 Task: Find connections with filter location Rionegro with filter topic #Managementconsultingwith filter profile language English with filter current company Smallcase with filter school Chennai jobs and careers with filter industry Wholesale Paper Products with filter service category Bartending with filter keywords title Nurse
Action: Mouse moved to (331, 255)
Screenshot: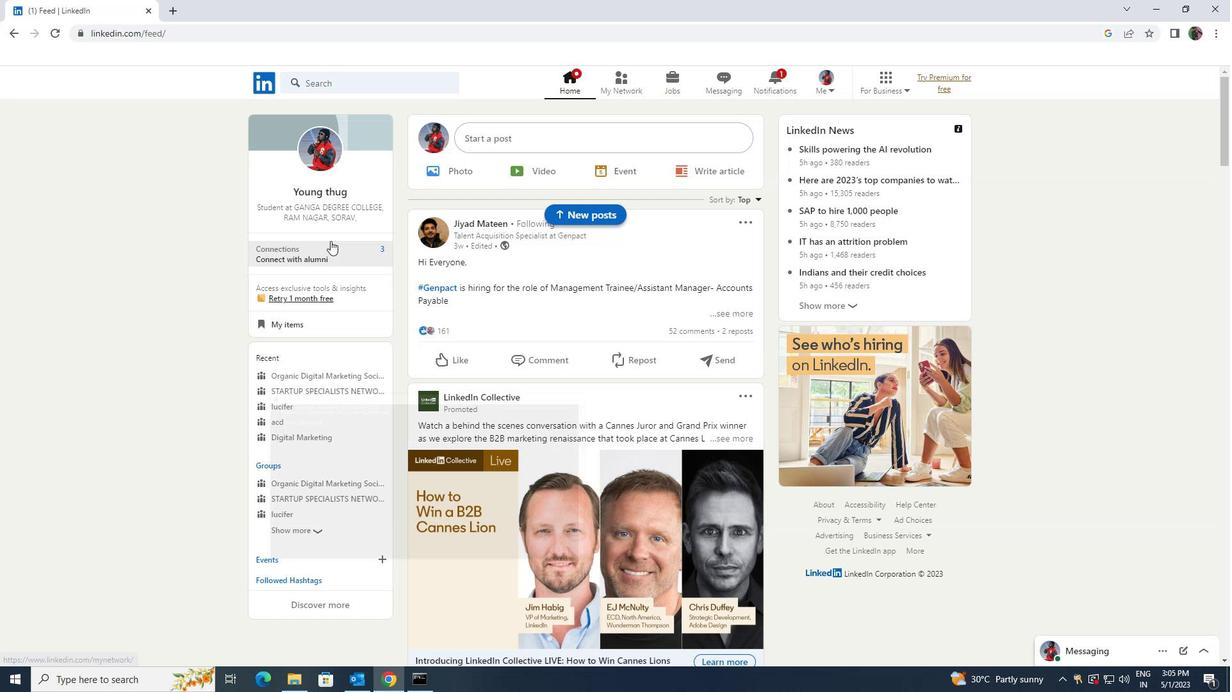 
Action: Mouse pressed left at (331, 255)
Screenshot: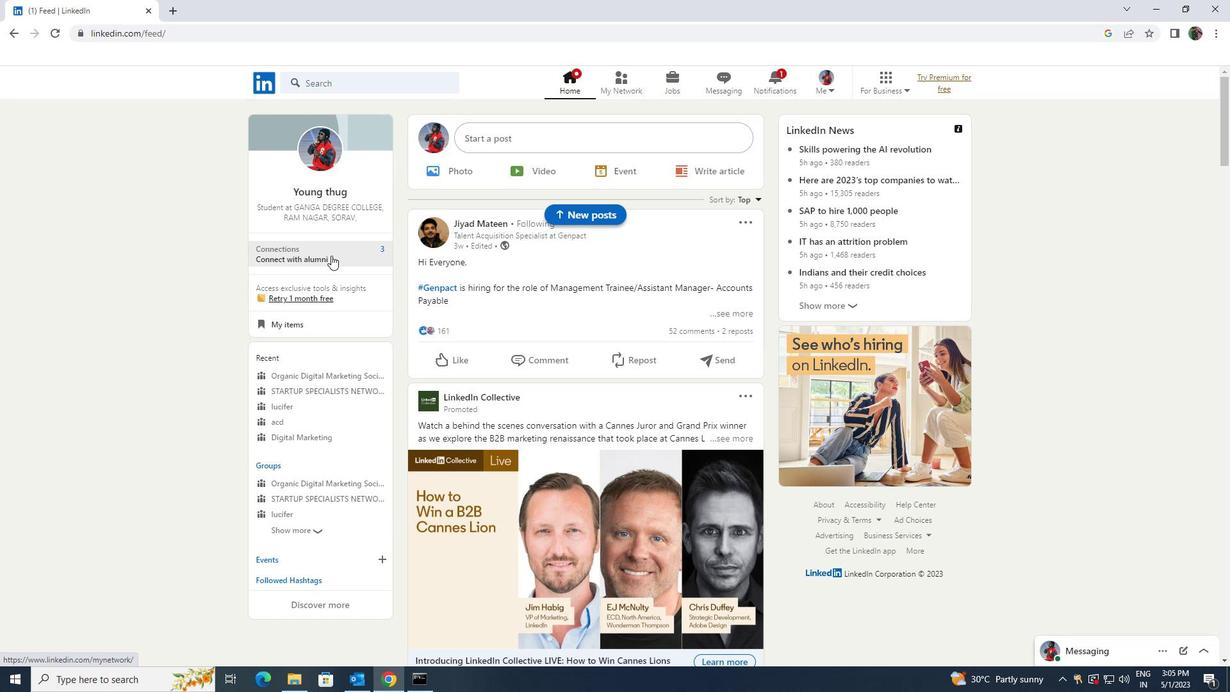 
Action: Mouse moved to (342, 158)
Screenshot: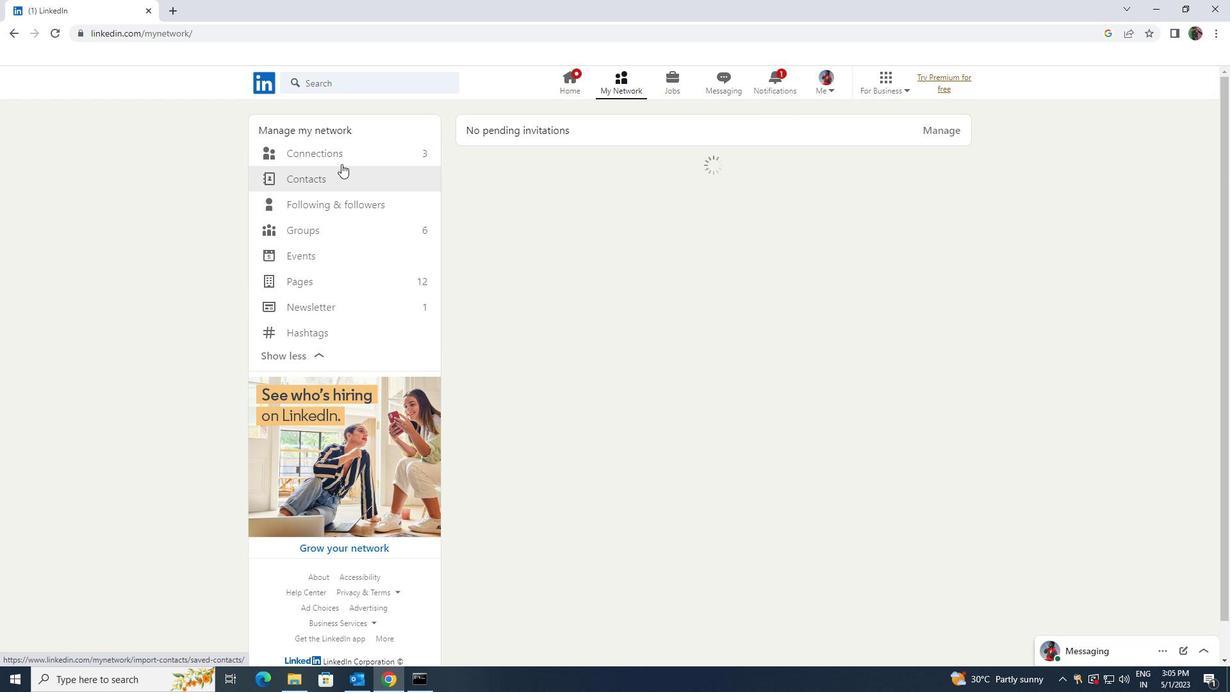 
Action: Mouse pressed left at (342, 158)
Screenshot: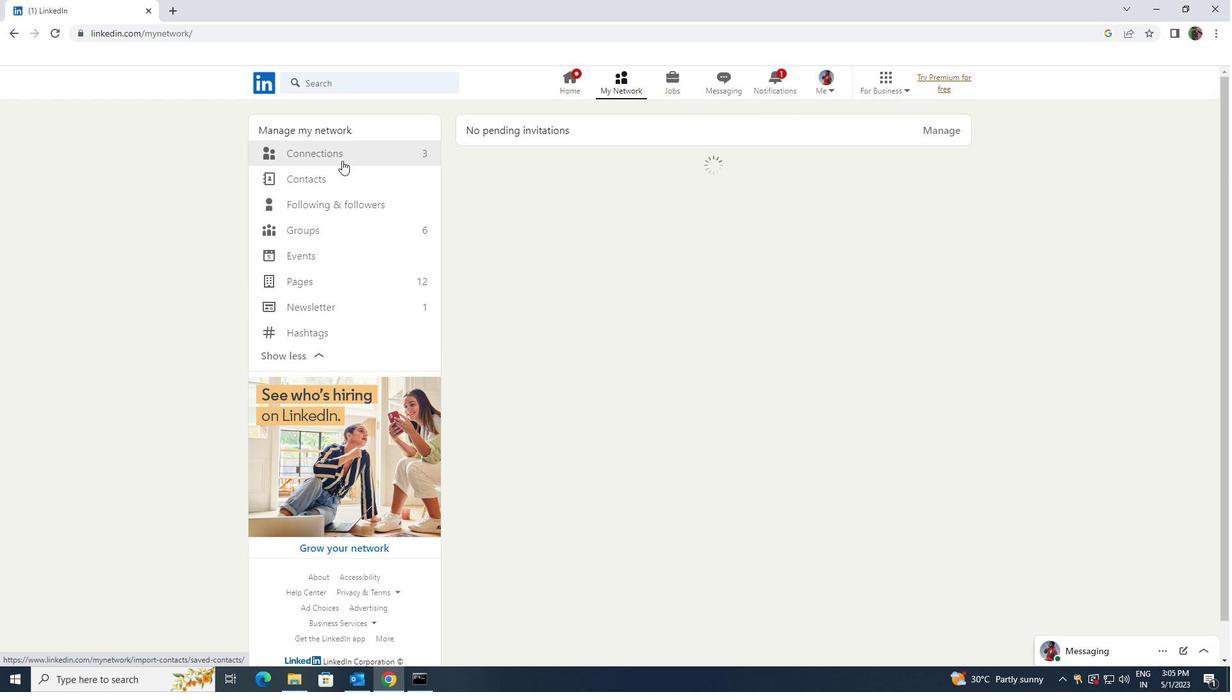 
Action: Mouse moved to (680, 157)
Screenshot: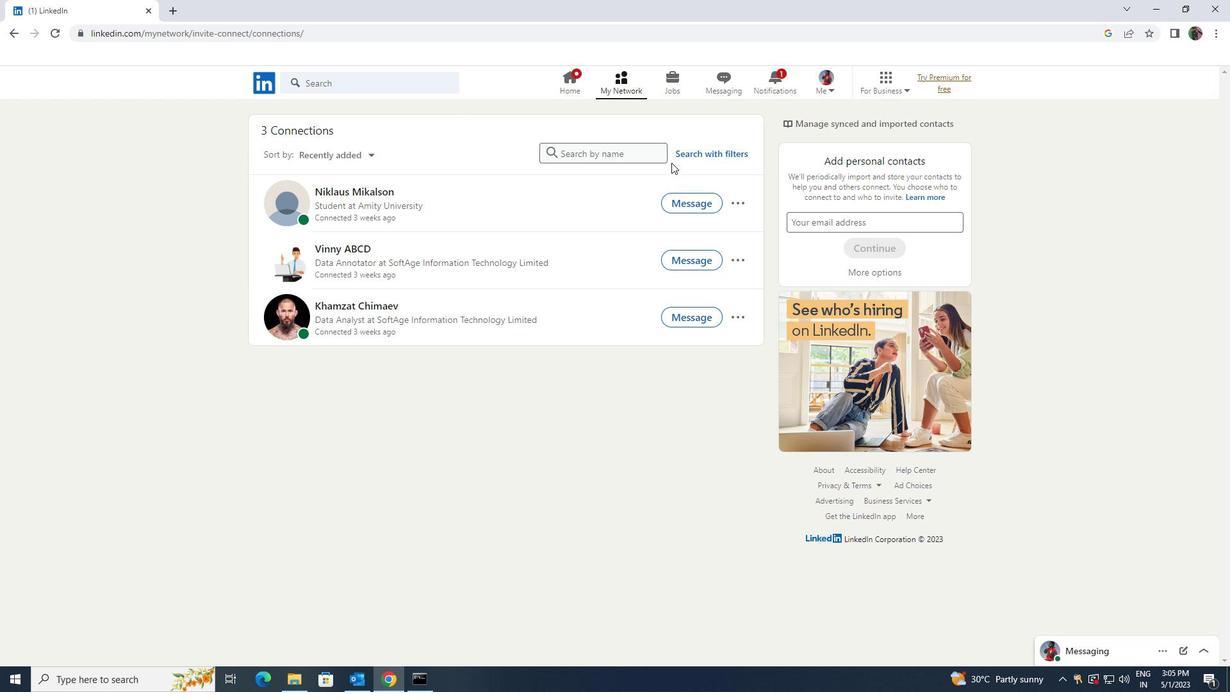 
Action: Mouse pressed left at (680, 157)
Screenshot: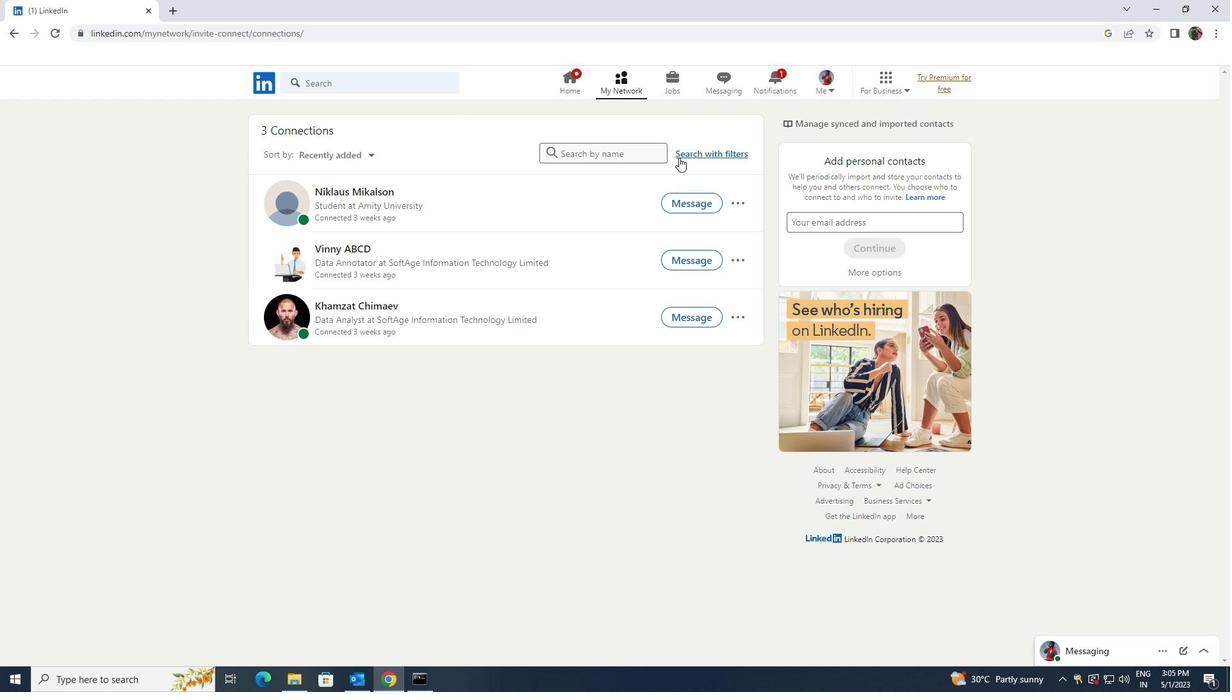 
Action: Mouse moved to (659, 125)
Screenshot: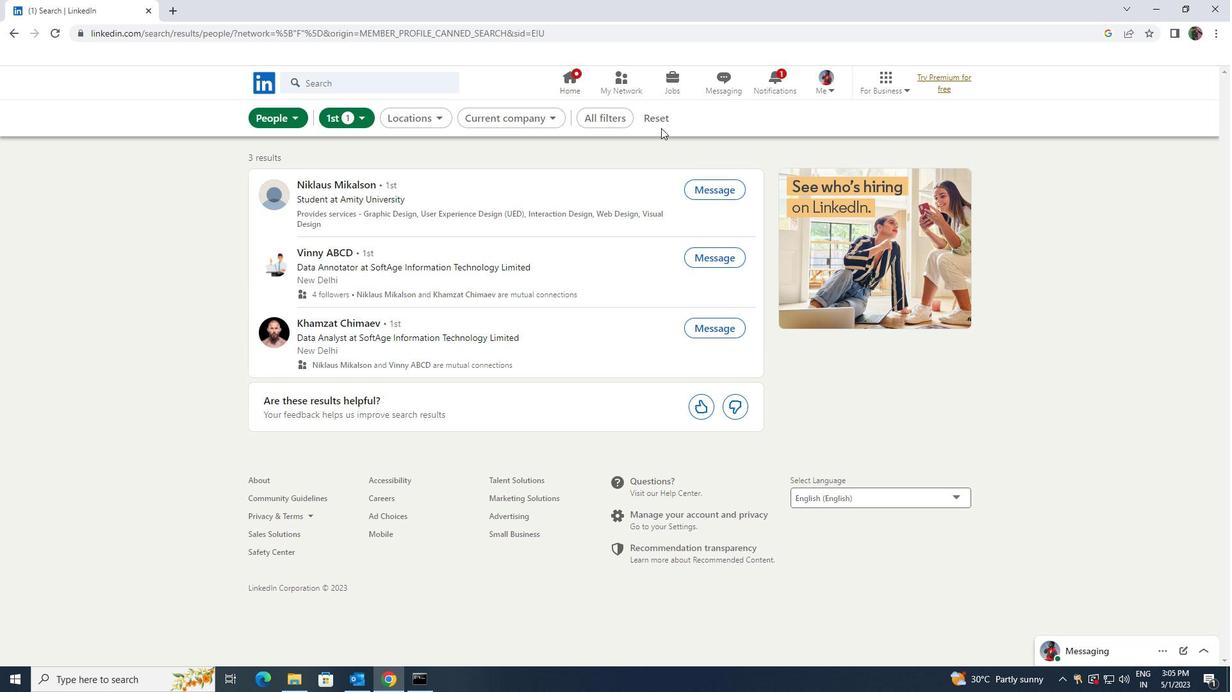 
Action: Mouse pressed left at (659, 125)
Screenshot: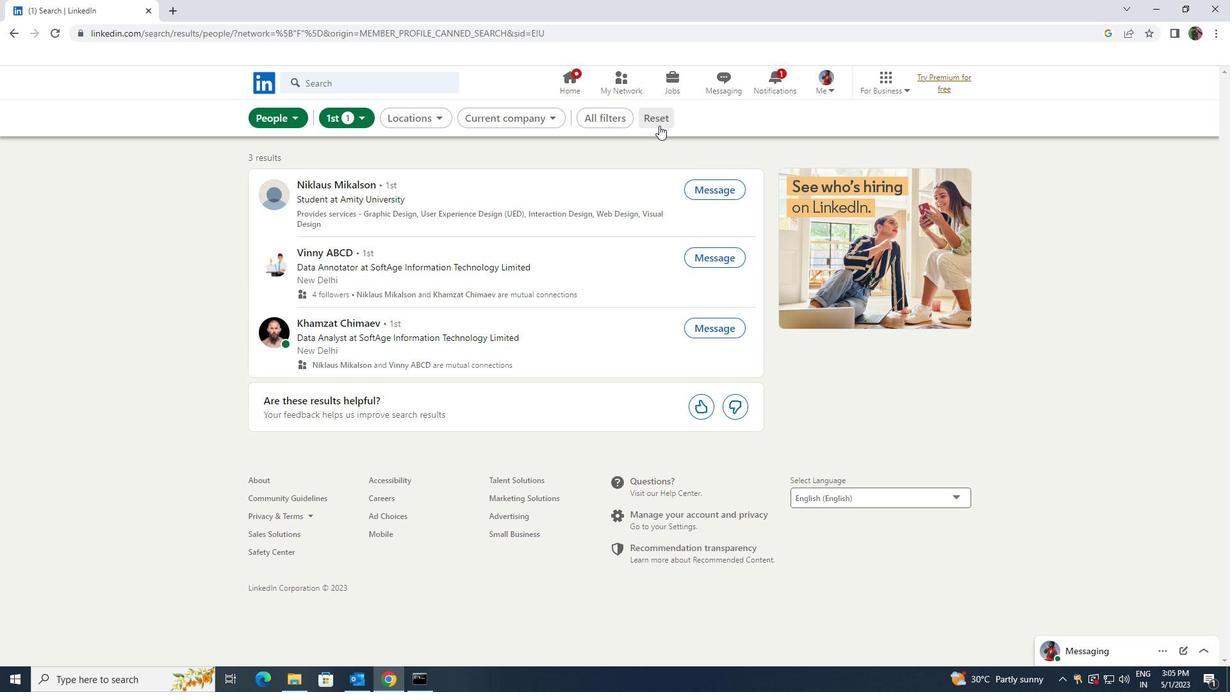 
Action: Mouse moved to (644, 117)
Screenshot: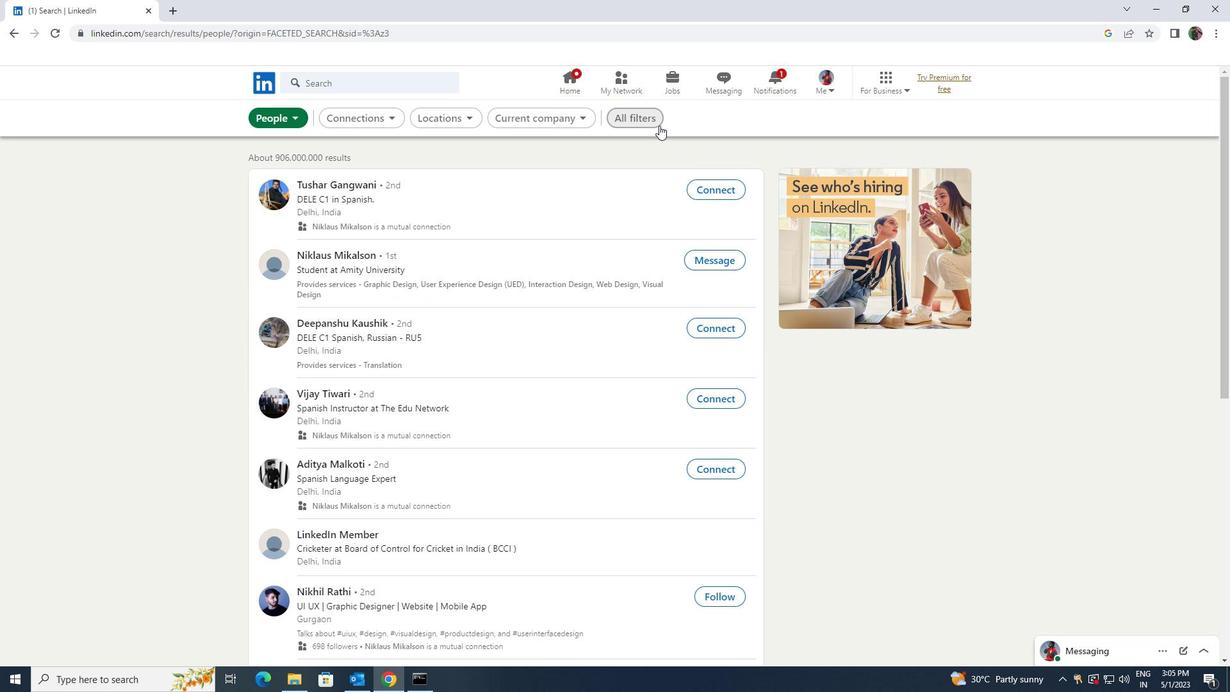 
Action: Mouse pressed left at (644, 117)
Screenshot: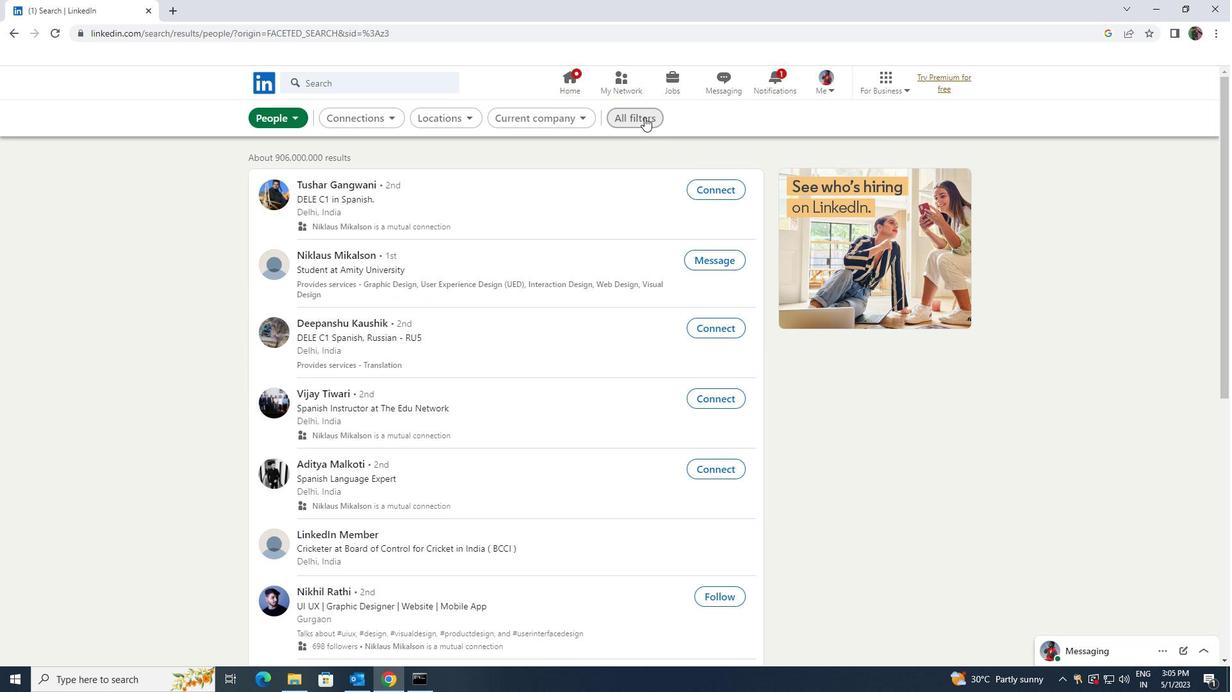 
Action: Mouse moved to (994, 303)
Screenshot: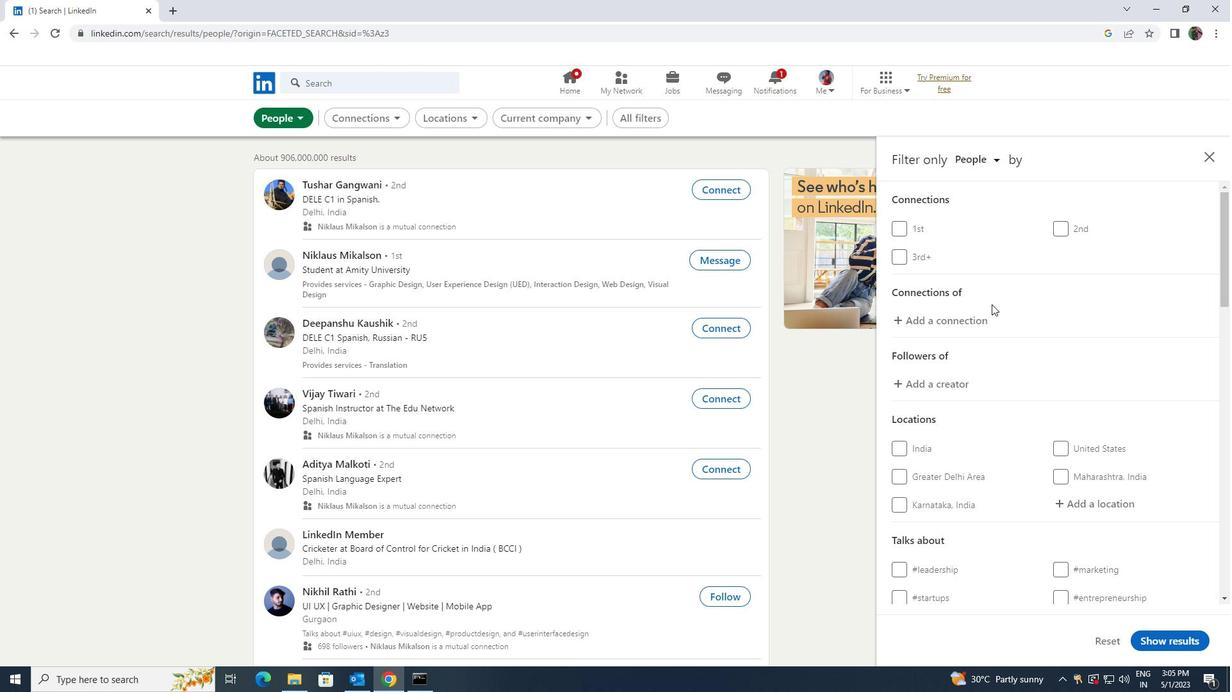 
Action: Mouse scrolled (994, 302) with delta (0, 0)
Screenshot: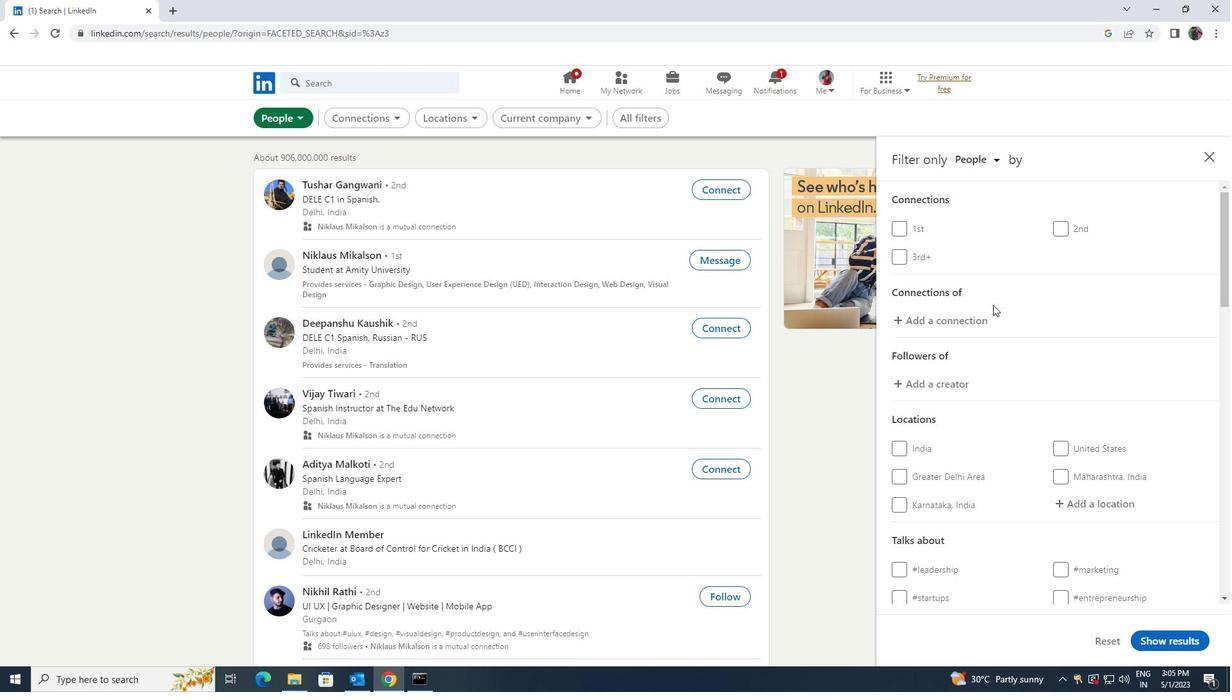 
Action: Mouse scrolled (994, 302) with delta (0, 0)
Screenshot: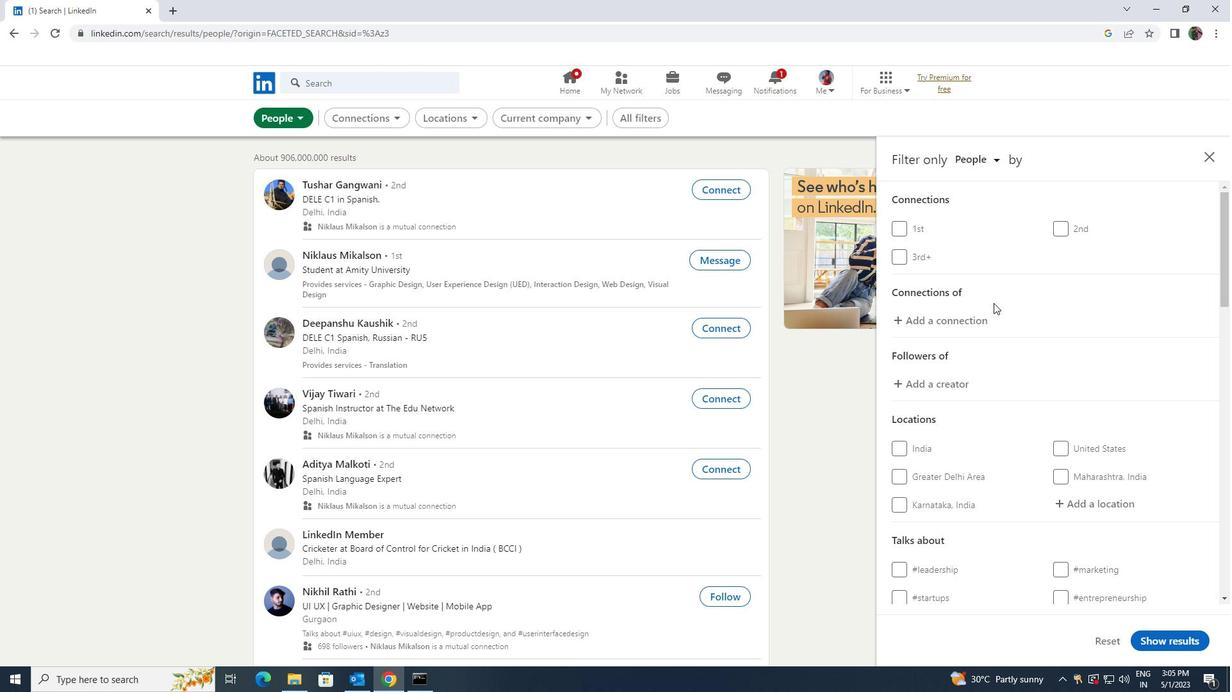 
Action: Mouse moved to (1060, 367)
Screenshot: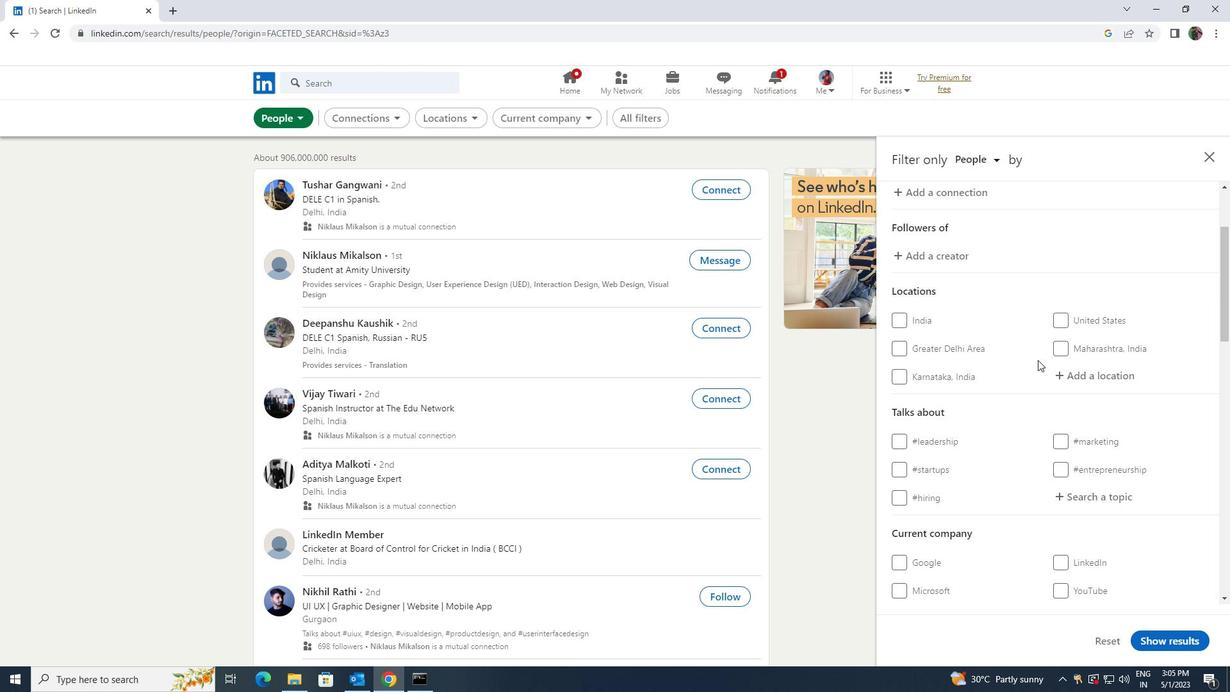 
Action: Mouse pressed left at (1060, 367)
Screenshot: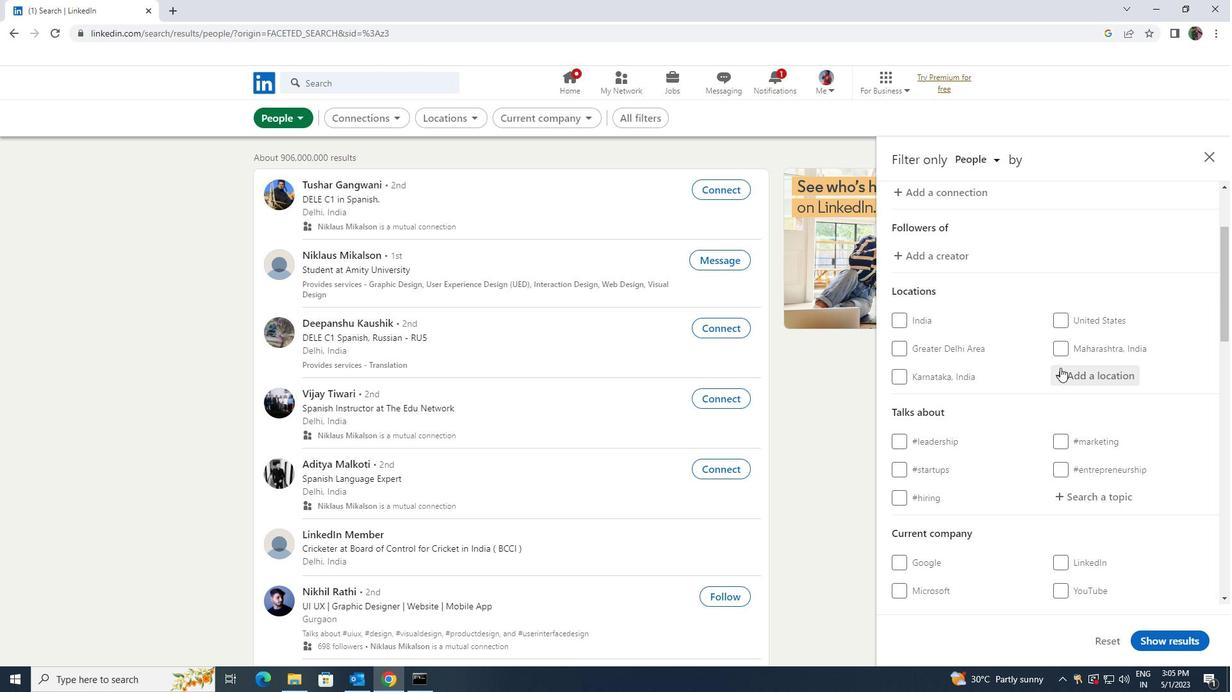 
Action: Mouse moved to (1049, 371)
Screenshot: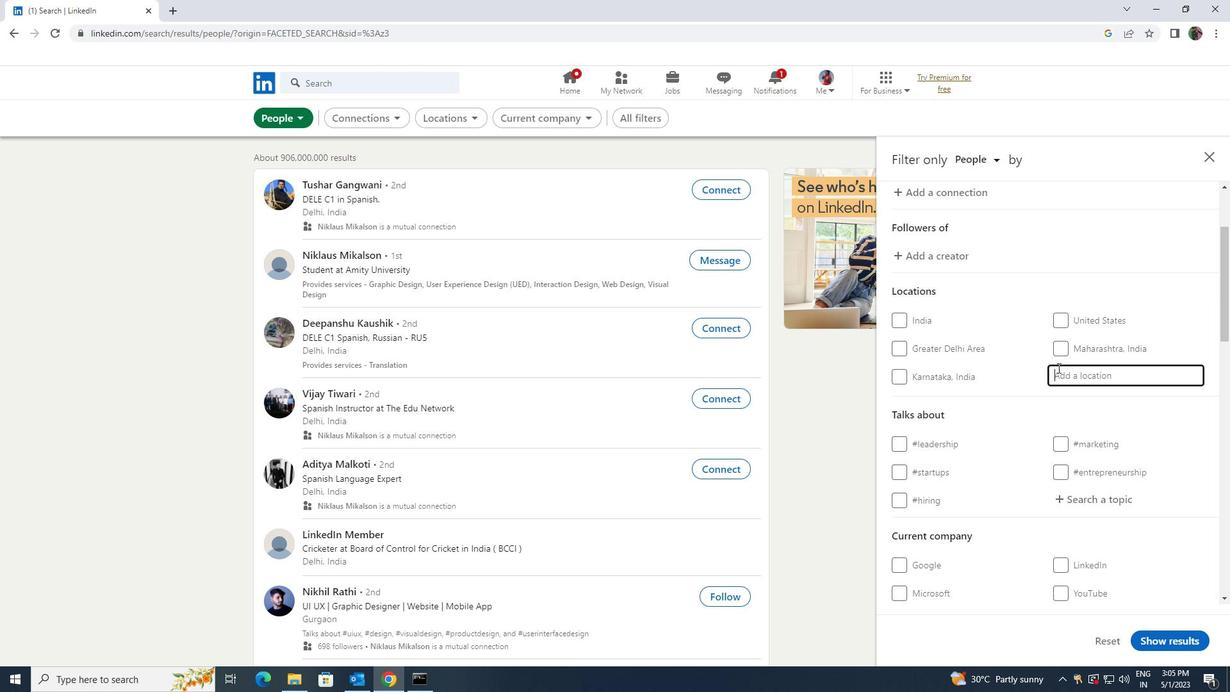 
Action: Key pressed <Key.shift>RIONERGO<Key.backspace><Key.backspace>
Screenshot: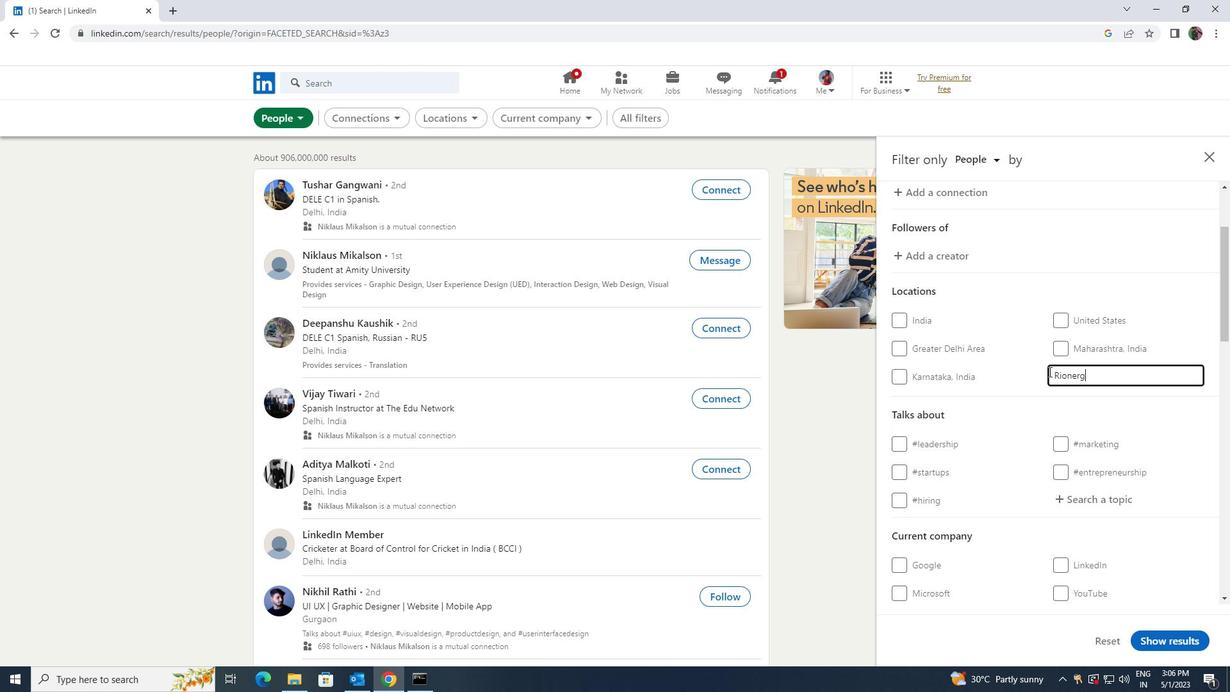 
Action: Mouse moved to (1047, 375)
Screenshot: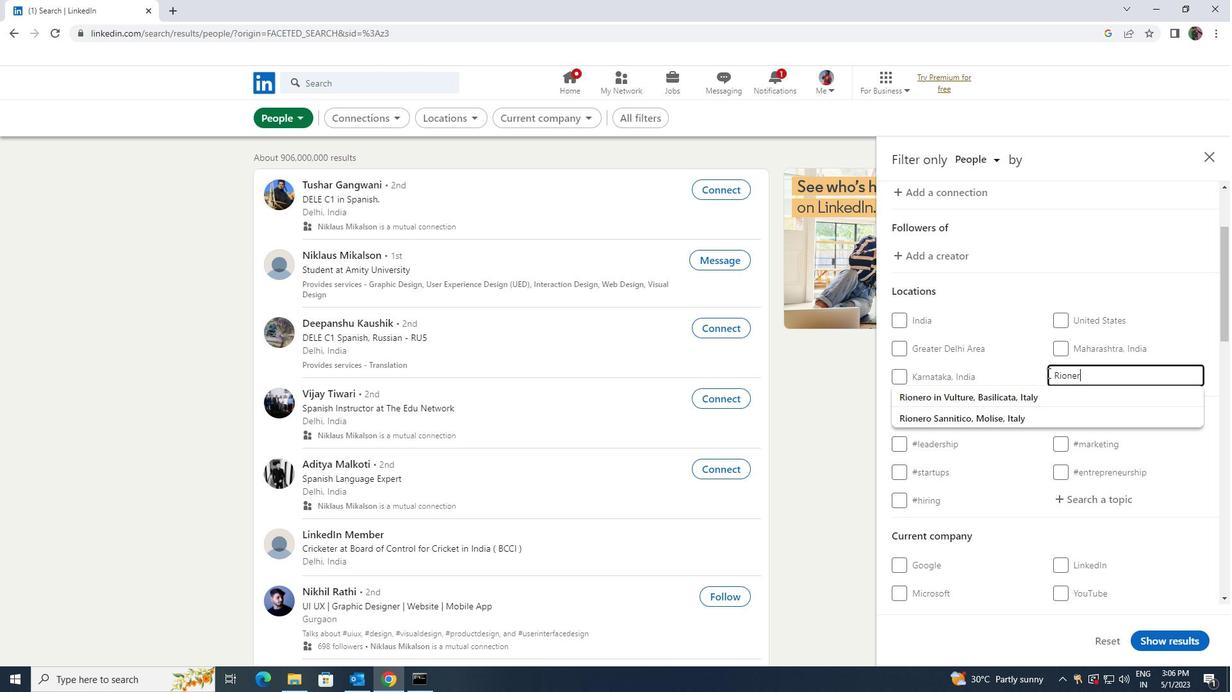 
Action: Key pressed <Key.backspace>GRO
Screenshot: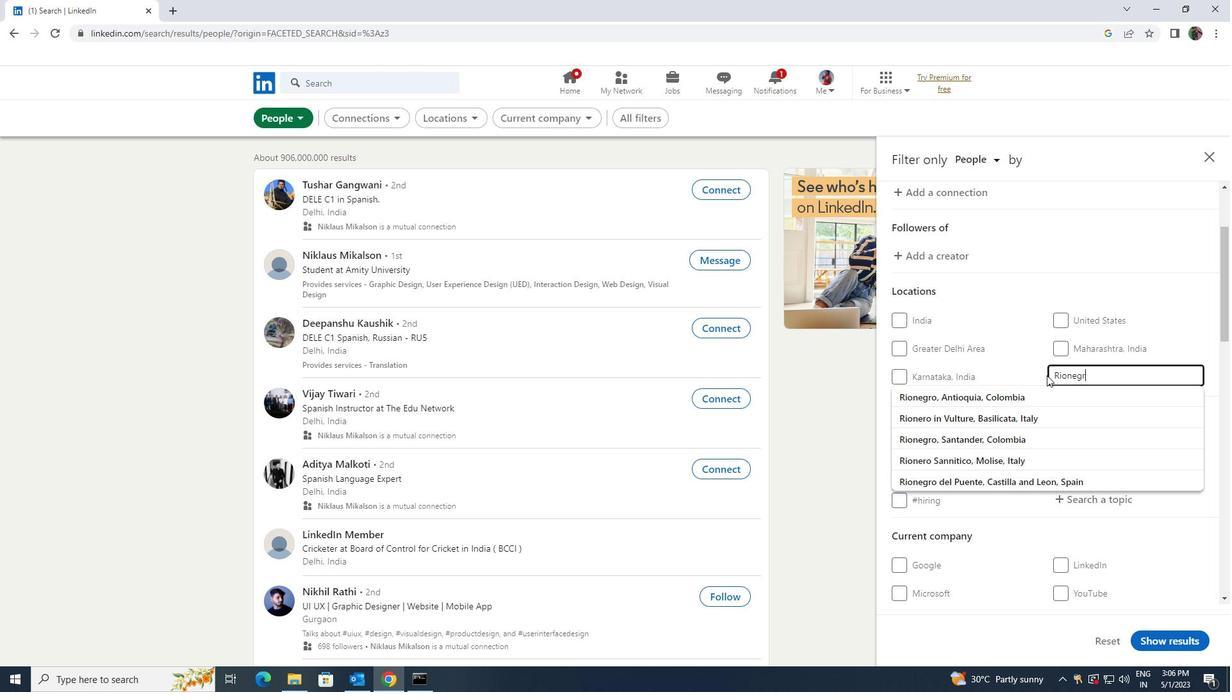 
Action: Mouse moved to (1039, 386)
Screenshot: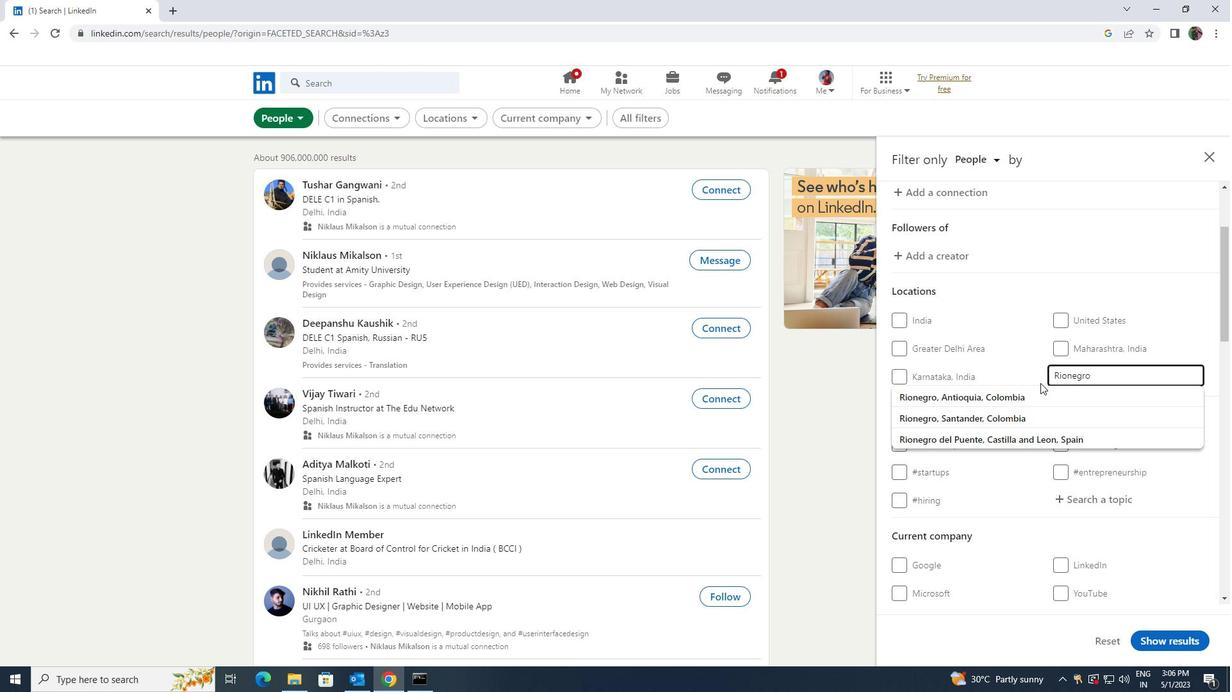 
Action: Mouse pressed left at (1039, 386)
Screenshot: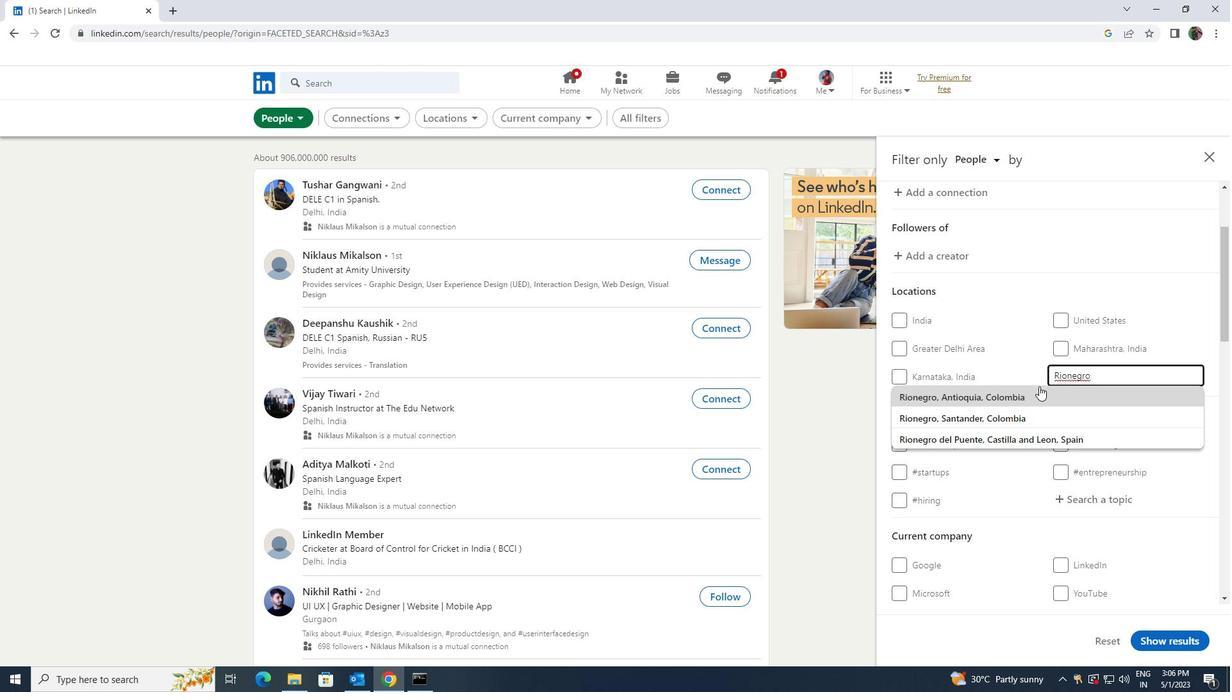 
Action: Mouse scrolled (1039, 385) with delta (0, 0)
Screenshot: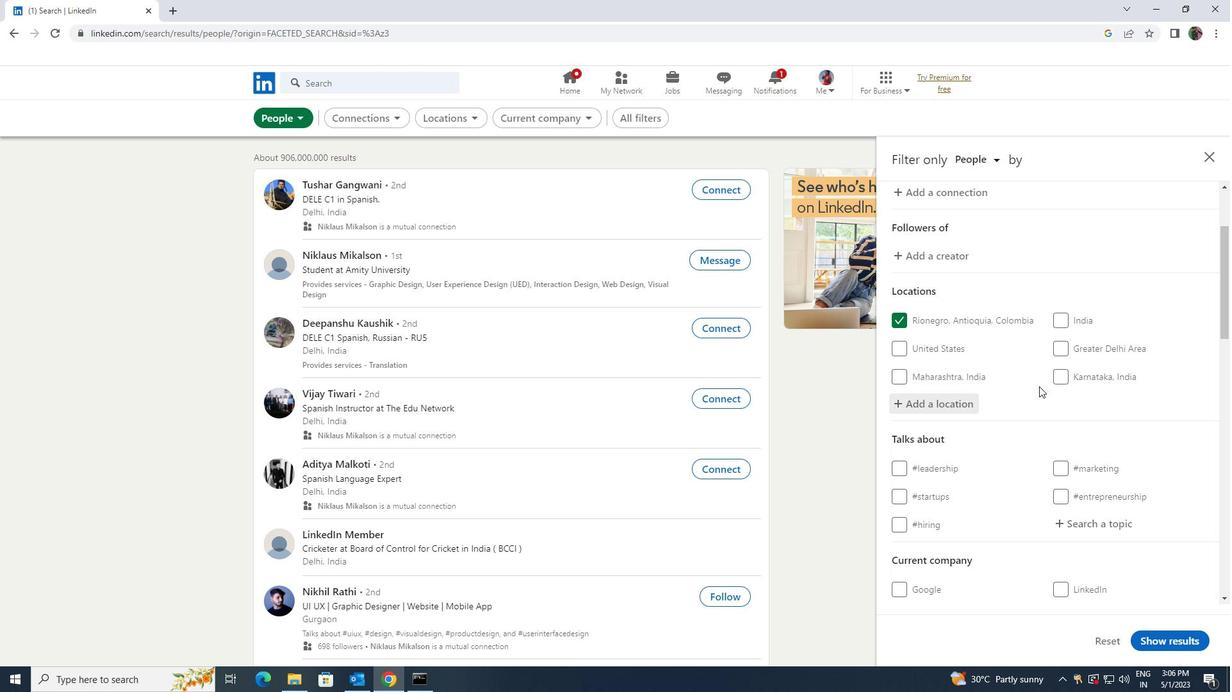 
Action: Mouse scrolled (1039, 385) with delta (0, 0)
Screenshot: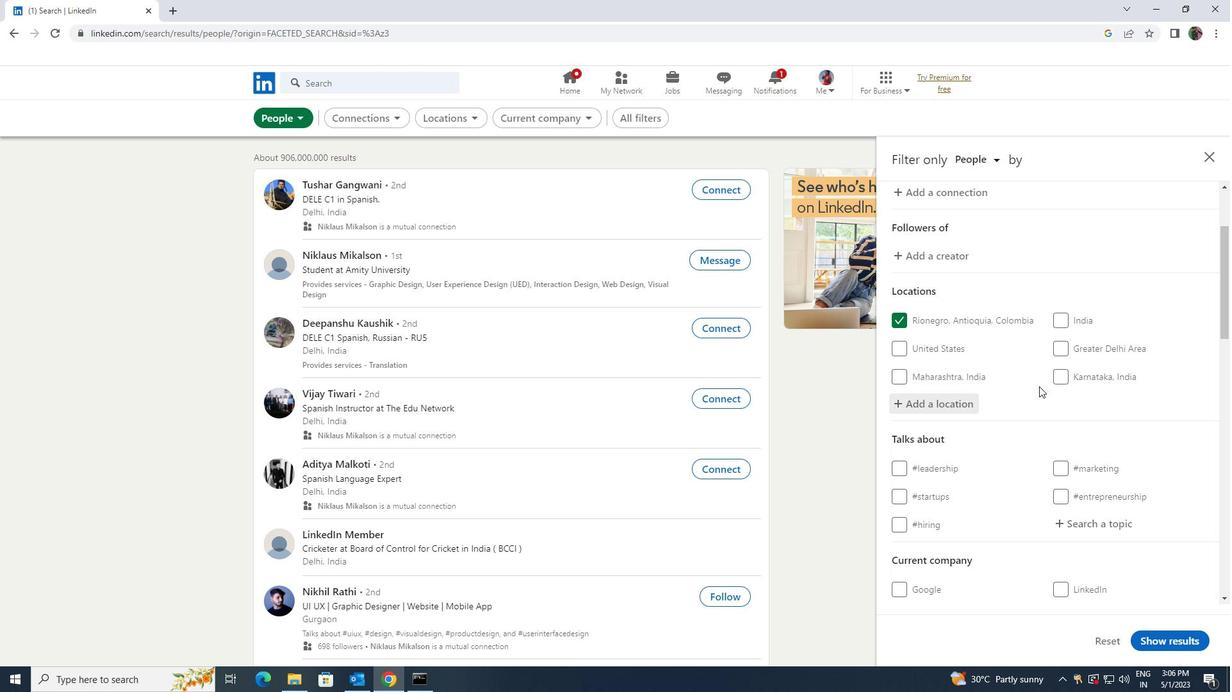 
Action: Mouse moved to (1058, 394)
Screenshot: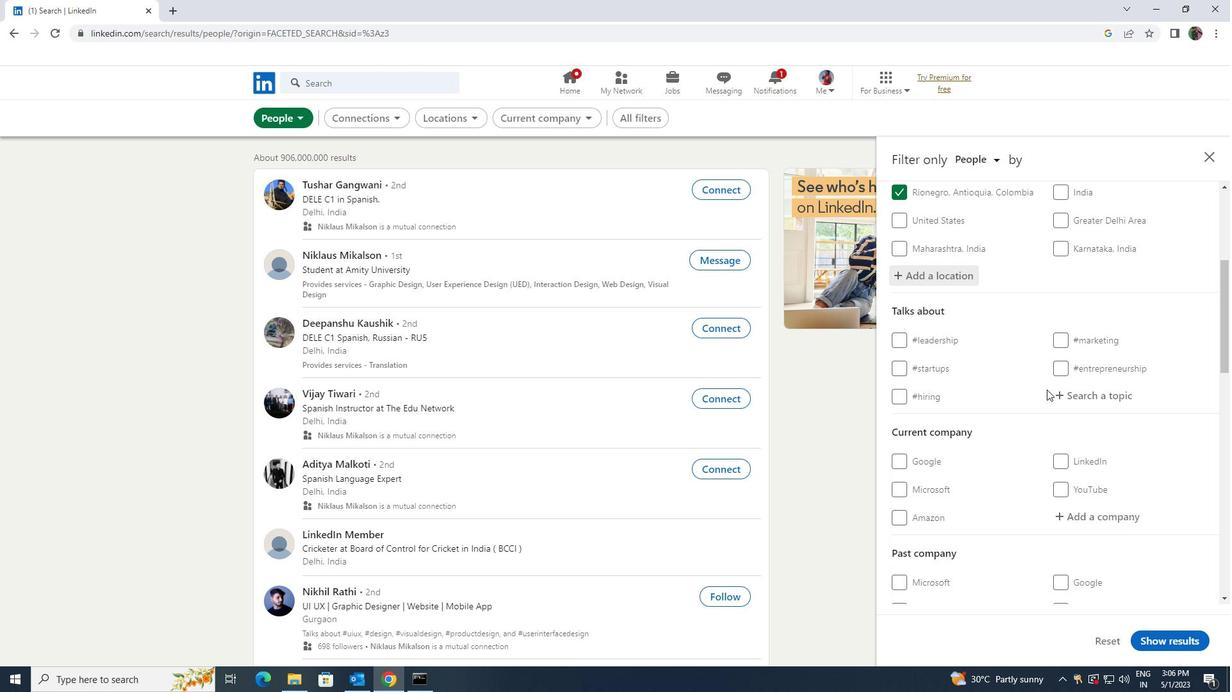 
Action: Mouse pressed left at (1058, 394)
Screenshot: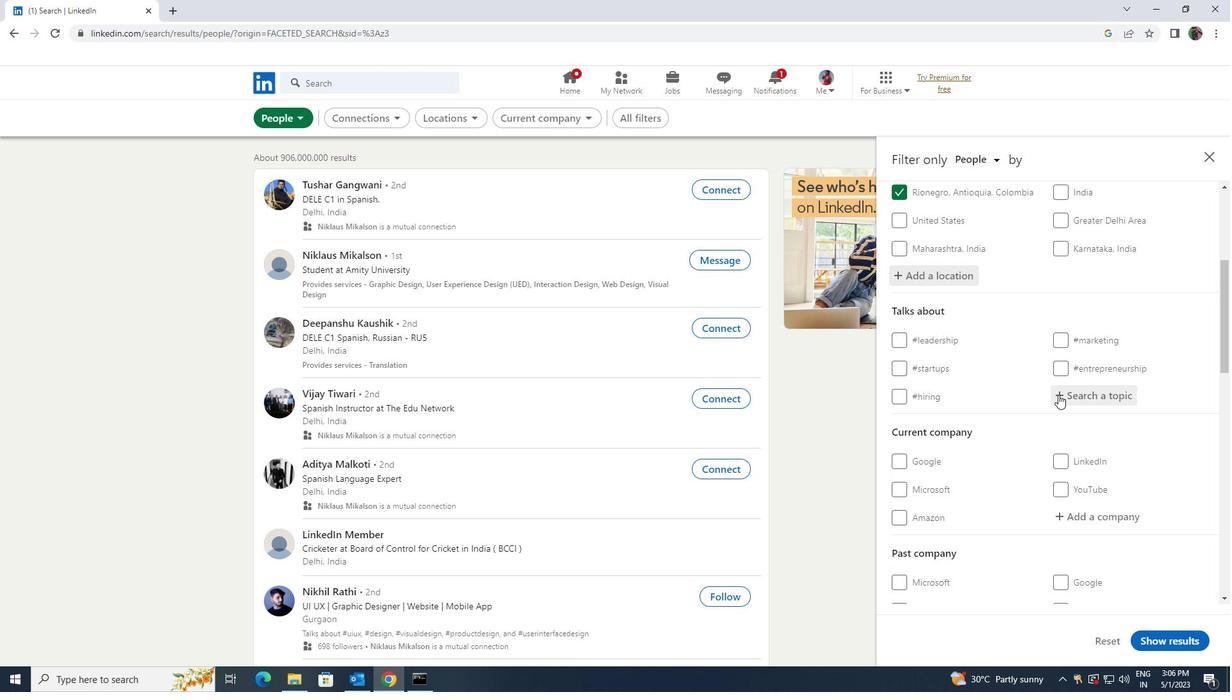 
Action: Key pressed <Key.shift><Key.shift><Key.shift><Key.shift><Key.shift><Key.shift><Key.shift><Key.shift><Key.shift><Key.shift><Key.shift><Key.shift><Key.shift><Key.shift><Key.shift><Key.shift><Key.shift><Key.shift><Key.shift><Key.shift><Key.shift><Key.shift><Key.shift><Key.shift><Key.shift><Key.shift><Key.shift><Key.shift>MANAGEMENTCON
Screenshot: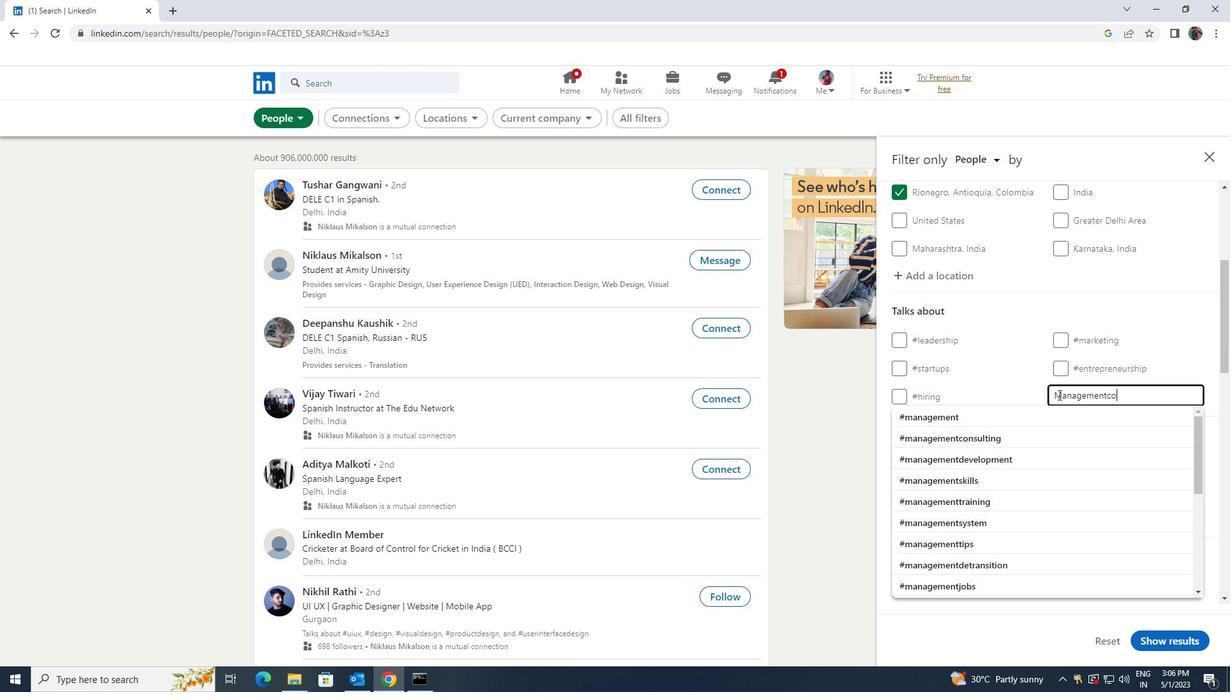 
Action: Mouse moved to (1051, 410)
Screenshot: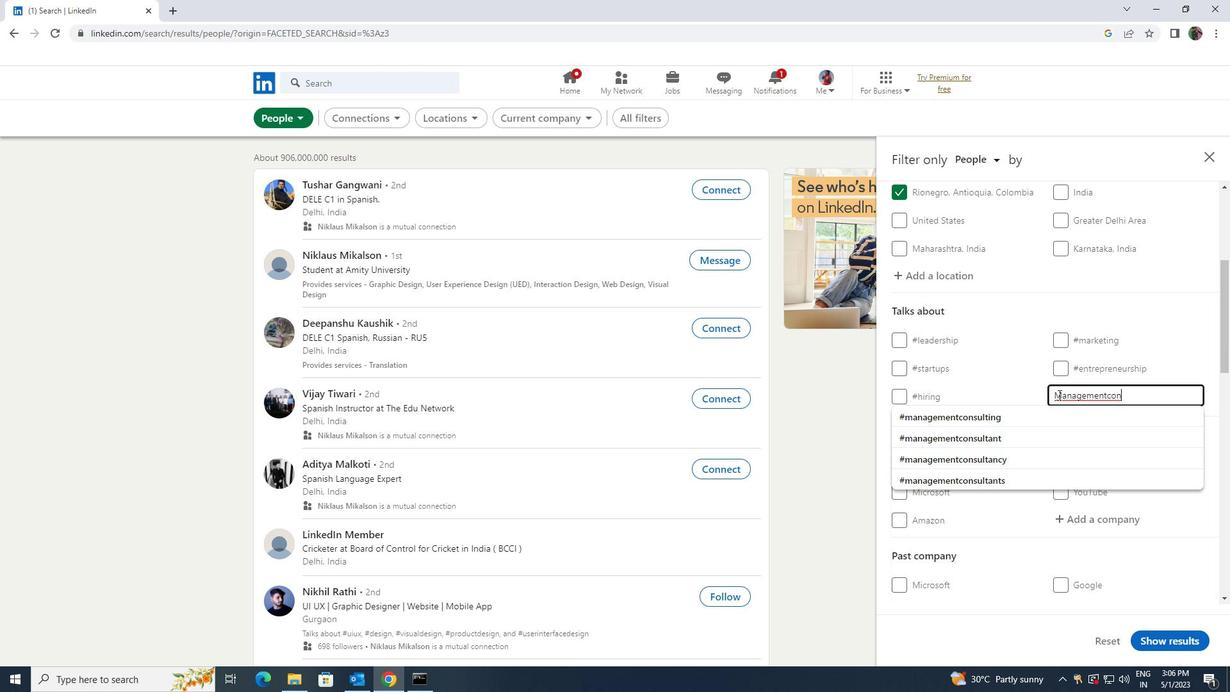 
Action: Mouse pressed left at (1051, 410)
Screenshot: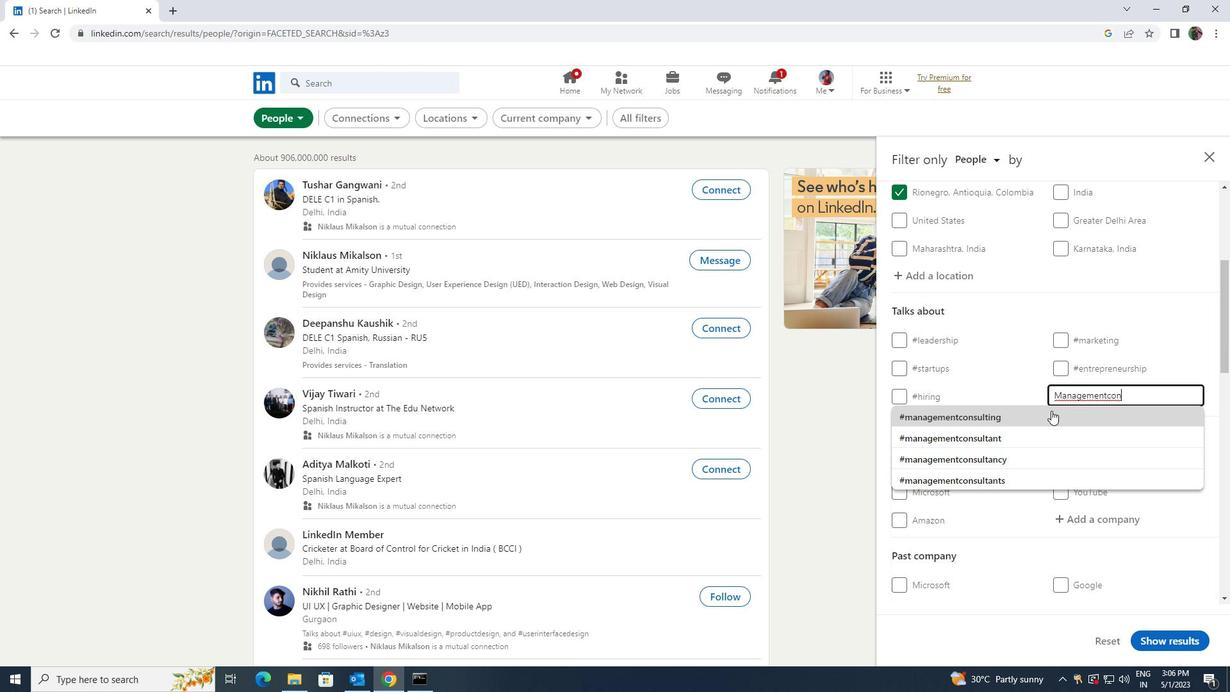 
Action: Mouse moved to (1026, 462)
Screenshot: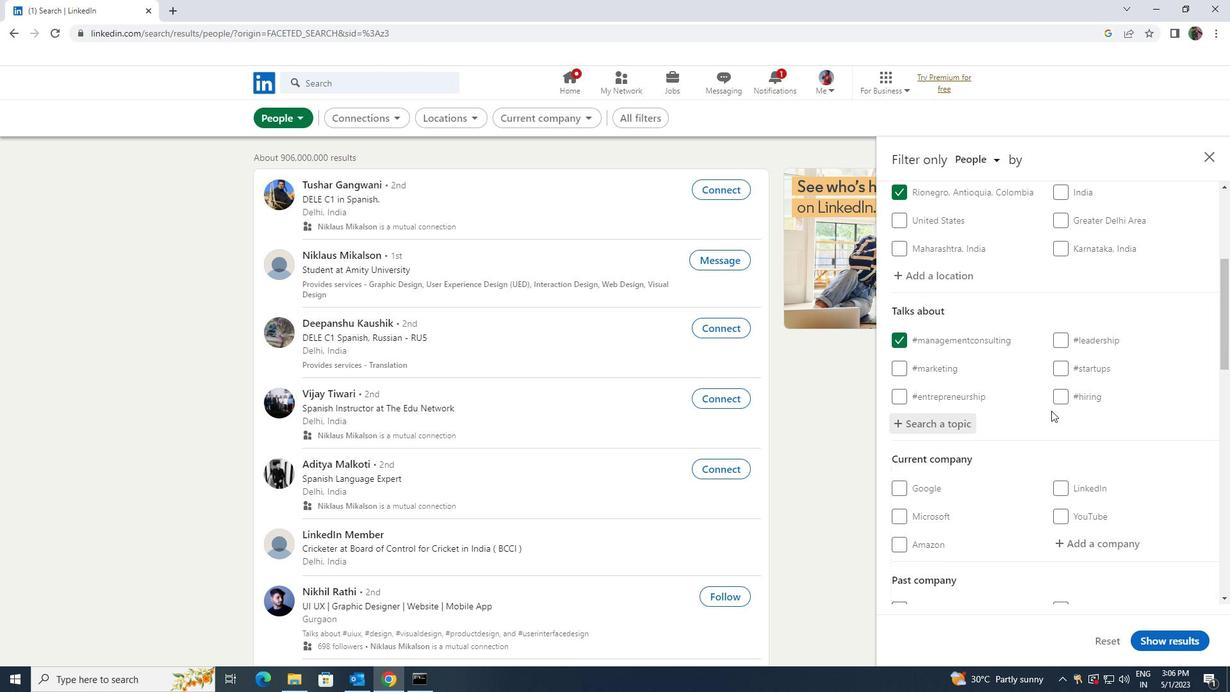 
Action: Mouse scrolled (1026, 461) with delta (0, 0)
Screenshot: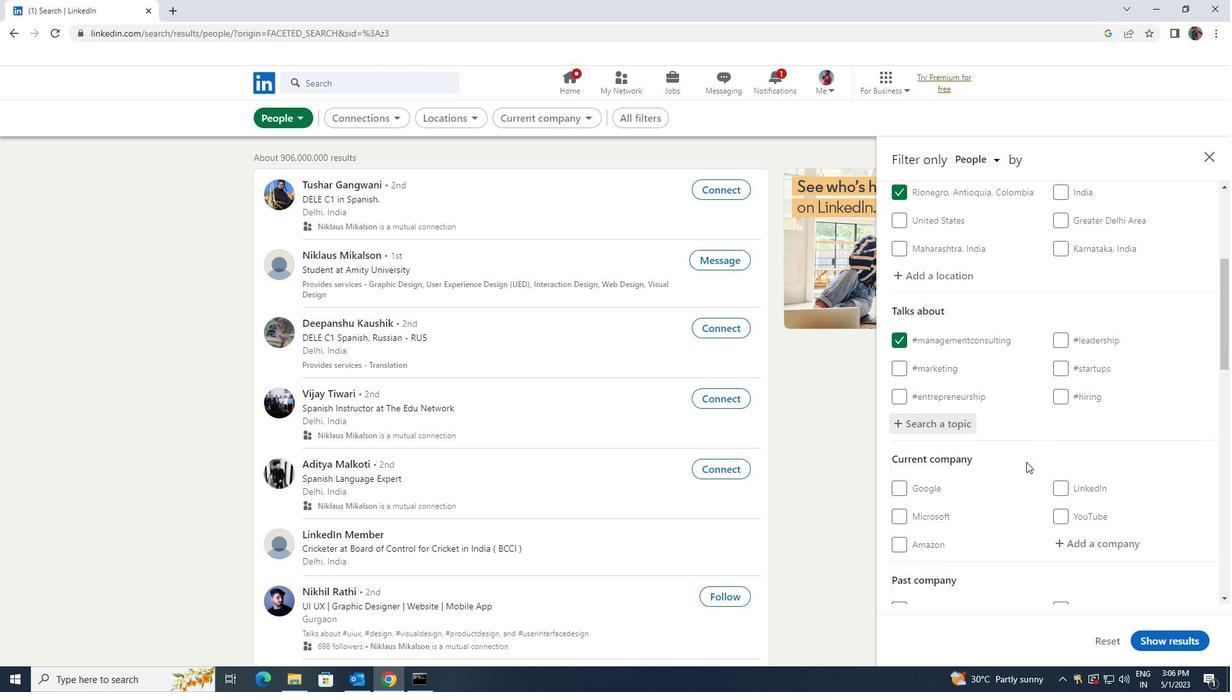 
Action: Mouse scrolled (1026, 461) with delta (0, 0)
Screenshot: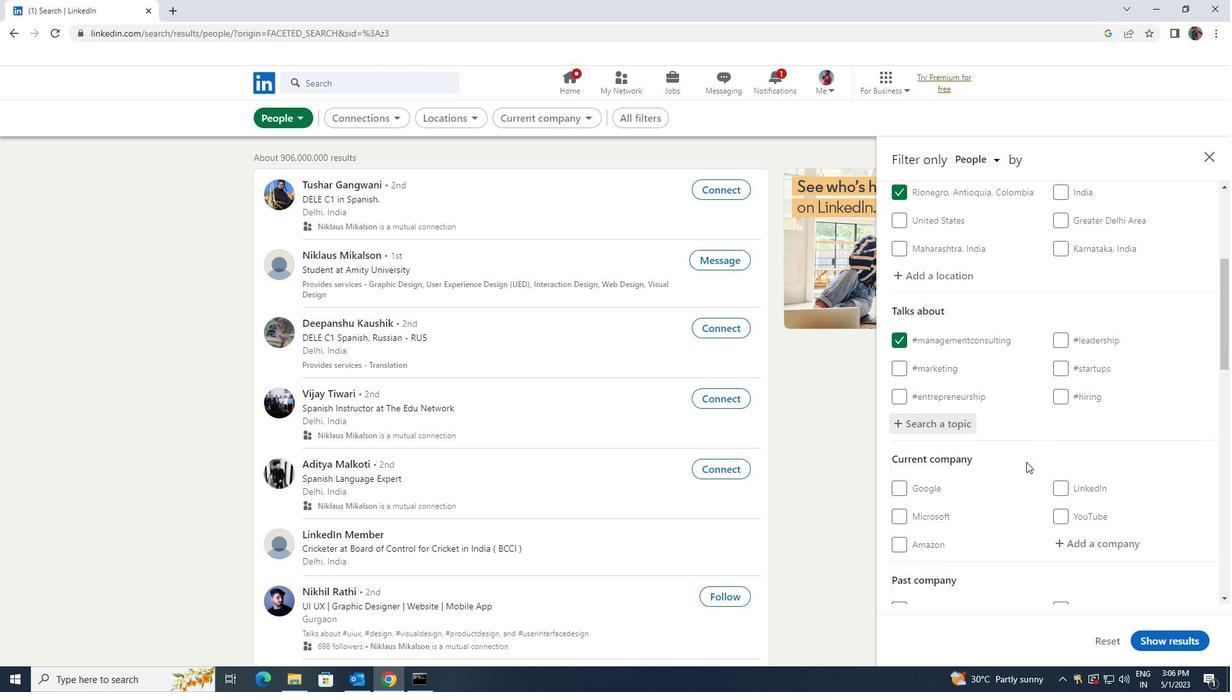
Action: Mouse moved to (1026, 461)
Screenshot: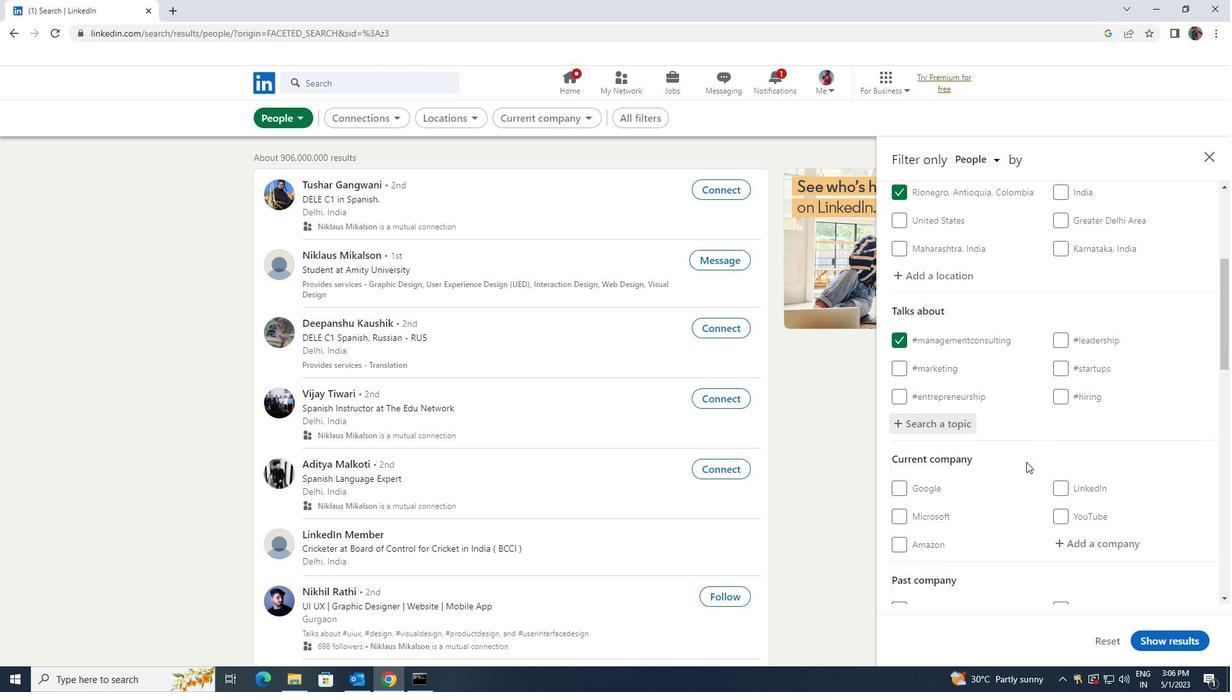 
Action: Mouse scrolled (1026, 460) with delta (0, 0)
Screenshot: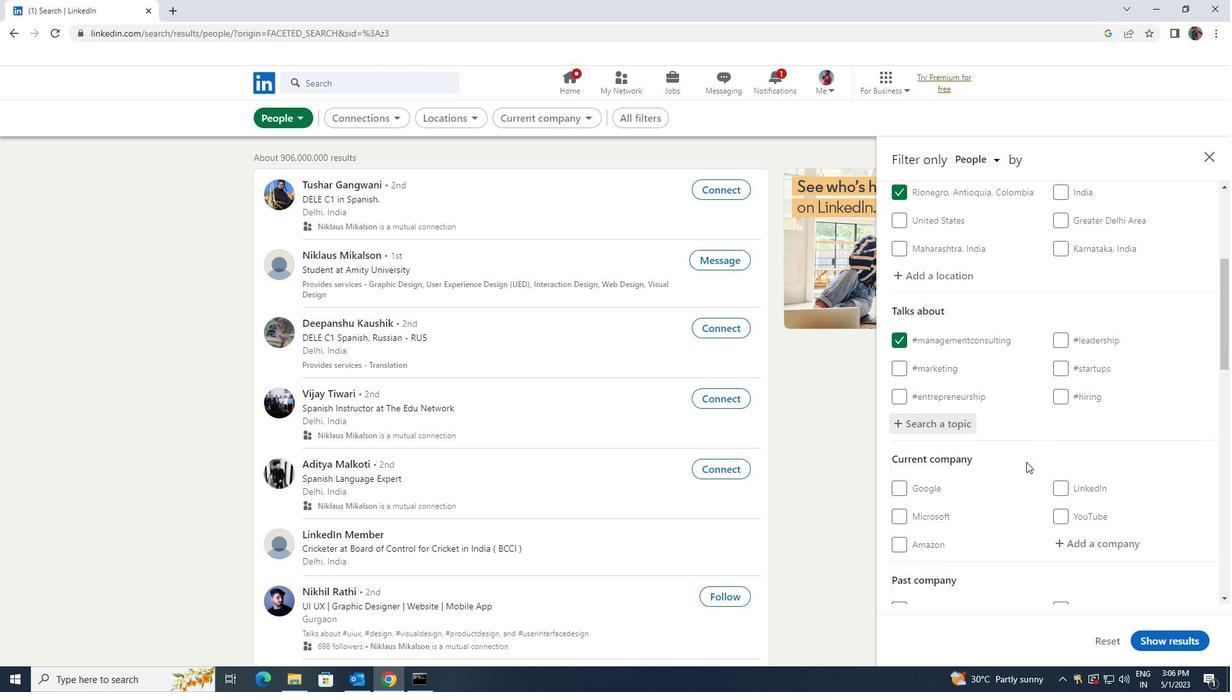 
Action: Mouse scrolled (1026, 460) with delta (0, 0)
Screenshot: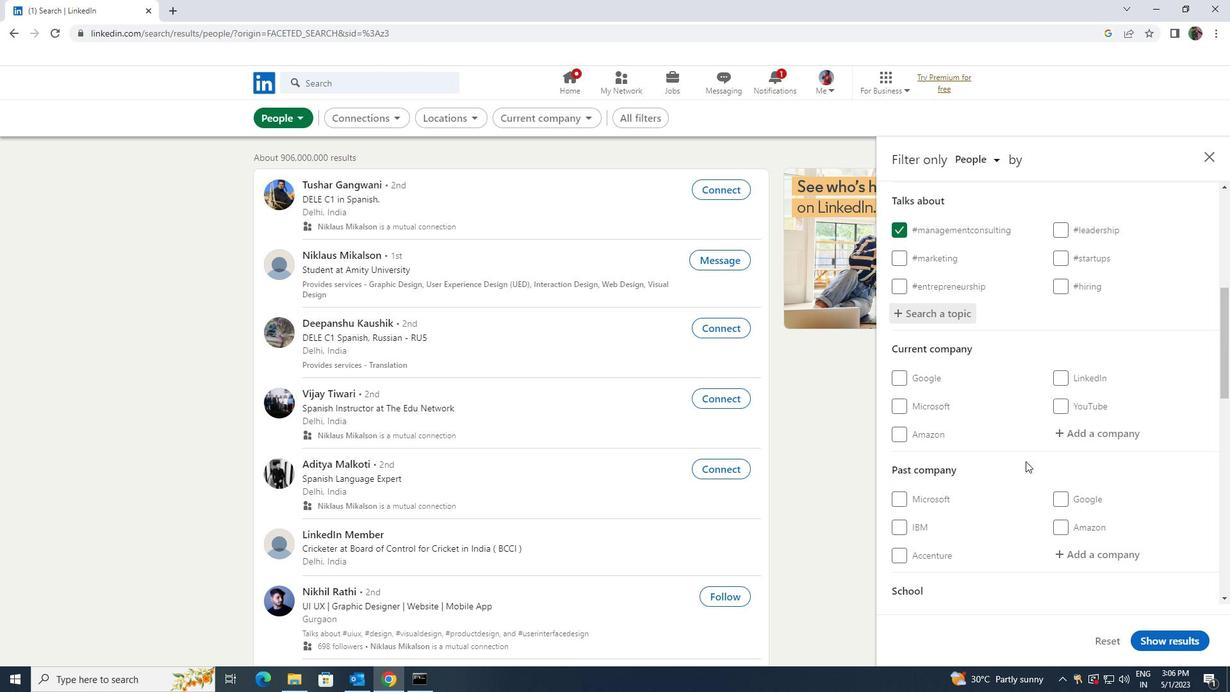
Action: Mouse scrolled (1026, 460) with delta (0, 0)
Screenshot: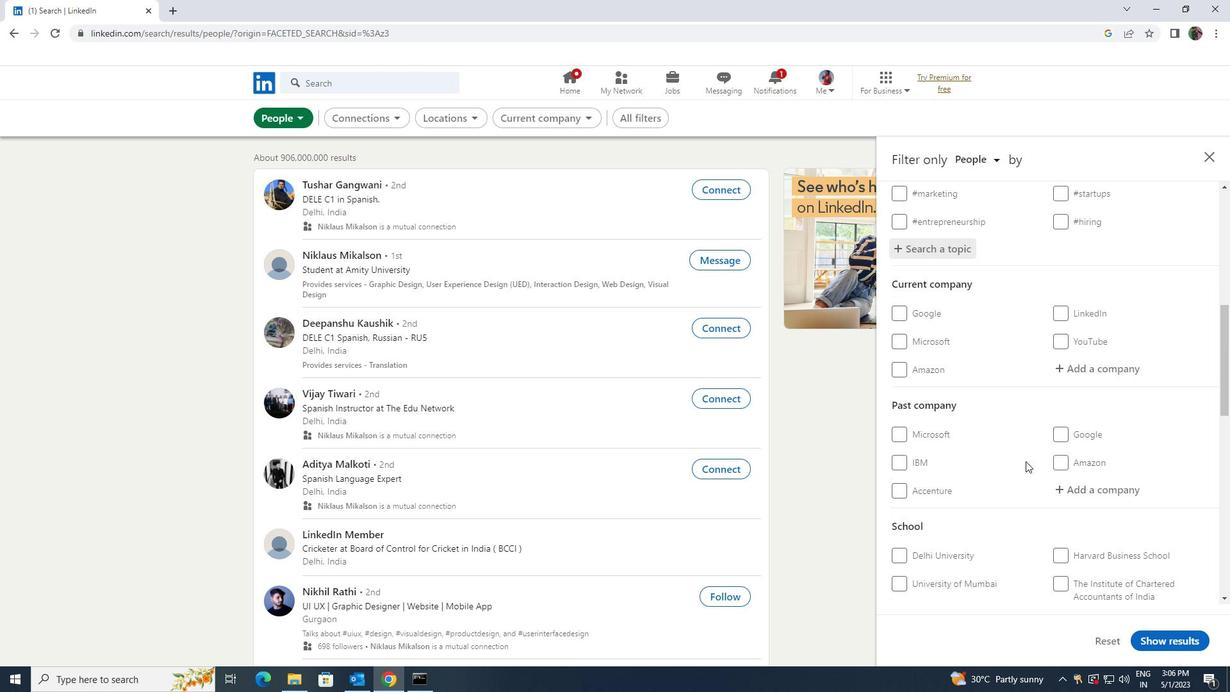 
Action: Mouse moved to (1026, 460)
Screenshot: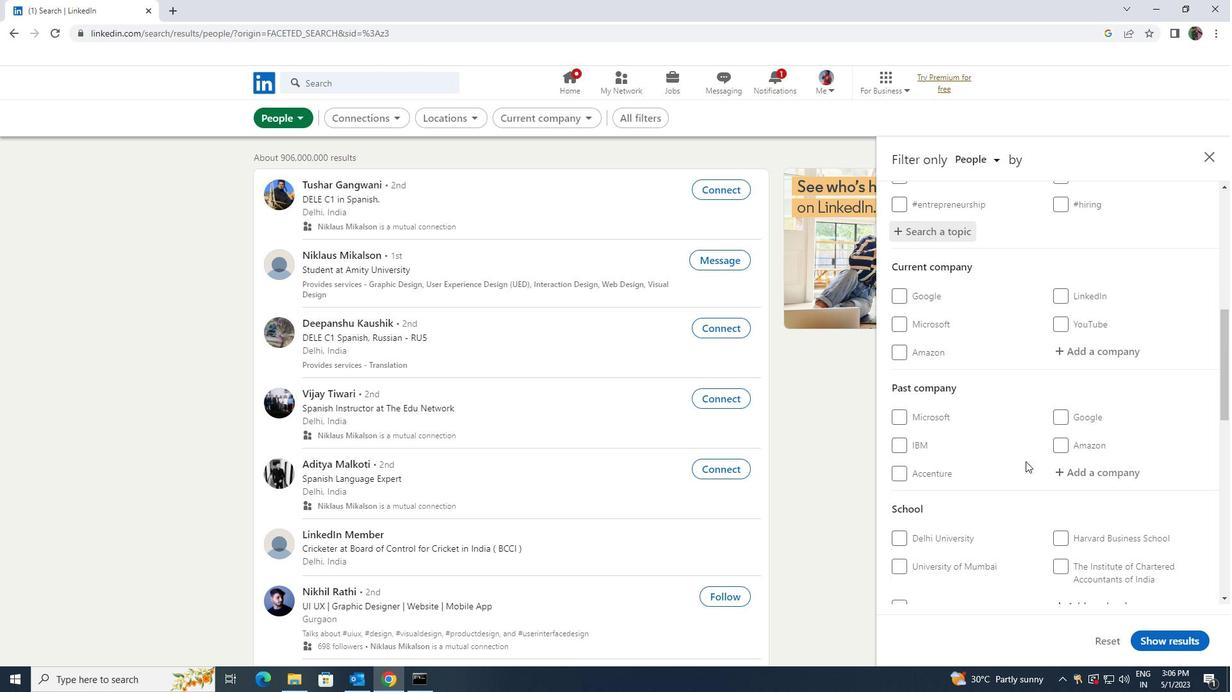 
Action: Mouse scrolled (1026, 460) with delta (0, 0)
Screenshot: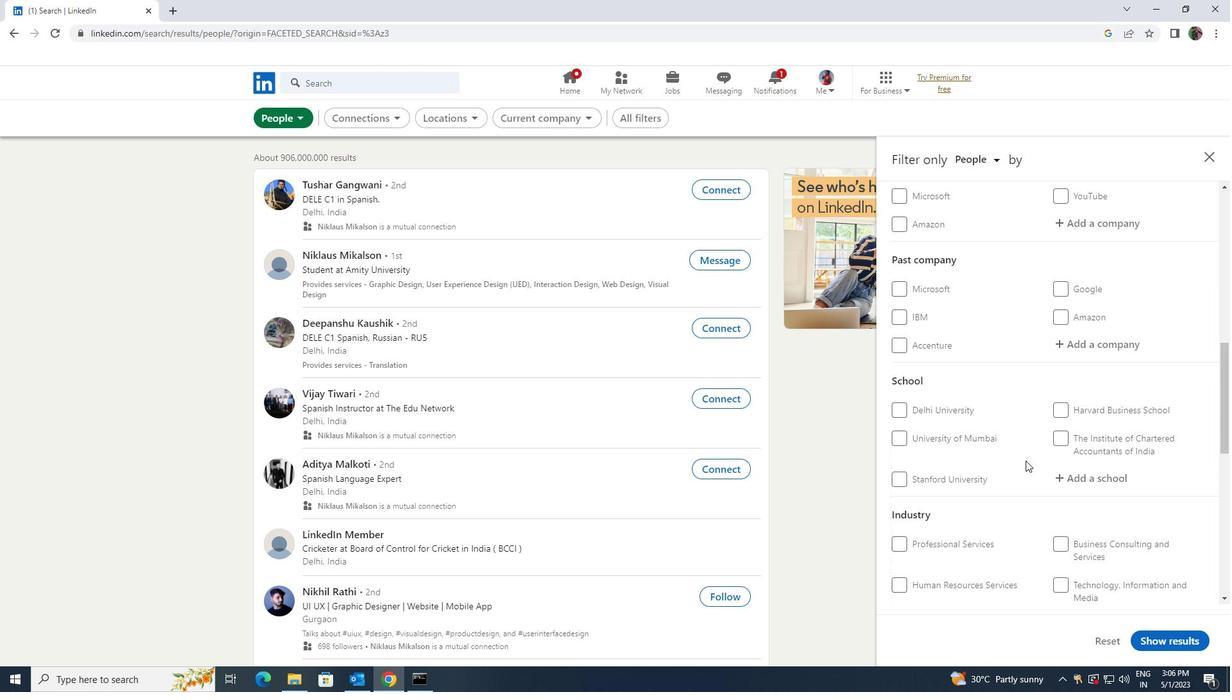 
Action: Mouse scrolled (1026, 460) with delta (0, 0)
Screenshot: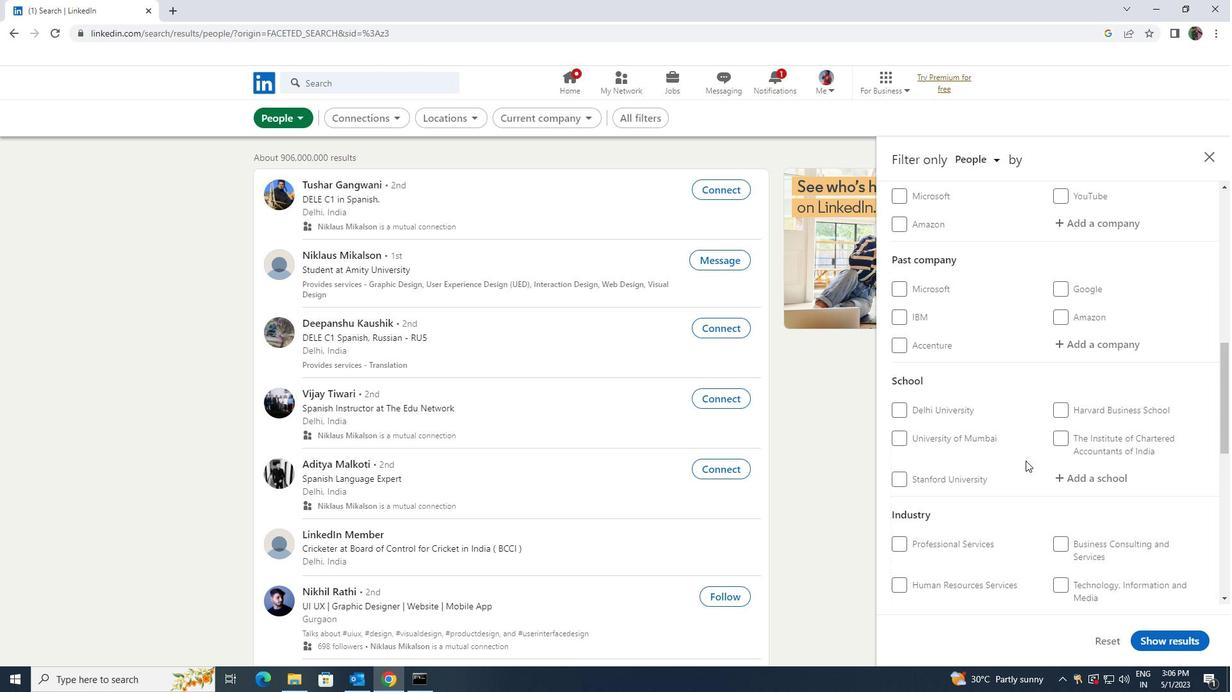 
Action: Mouse scrolled (1026, 460) with delta (0, 0)
Screenshot: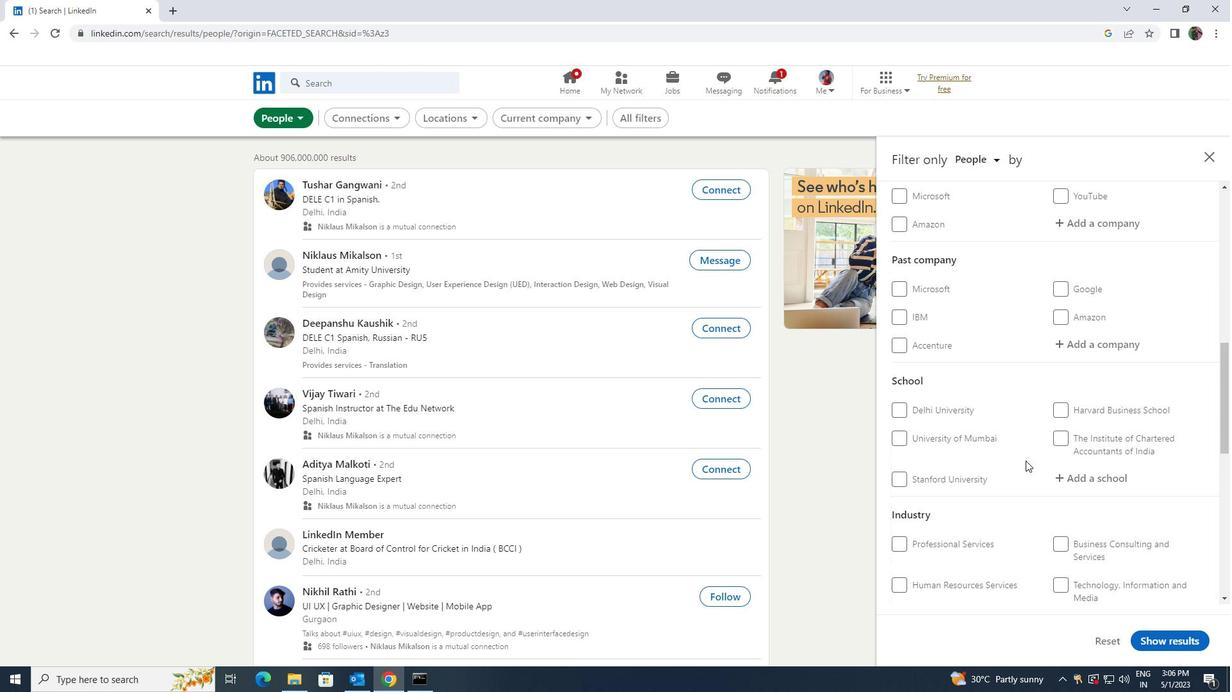 
Action: Mouse scrolled (1026, 460) with delta (0, 0)
Screenshot: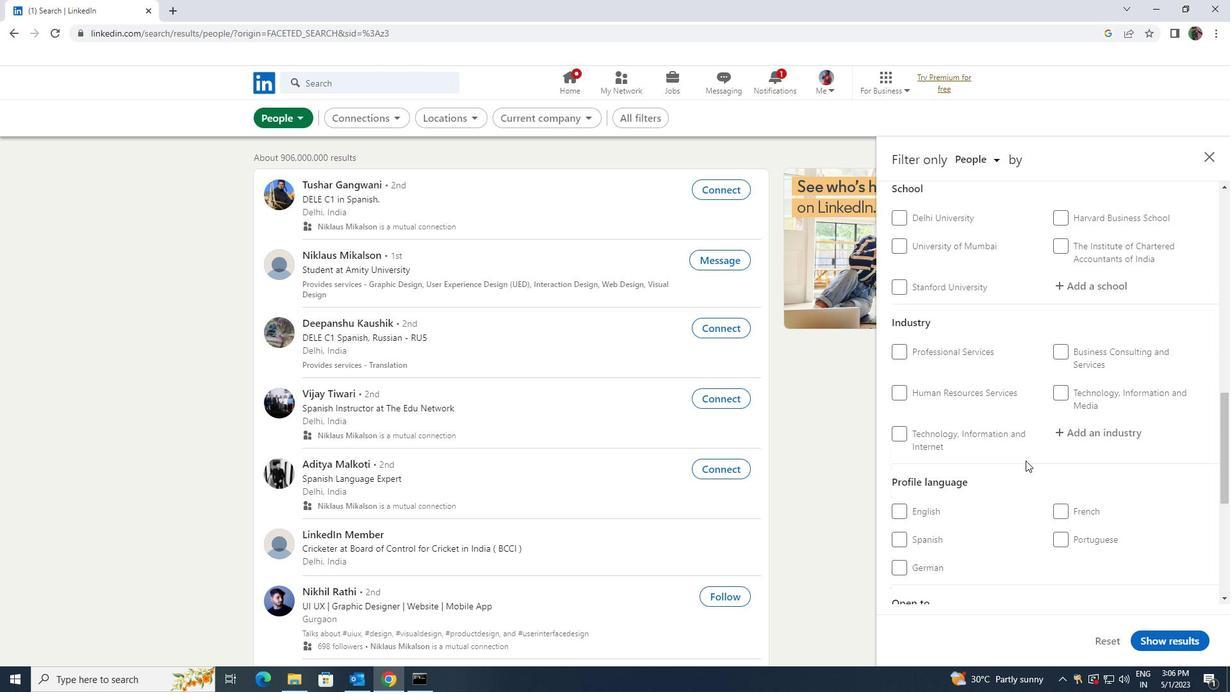 
Action: Mouse scrolled (1026, 460) with delta (0, 0)
Screenshot: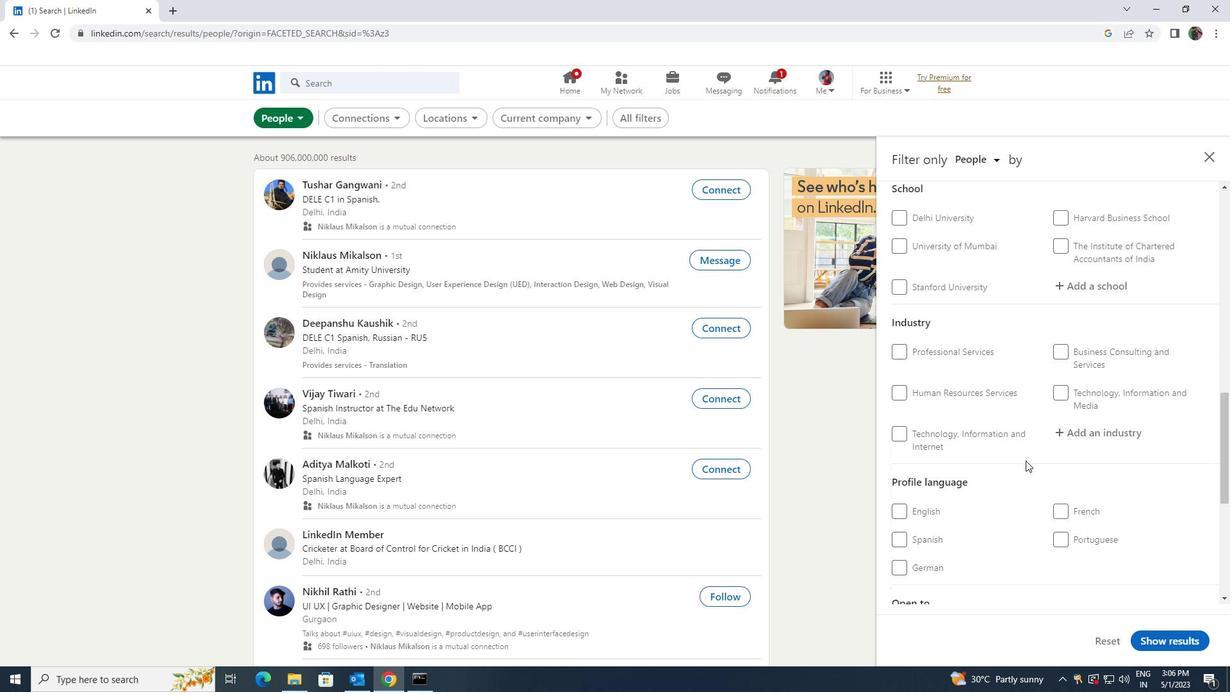 
Action: Mouse moved to (903, 385)
Screenshot: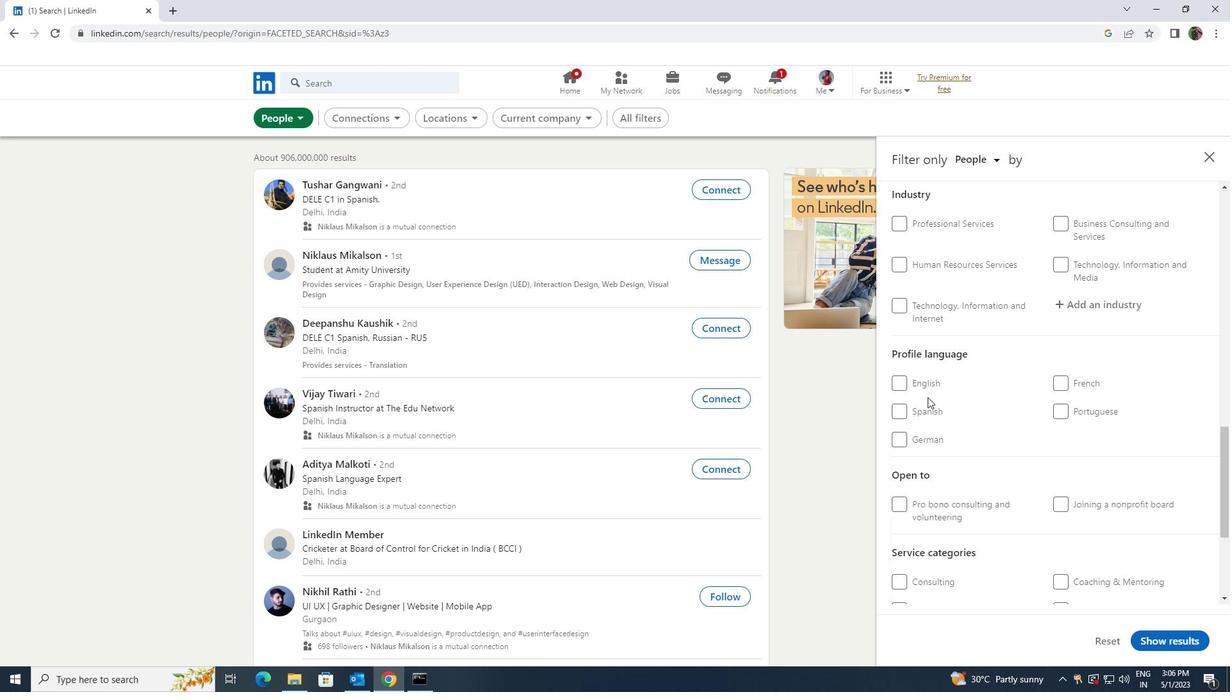 
Action: Mouse pressed left at (903, 385)
Screenshot: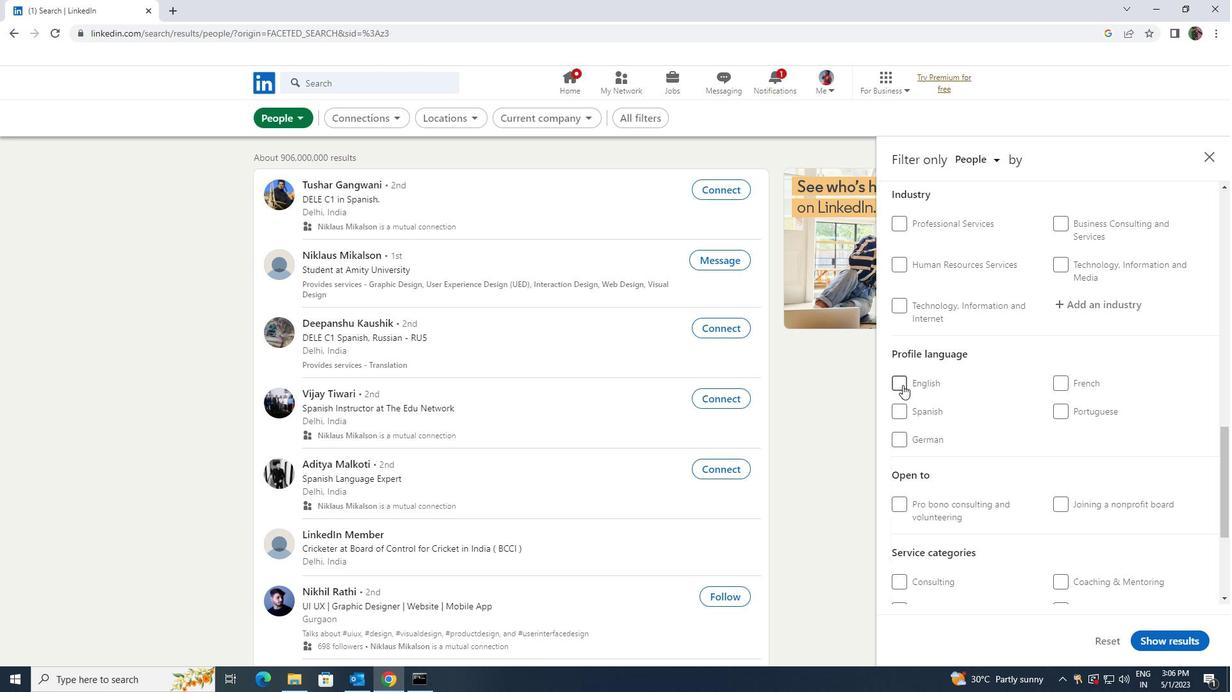 
Action: Mouse moved to (1051, 437)
Screenshot: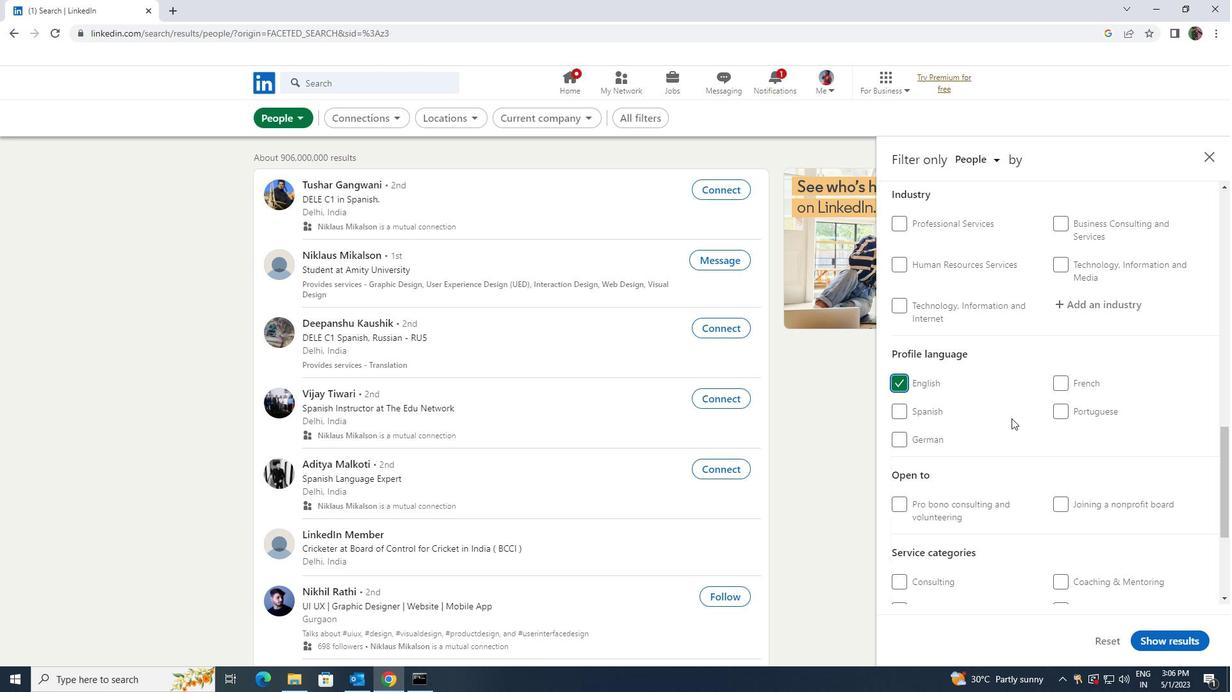 
Action: Mouse scrolled (1051, 438) with delta (0, 0)
Screenshot: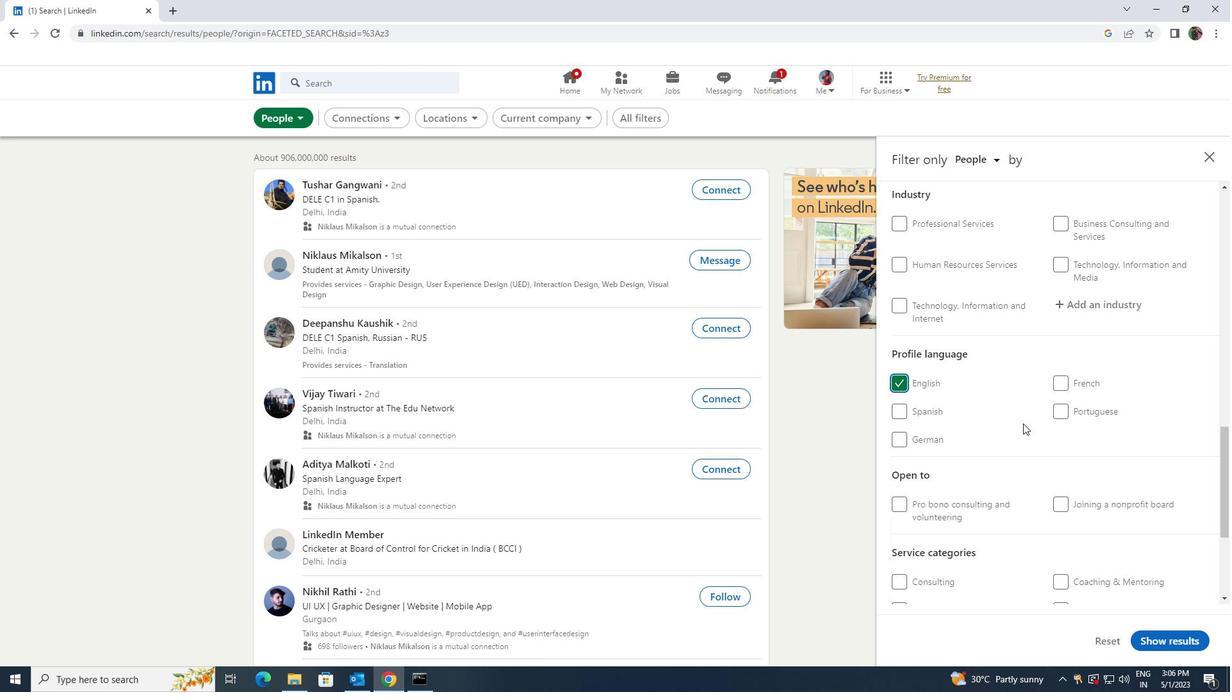
Action: Mouse scrolled (1051, 438) with delta (0, 0)
Screenshot: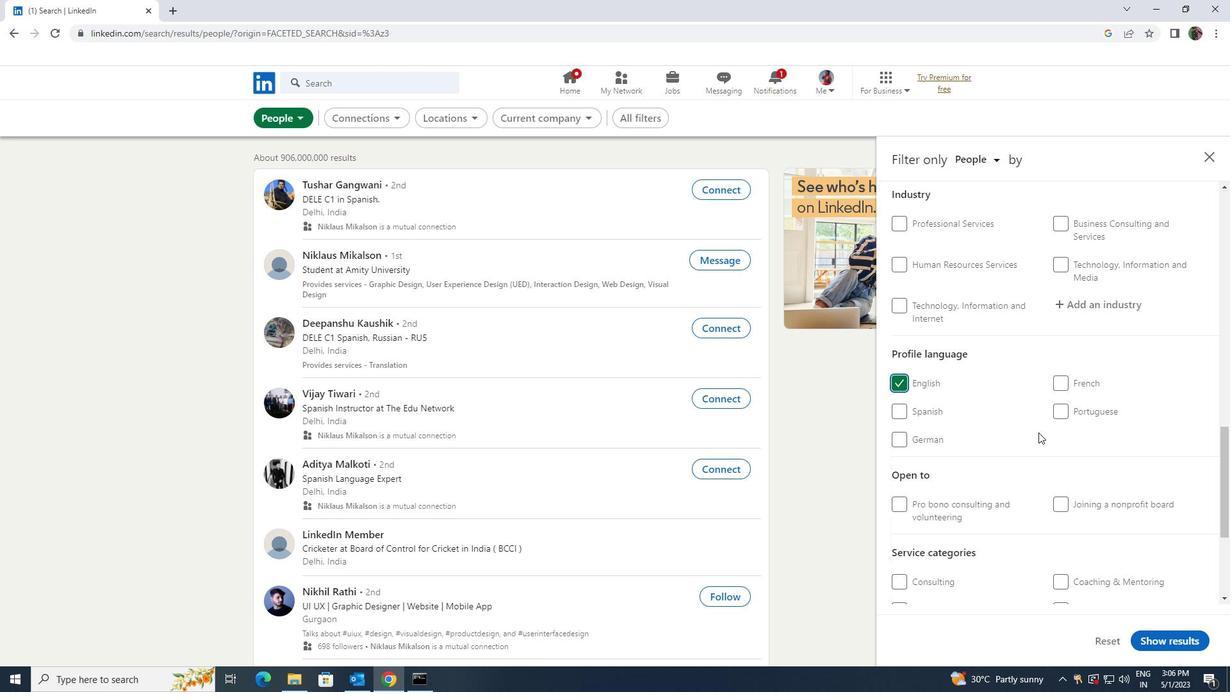 
Action: Mouse scrolled (1051, 438) with delta (0, 0)
Screenshot: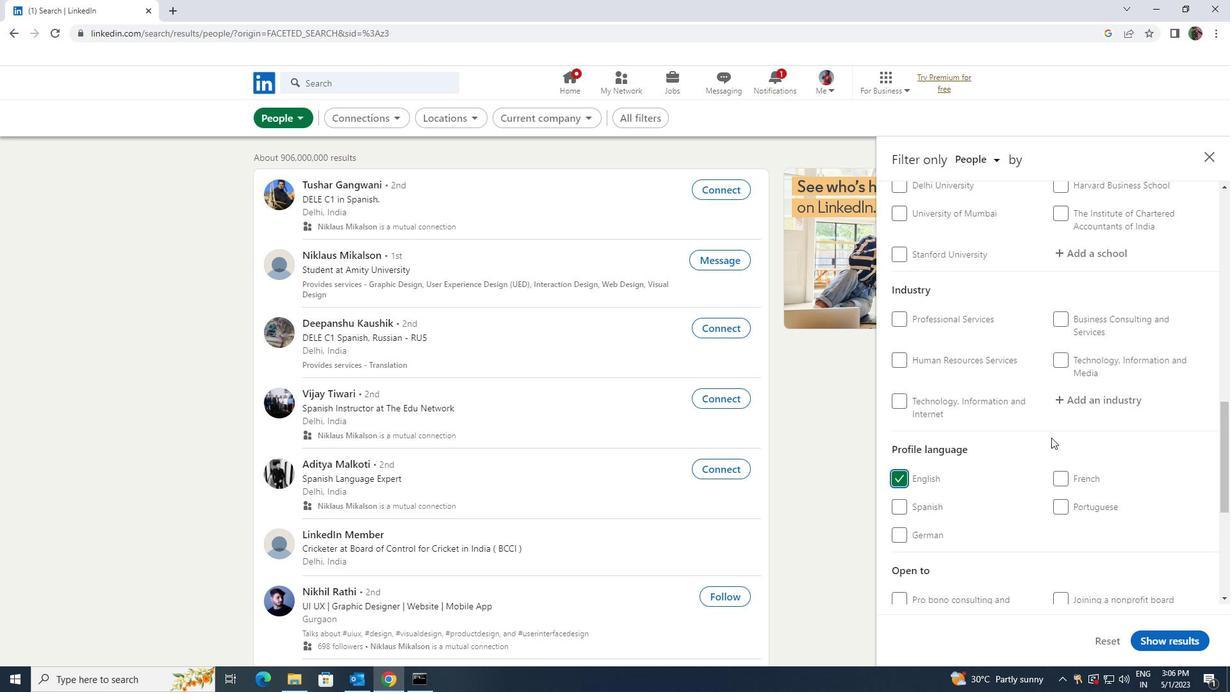 
Action: Mouse scrolled (1051, 438) with delta (0, 0)
Screenshot: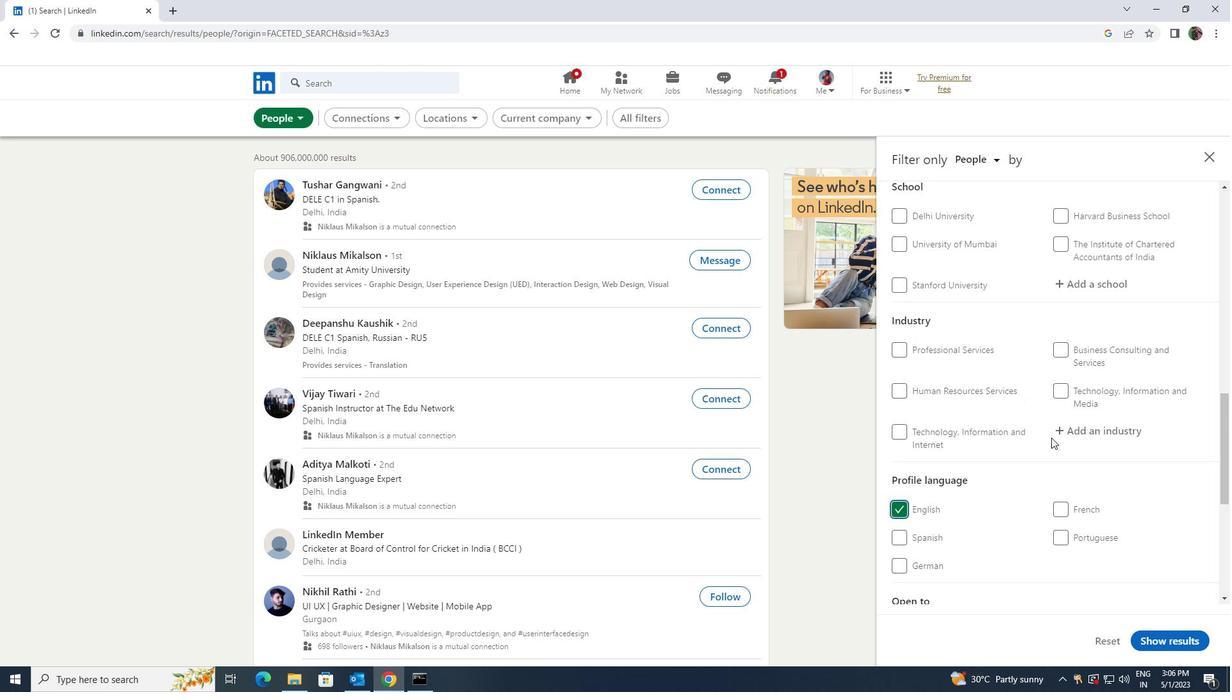 
Action: Mouse scrolled (1051, 438) with delta (0, 0)
Screenshot: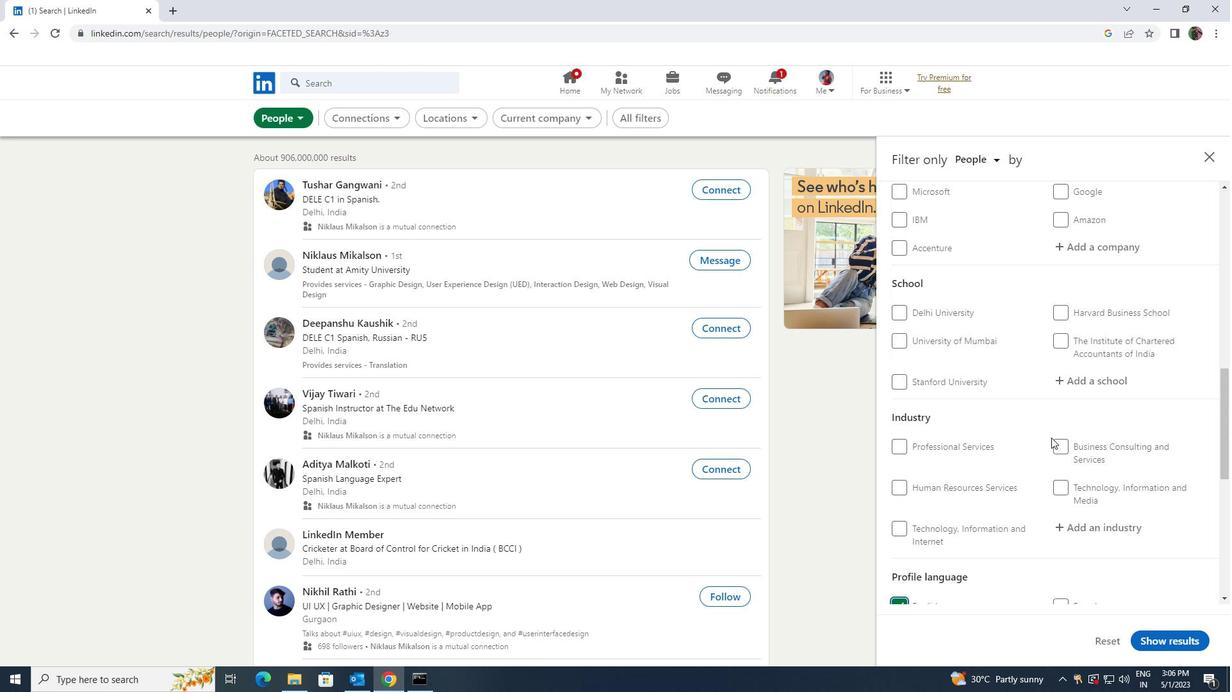 
Action: Mouse scrolled (1051, 438) with delta (0, 0)
Screenshot: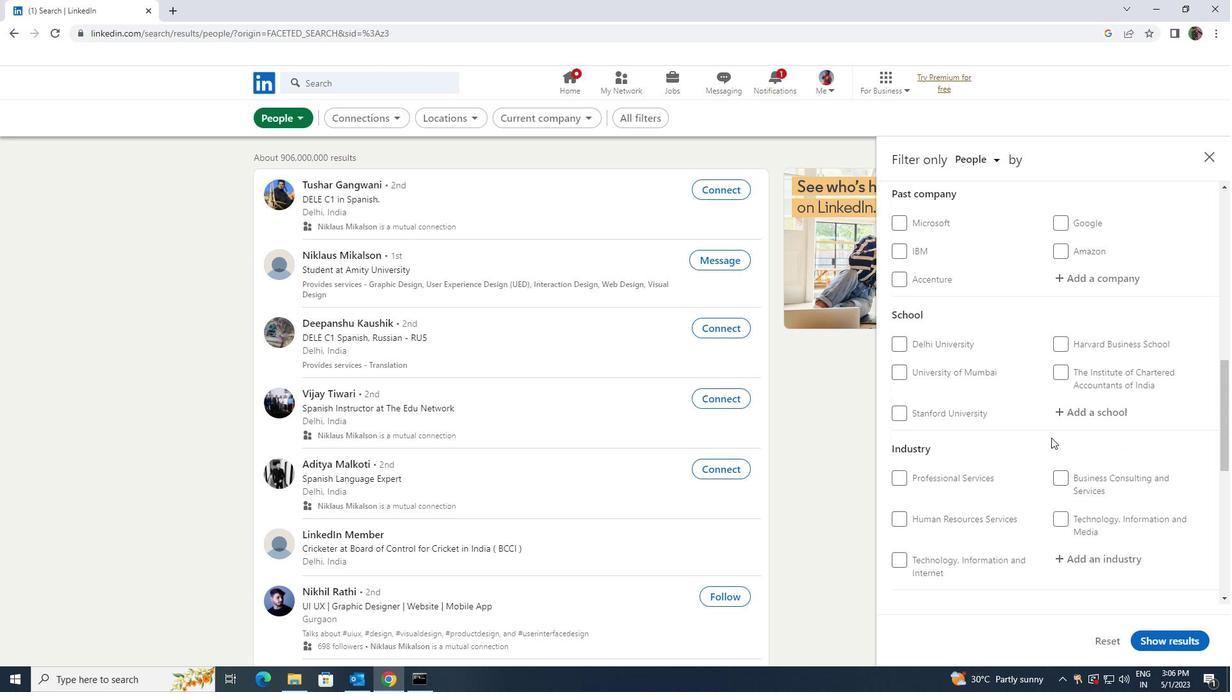 
Action: Mouse moved to (1051, 438)
Screenshot: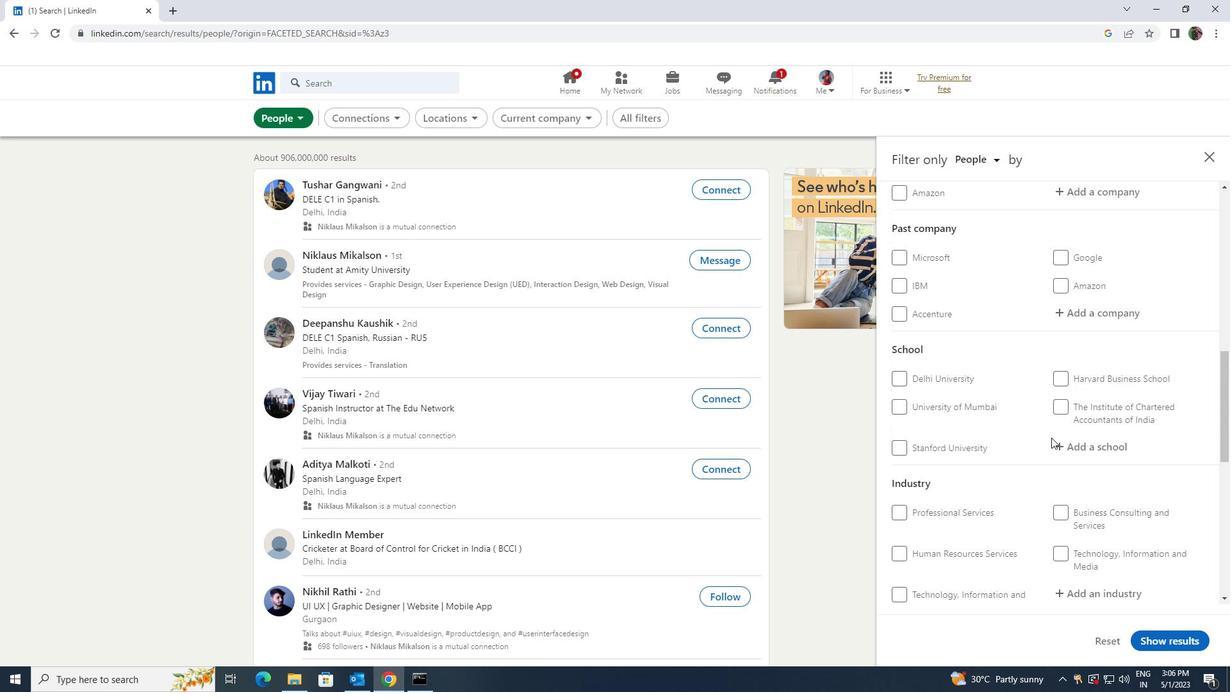 
Action: Mouse scrolled (1051, 439) with delta (0, 0)
Screenshot: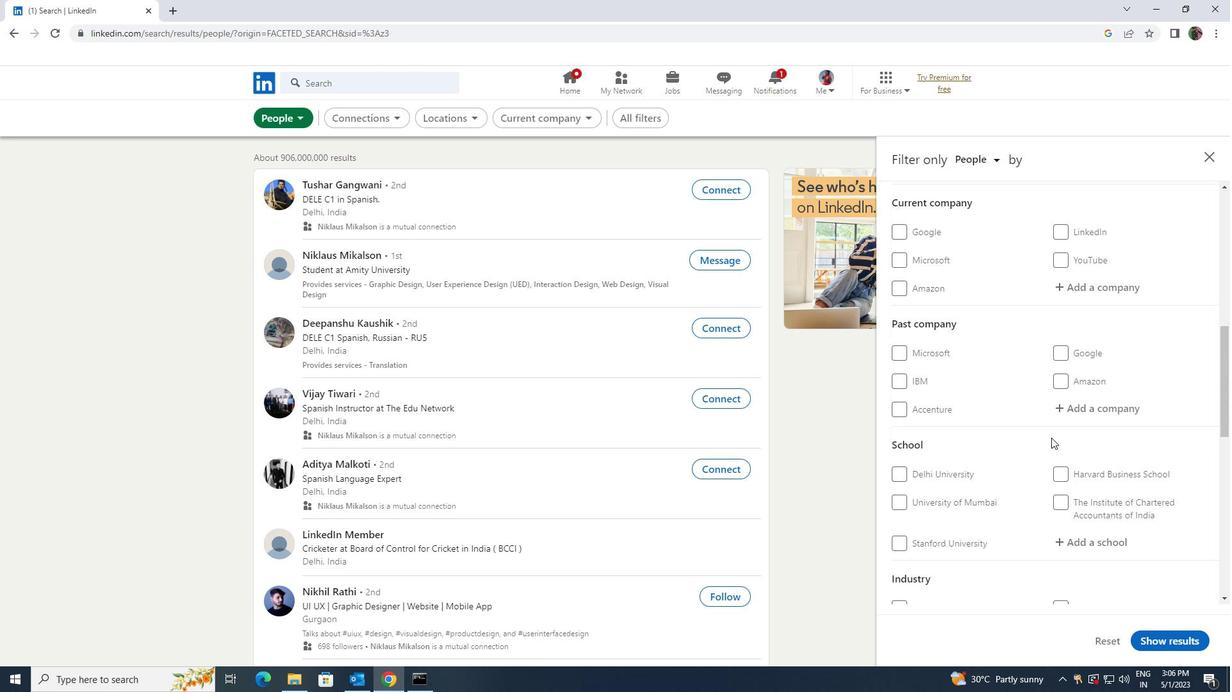 
Action: Mouse scrolled (1051, 439) with delta (0, 0)
Screenshot: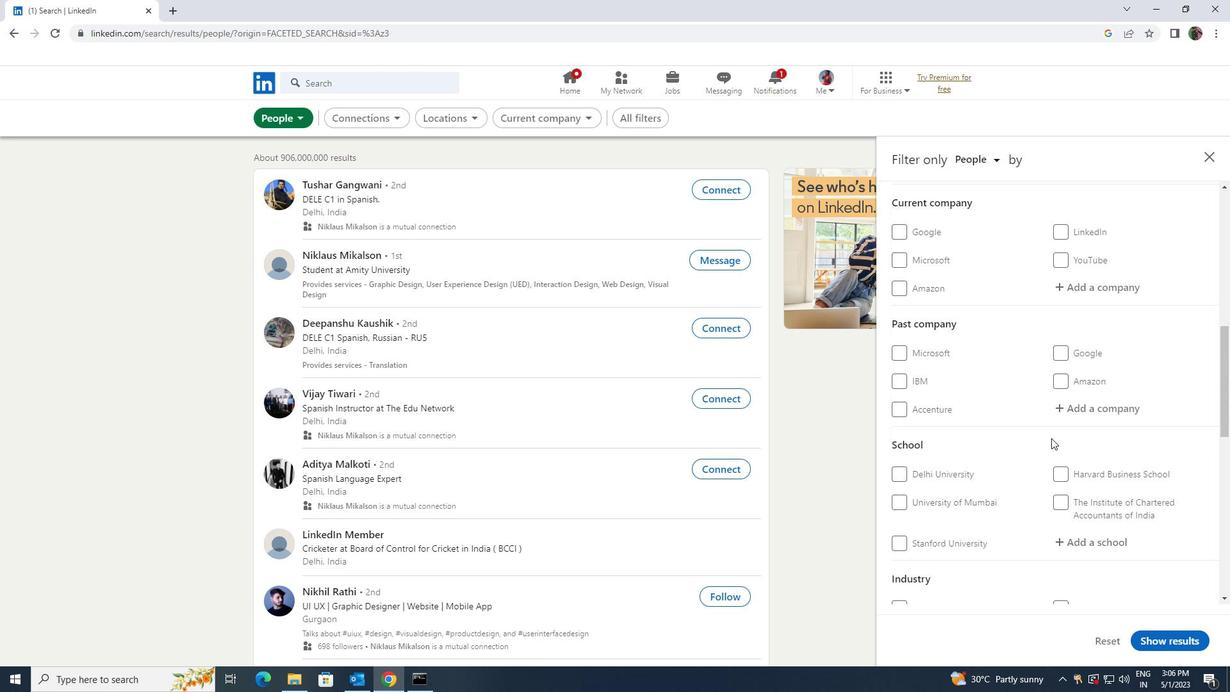 
Action: Mouse moved to (1069, 419)
Screenshot: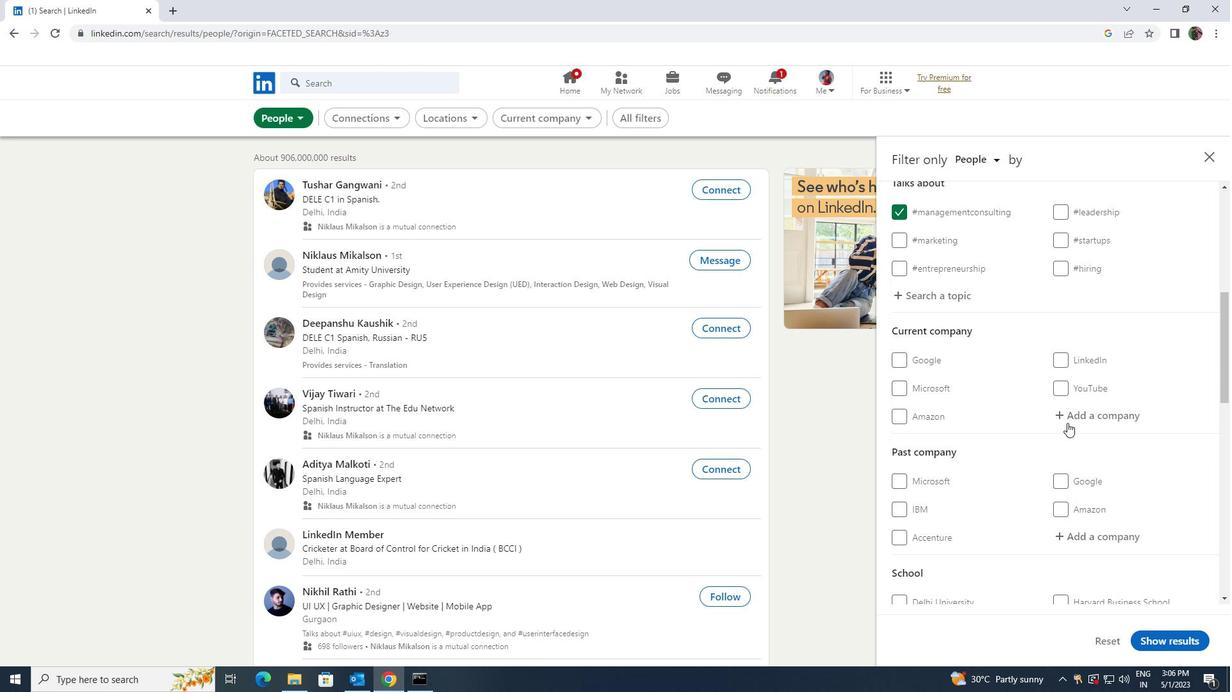 
Action: Mouse pressed left at (1069, 419)
Screenshot: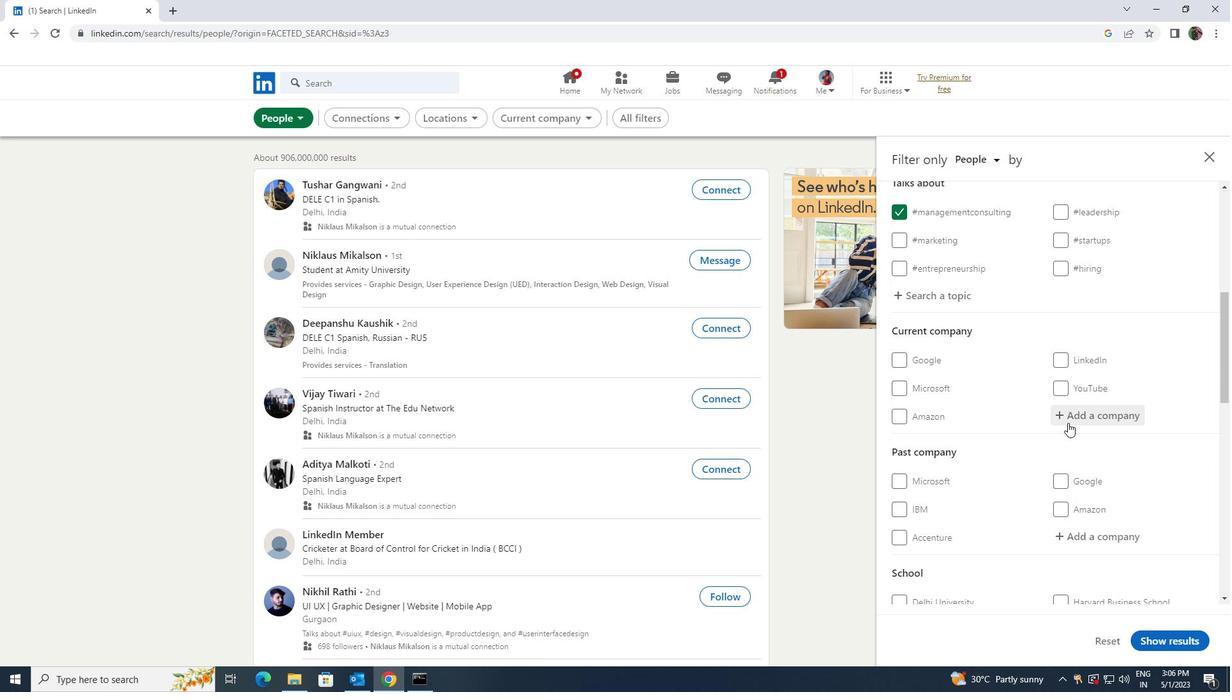 
Action: Key pressed <Key.shift>SMALLCASE
Screenshot: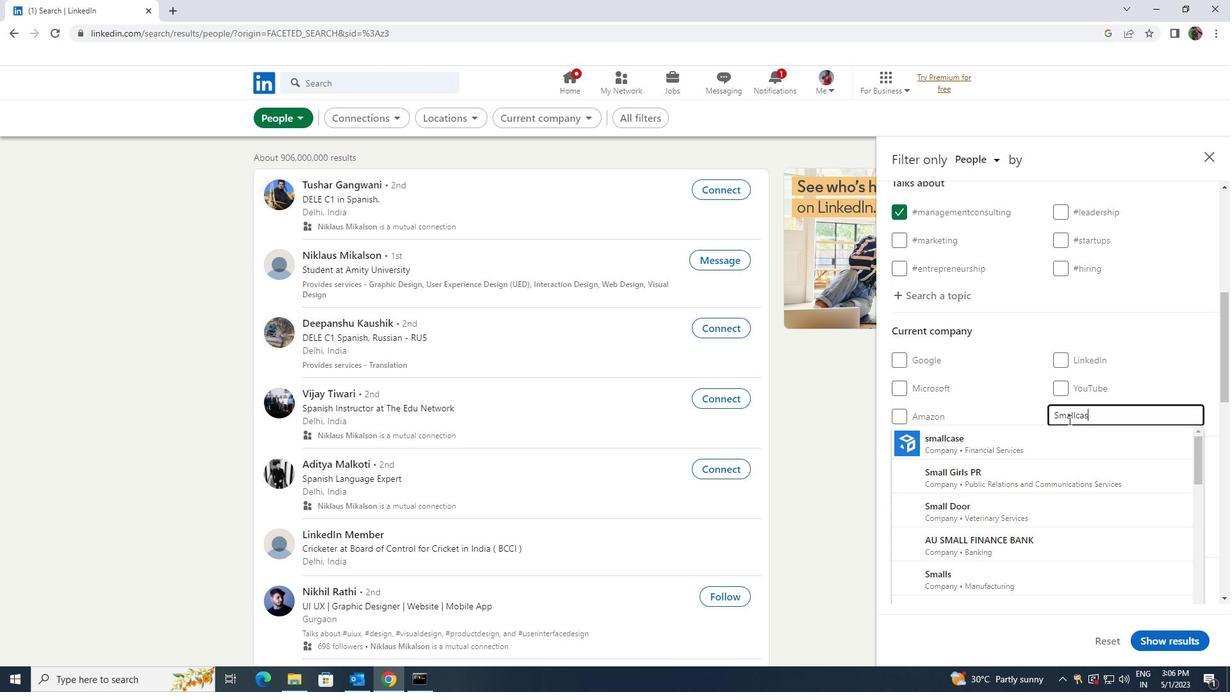 
Action: Mouse moved to (1054, 444)
Screenshot: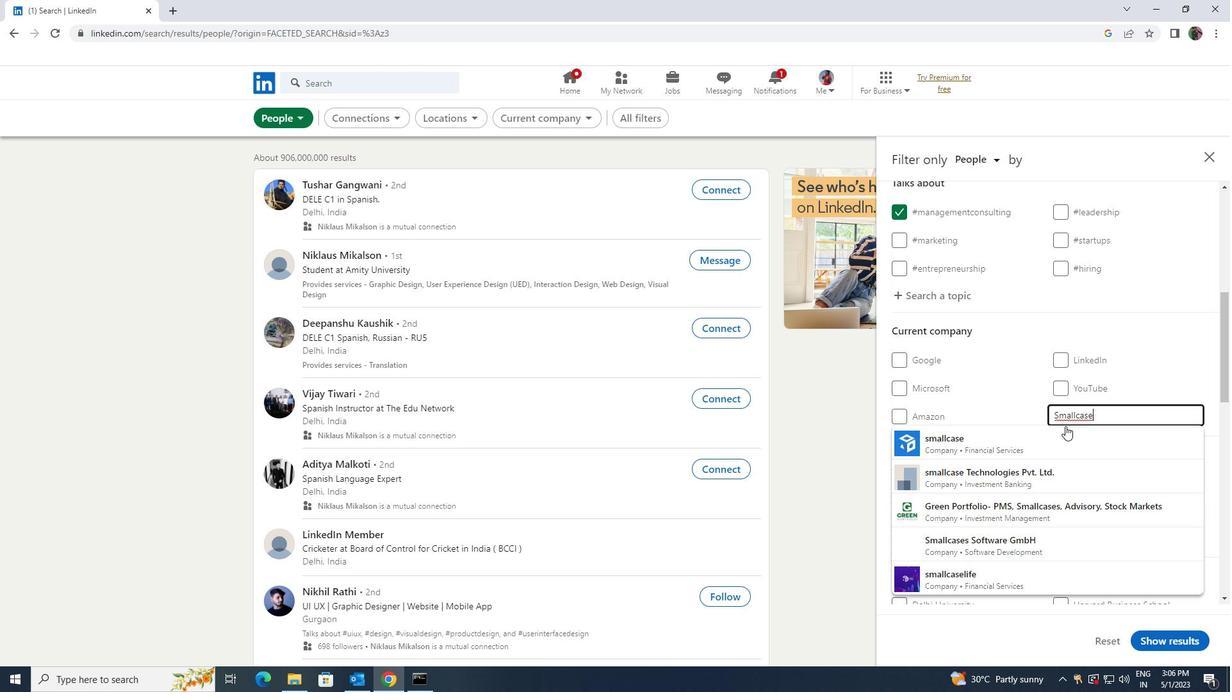 
Action: Mouse pressed left at (1054, 444)
Screenshot: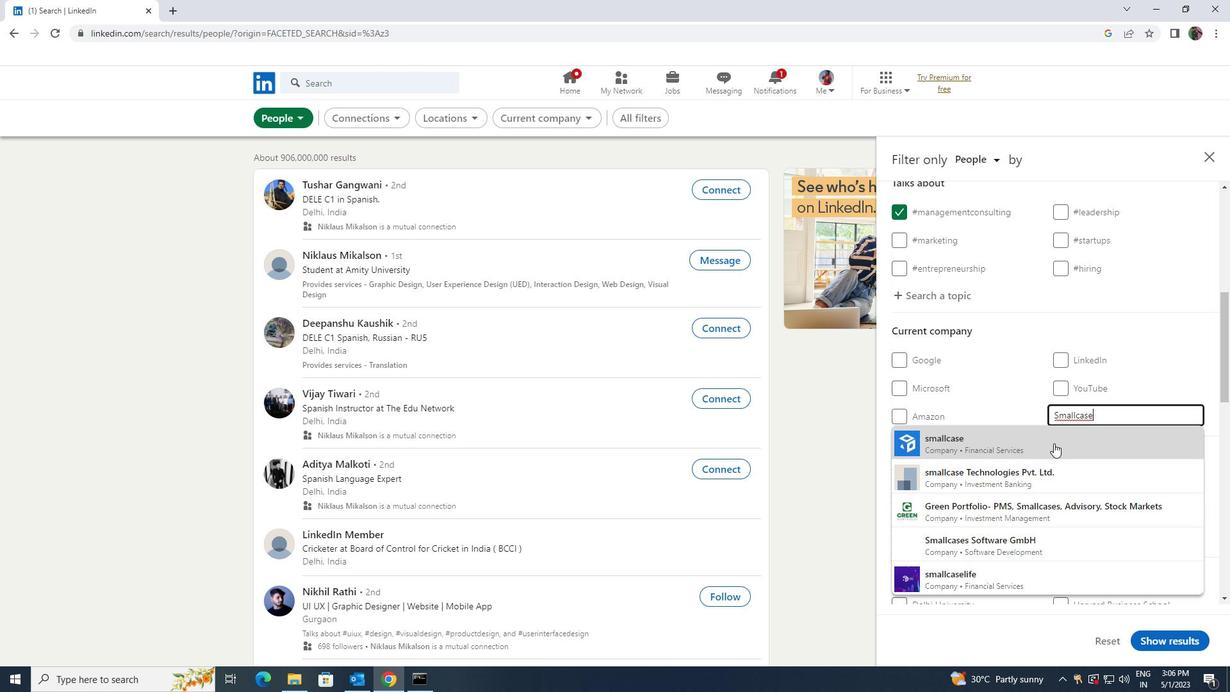 
Action: Mouse moved to (1054, 439)
Screenshot: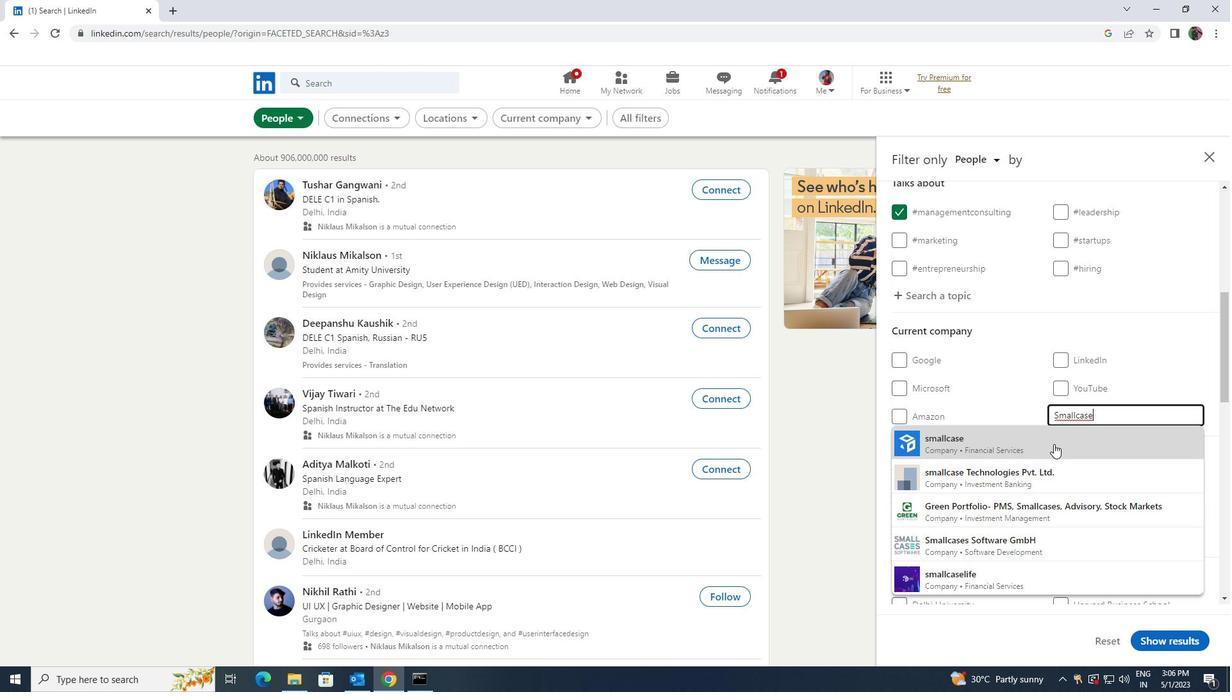 
Action: Mouse scrolled (1054, 439) with delta (0, 0)
Screenshot: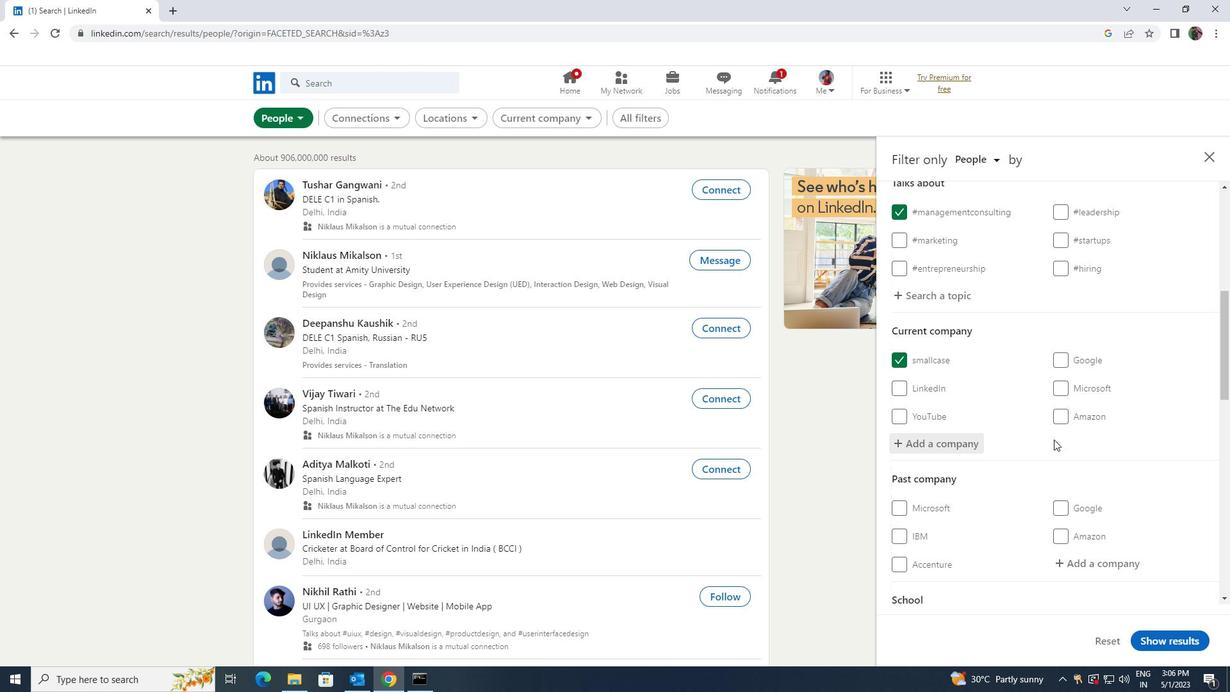 
Action: Mouse scrolled (1054, 439) with delta (0, 0)
Screenshot: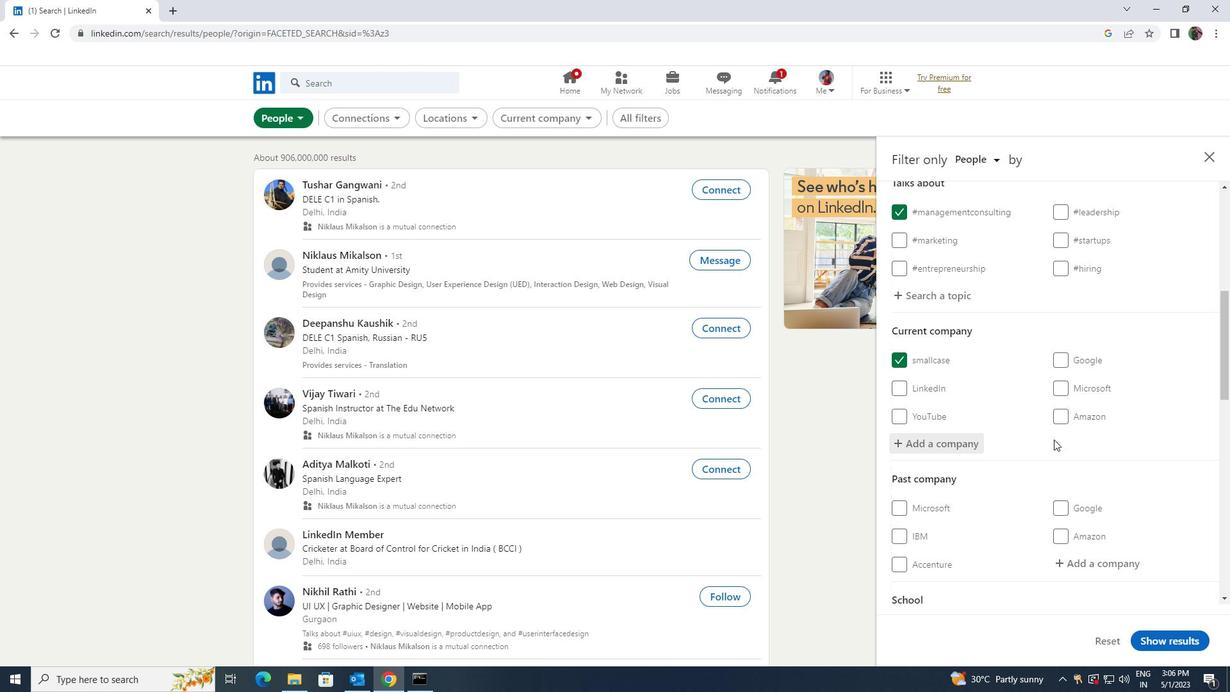 
Action: Mouse moved to (1054, 433)
Screenshot: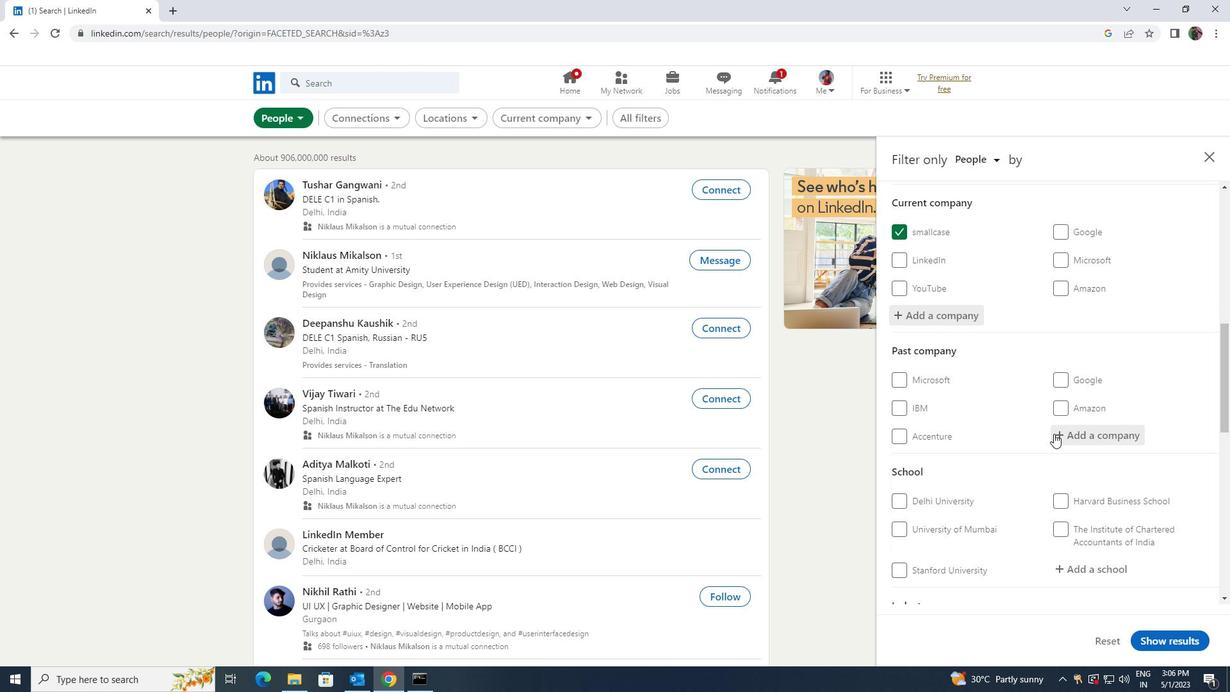 
Action: Mouse scrolled (1054, 432) with delta (0, 0)
Screenshot: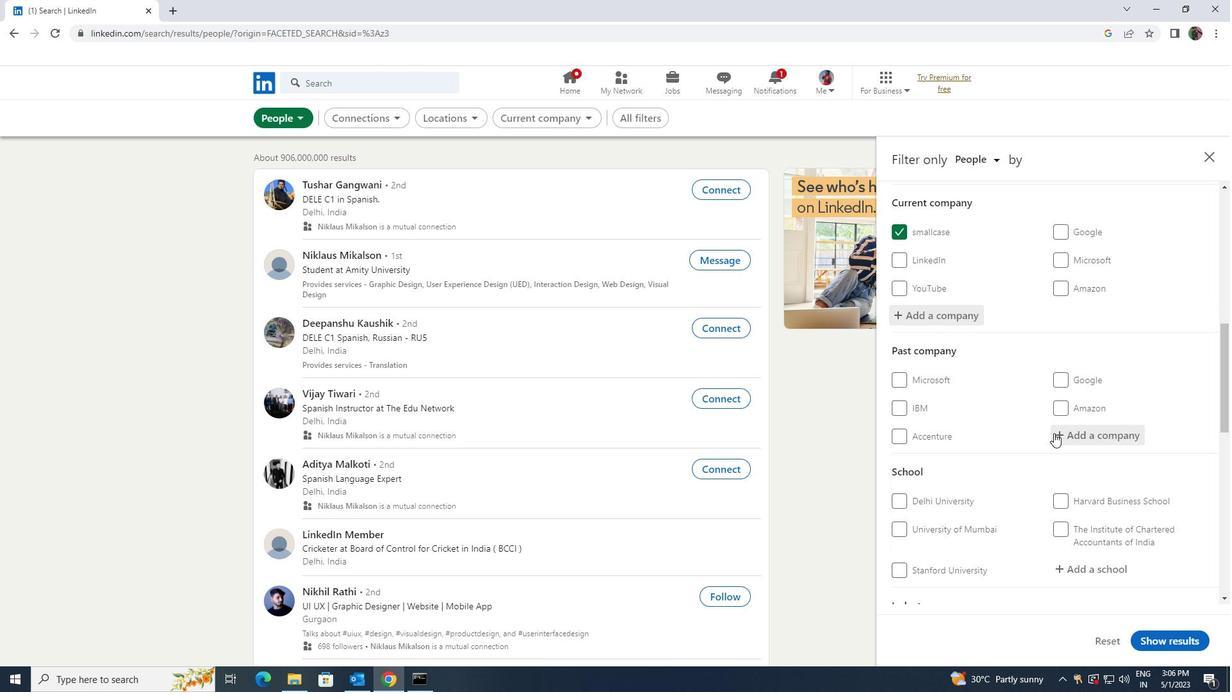 
Action: Mouse scrolled (1054, 432) with delta (0, 0)
Screenshot: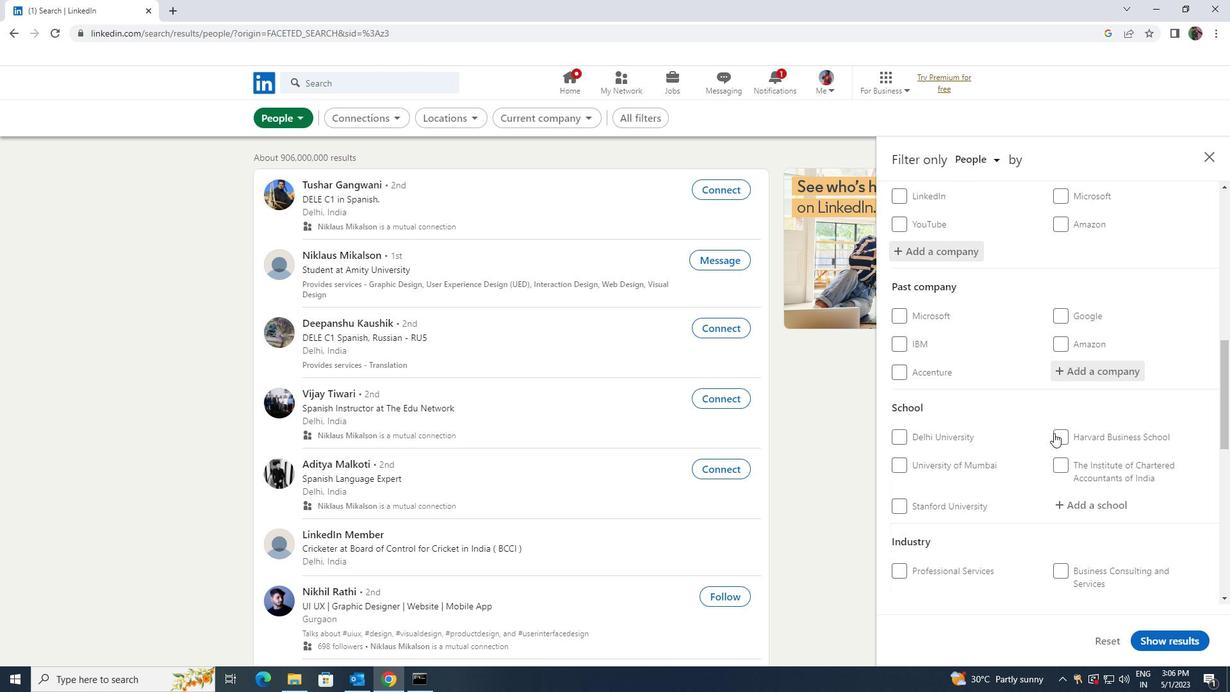
Action: Mouse moved to (1054, 432)
Screenshot: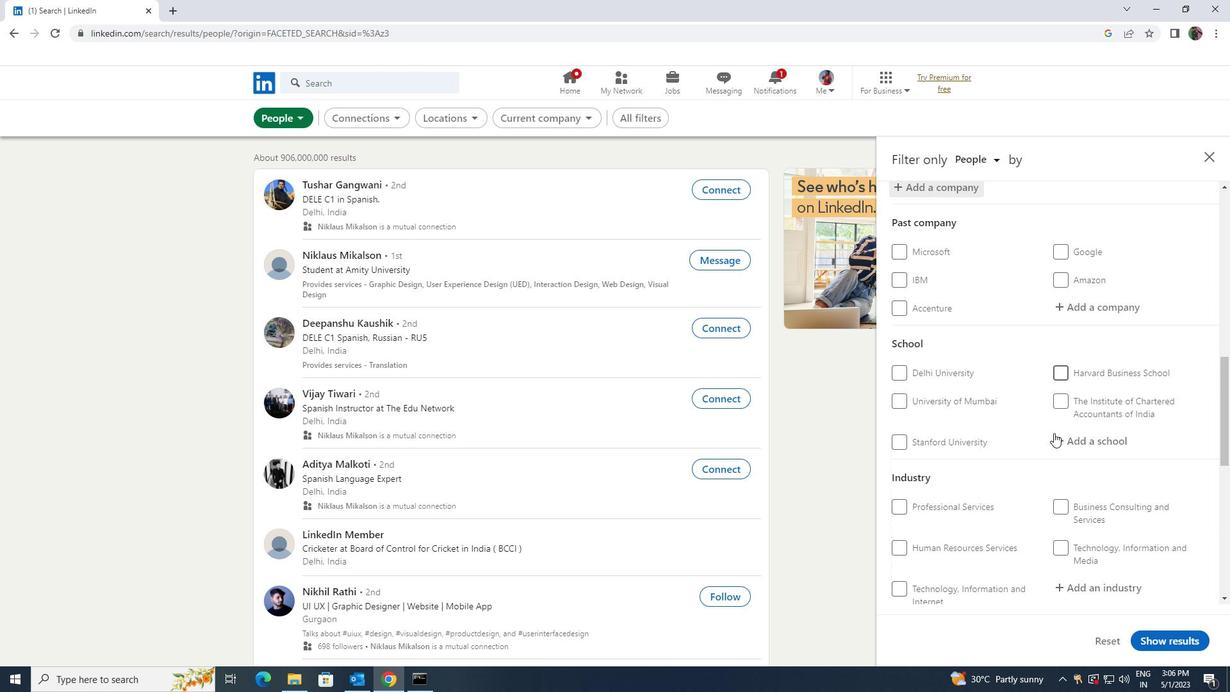 
Action: Mouse pressed left at (1054, 432)
Screenshot: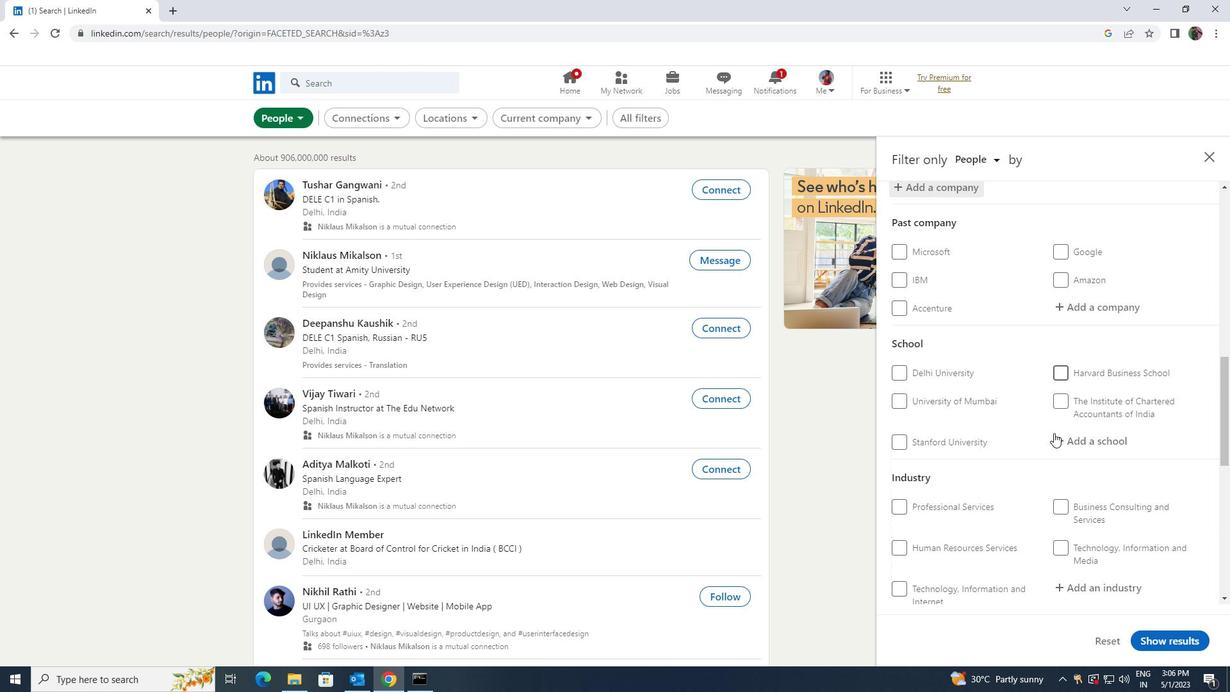 
Action: Mouse moved to (1056, 432)
Screenshot: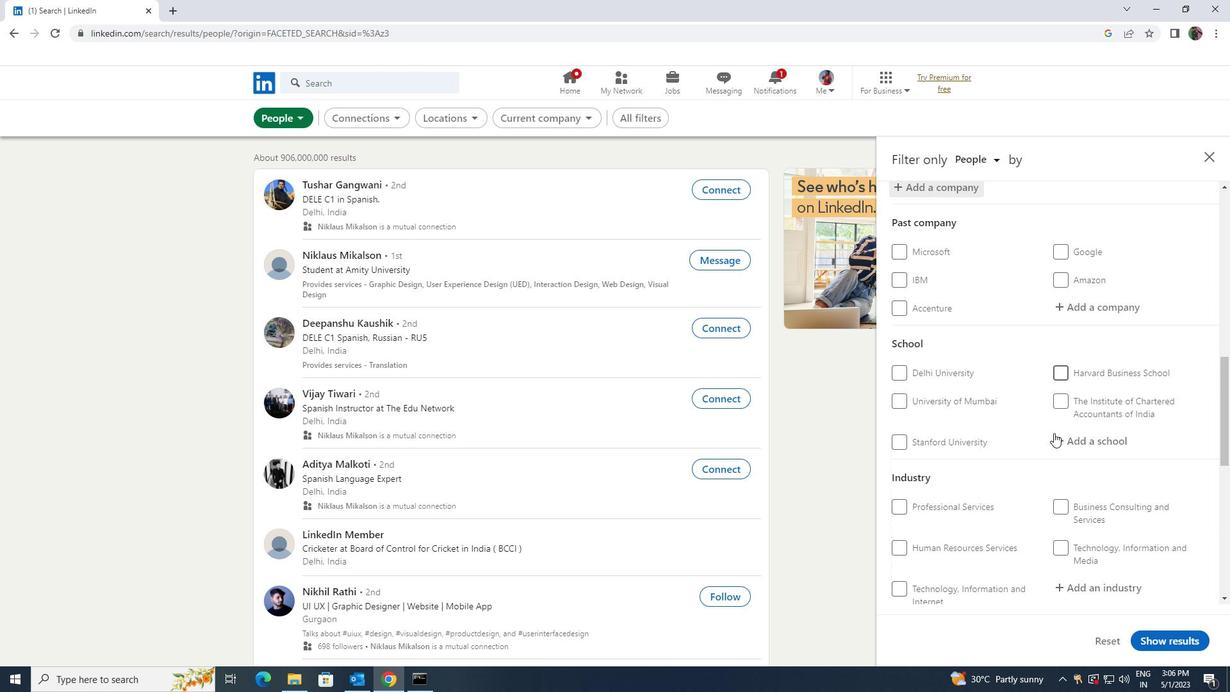 
Action: Key pressed <Key.shift><Key.shift><Key.shift><Key.shift><Key.shift>V<Key.backspace><Key.shift>CHENNAI<Key.space>JOBS
Screenshot: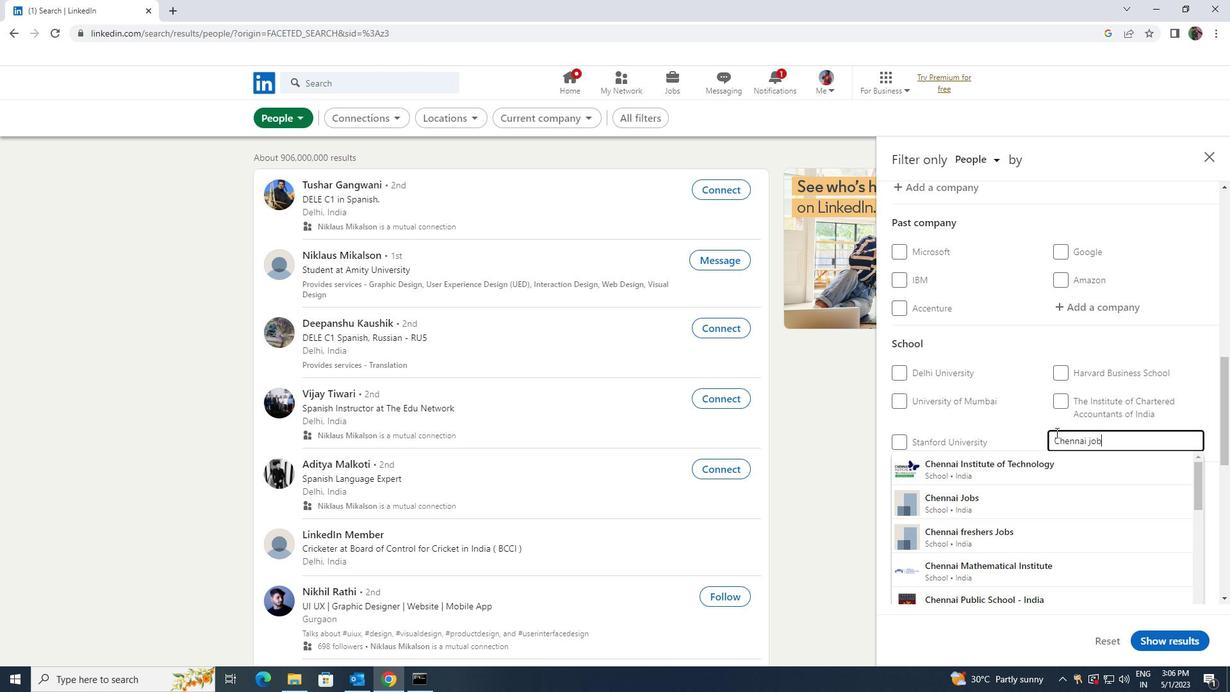
Action: Mouse moved to (1047, 453)
Screenshot: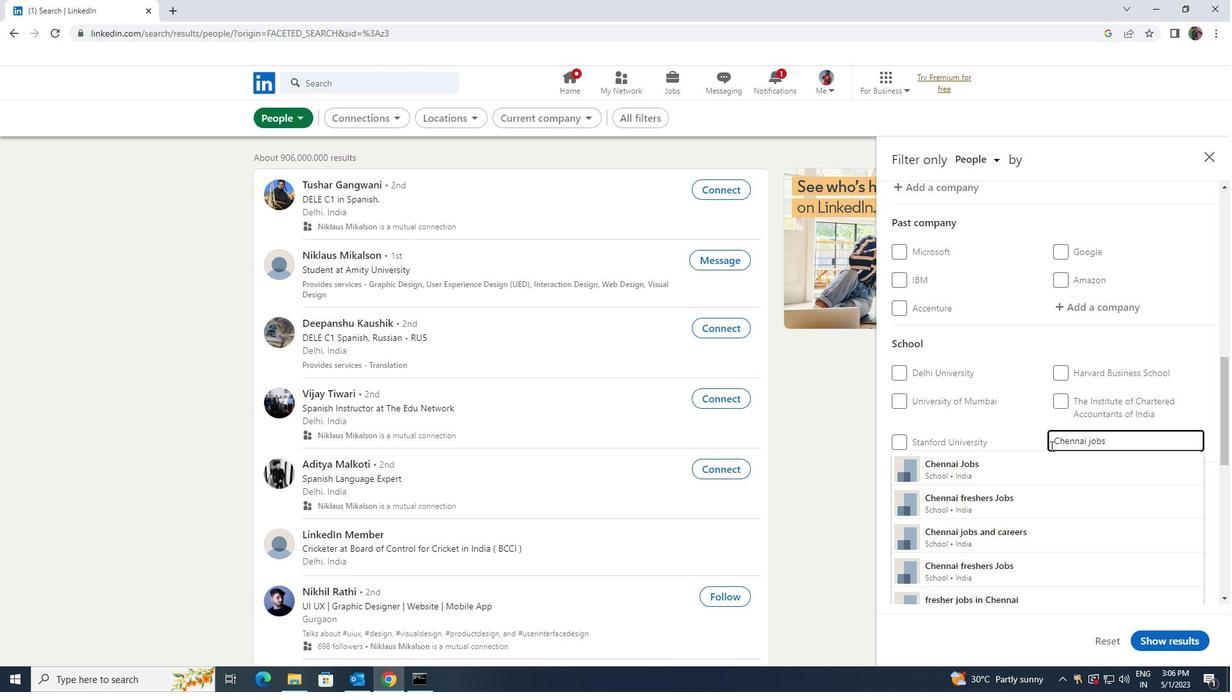 
Action: Mouse pressed left at (1047, 453)
Screenshot: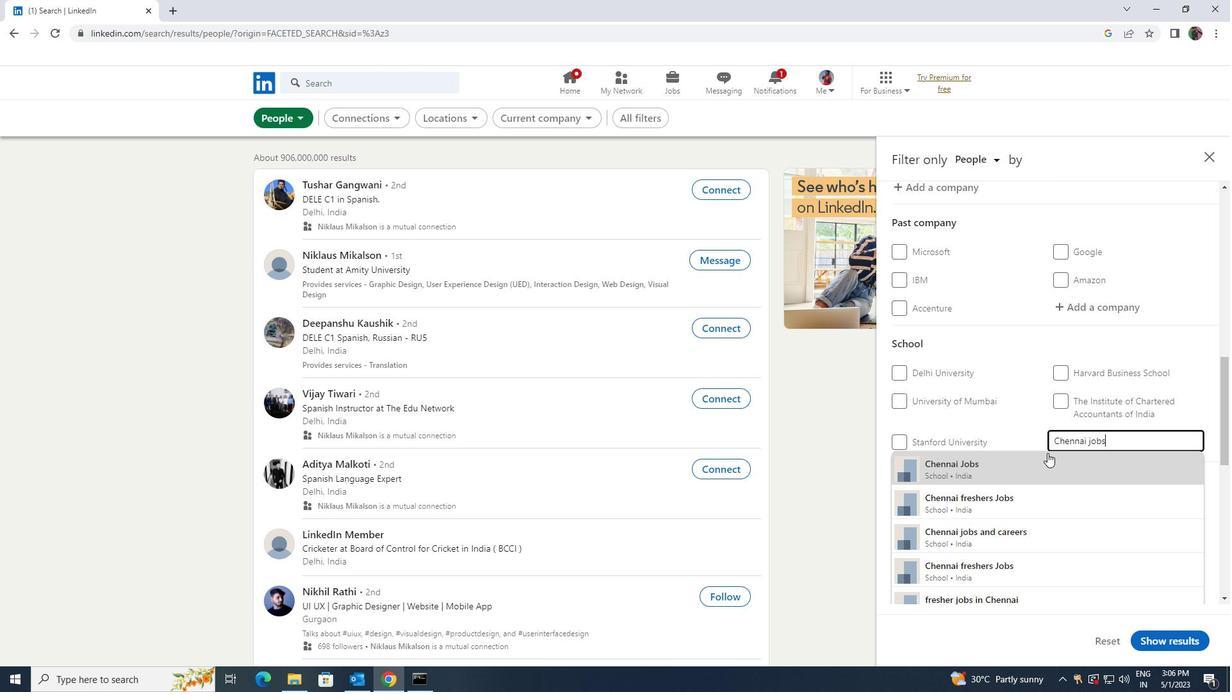 
Action: Mouse scrolled (1047, 452) with delta (0, 0)
Screenshot: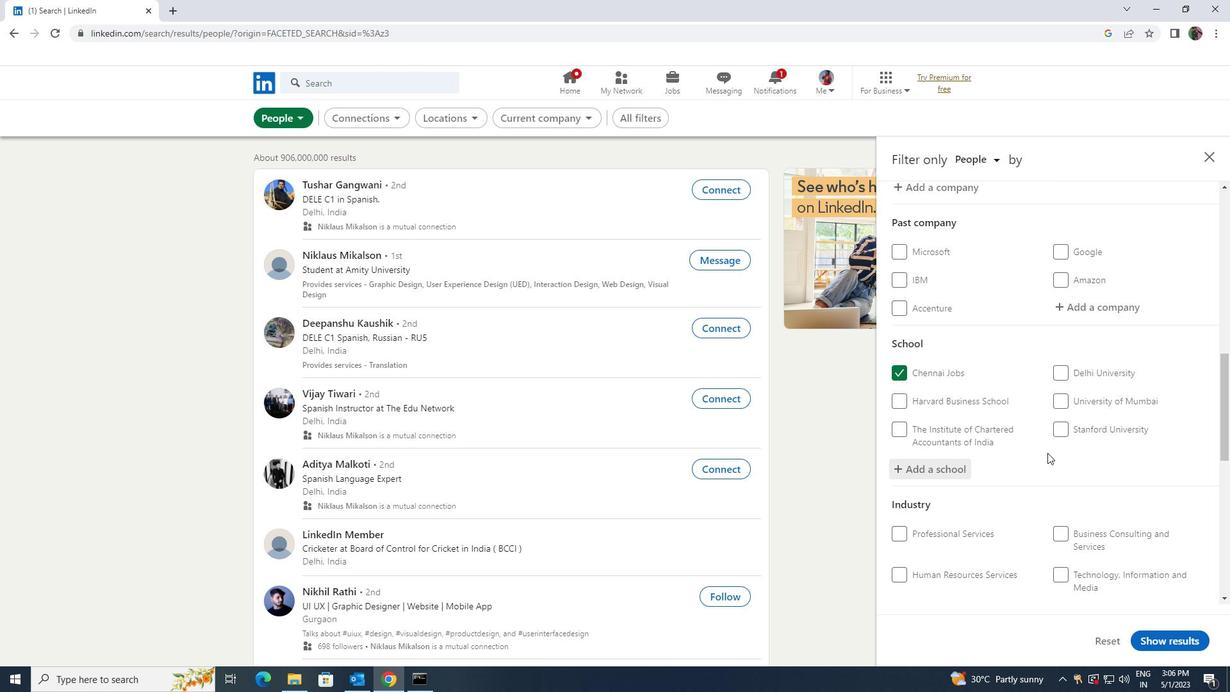 
Action: Mouse scrolled (1047, 452) with delta (0, 0)
Screenshot: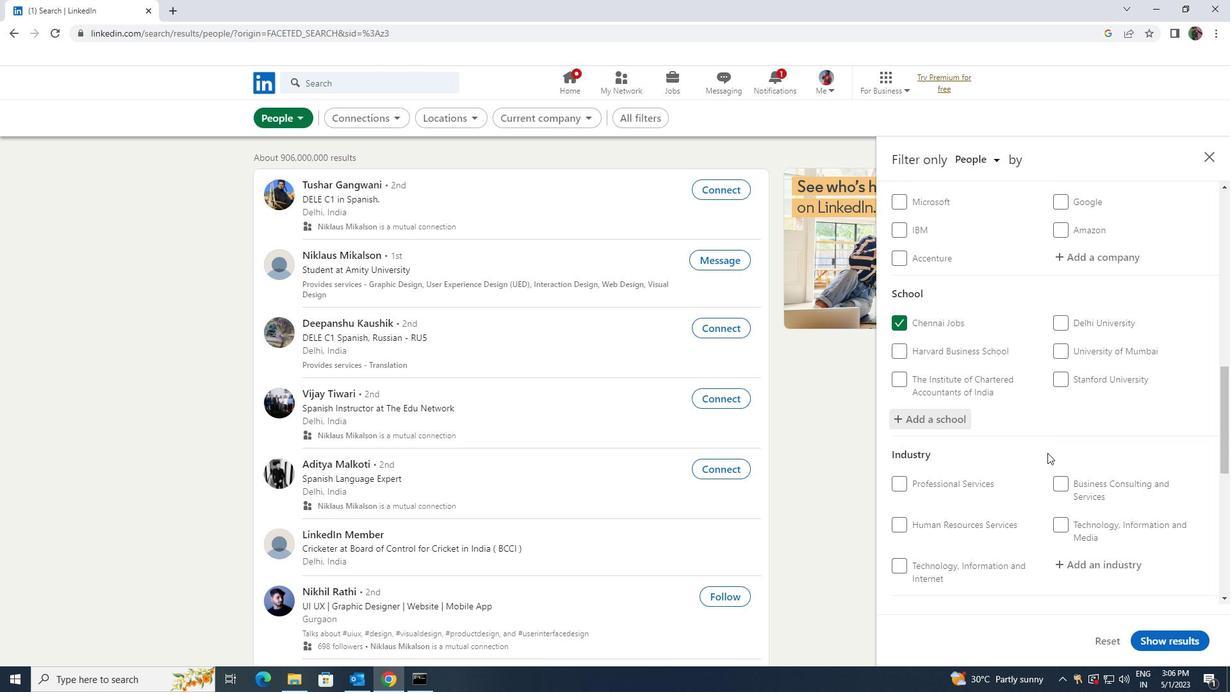 
Action: Mouse scrolled (1047, 452) with delta (0, 0)
Screenshot: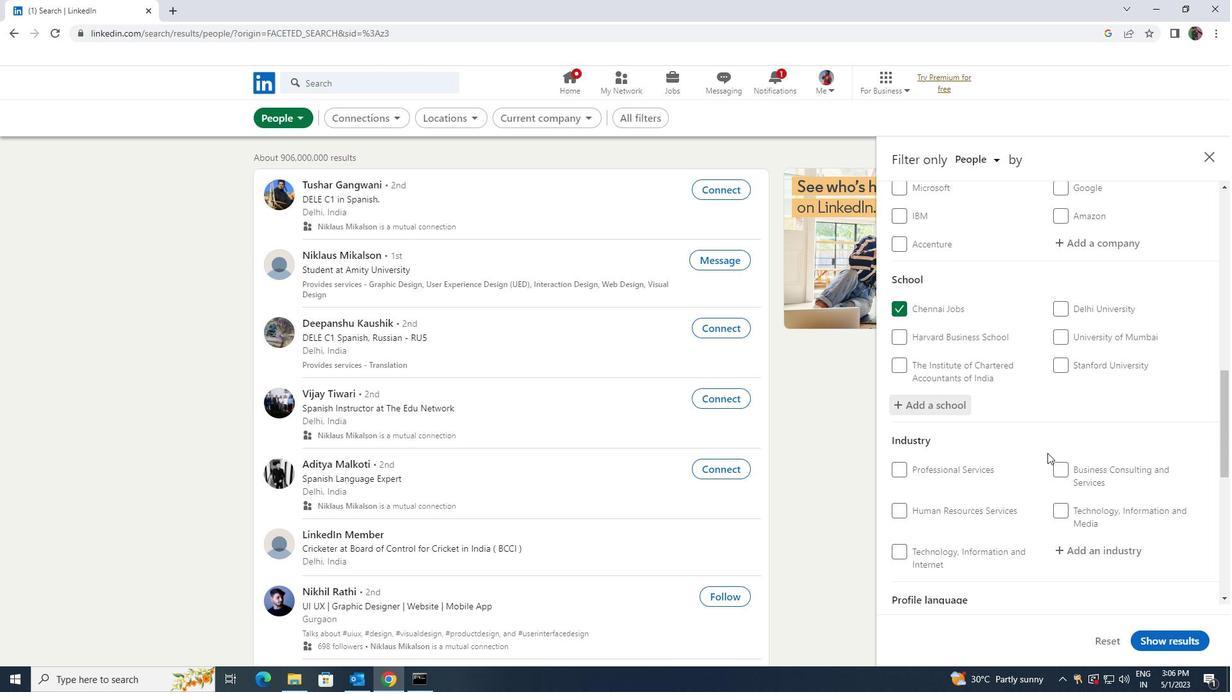 
Action: Mouse moved to (1066, 426)
Screenshot: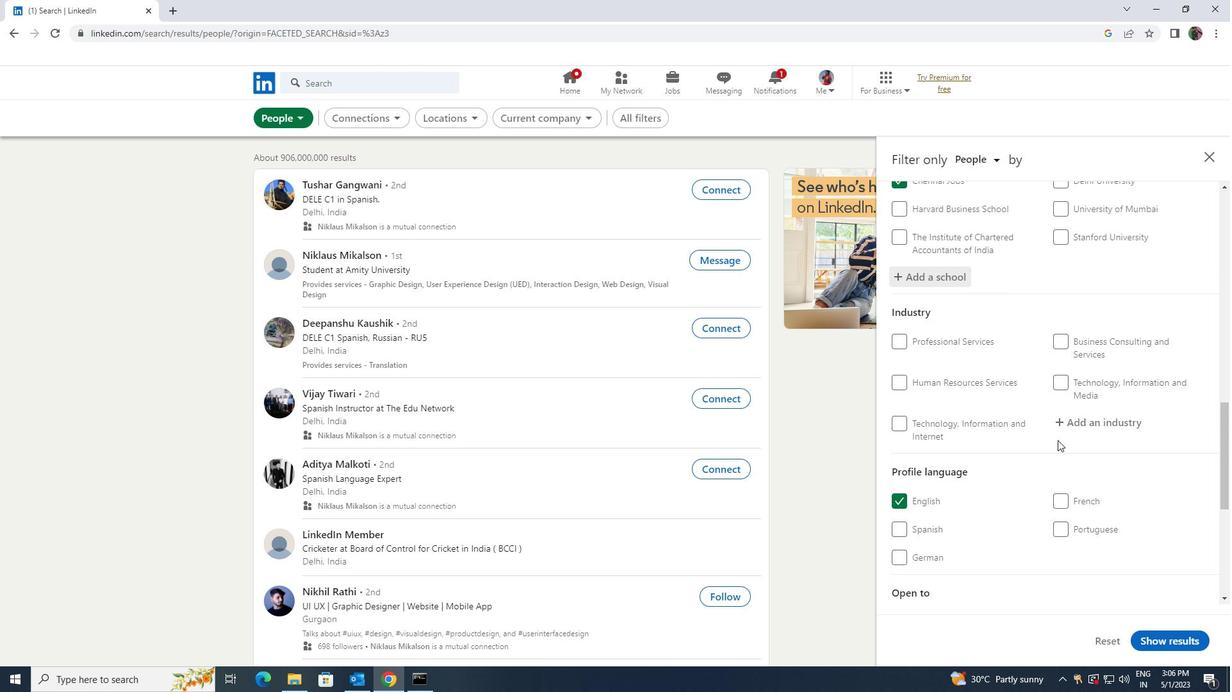 
Action: Mouse pressed left at (1066, 426)
Screenshot: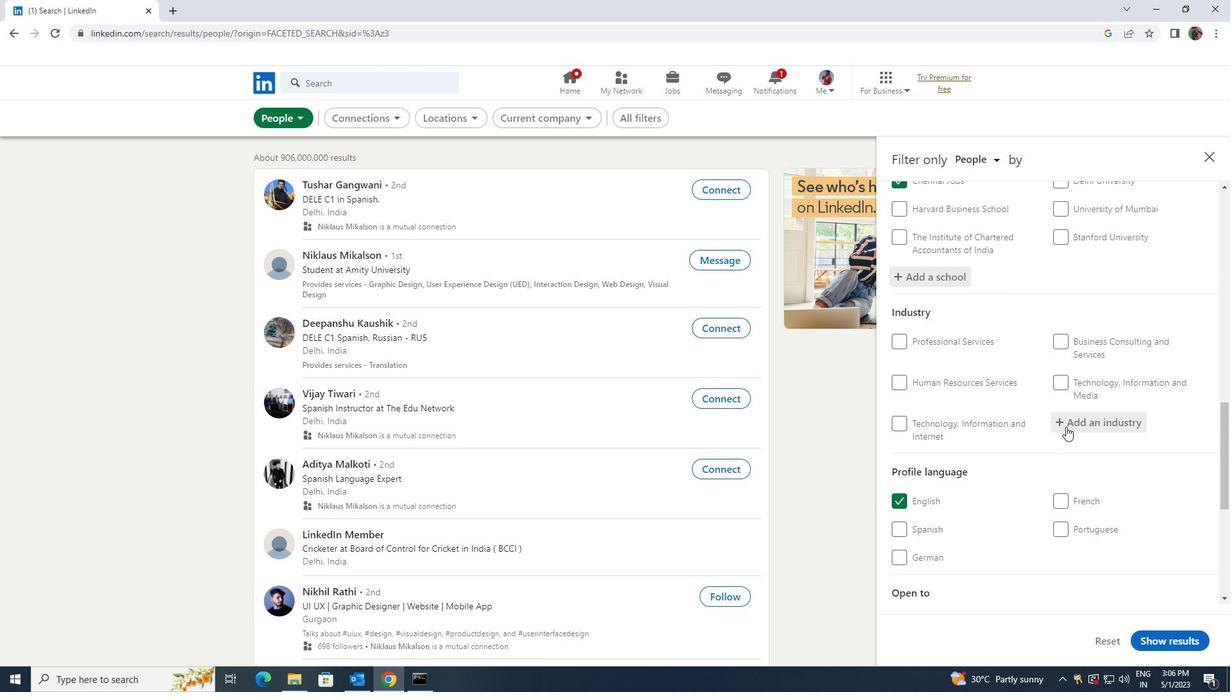 
Action: Mouse moved to (1066, 426)
Screenshot: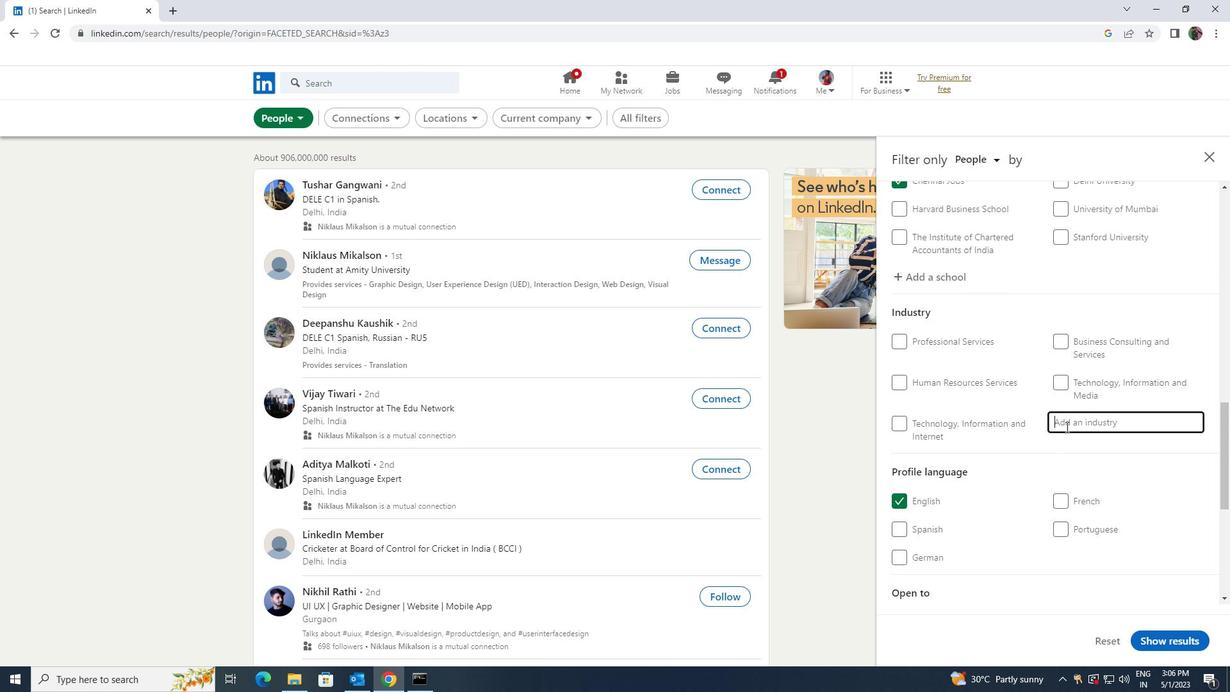 
Action: Key pressed <Key.shift>WHOLESALE<Key.space><Key.shift><Key.shift><Key.shift><Key.shift><Key.shift><Key.shift>PAPER
Screenshot: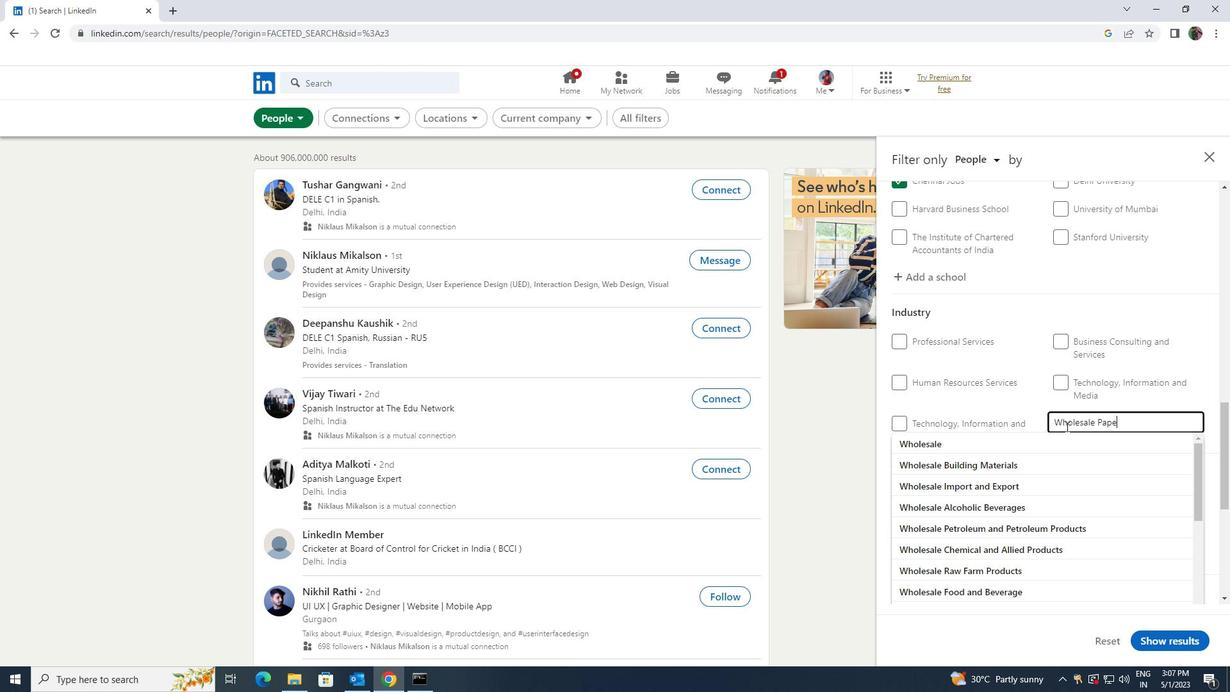 
Action: Mouse moved to (1058, 449)
Screenshot: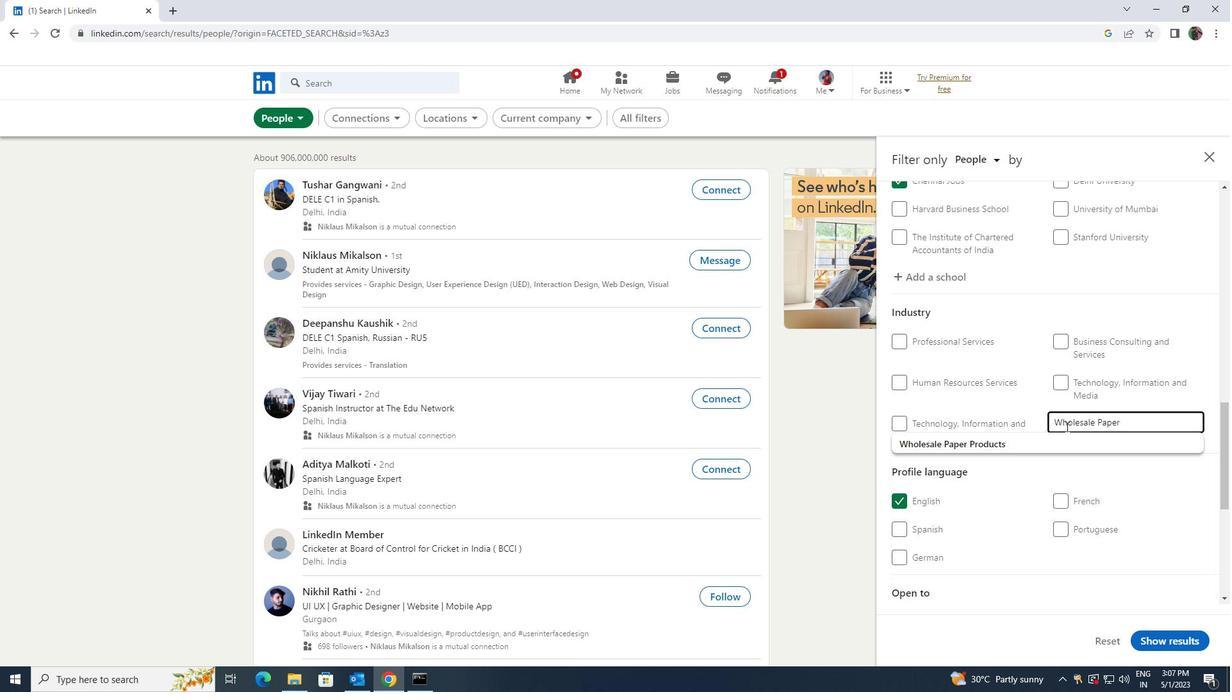 
Action: Mouse pressed left at (1058, 449)
Screenshot: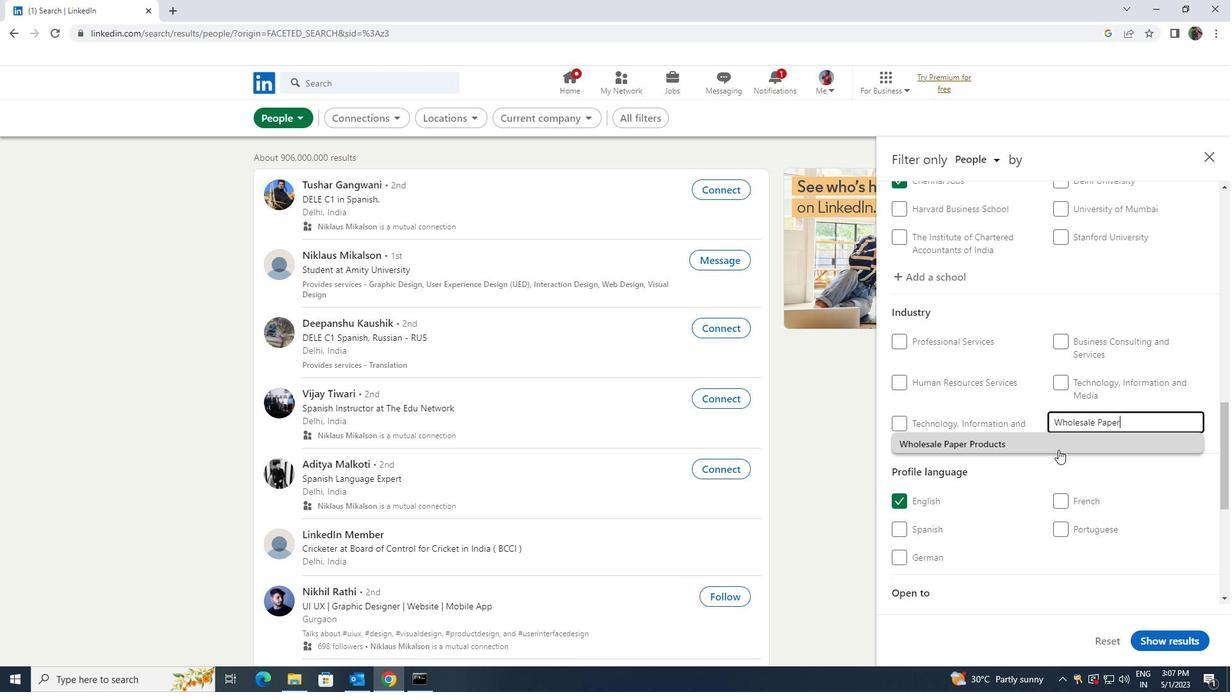 
Action: Mouse moved to (1057, 449)
Screenshot: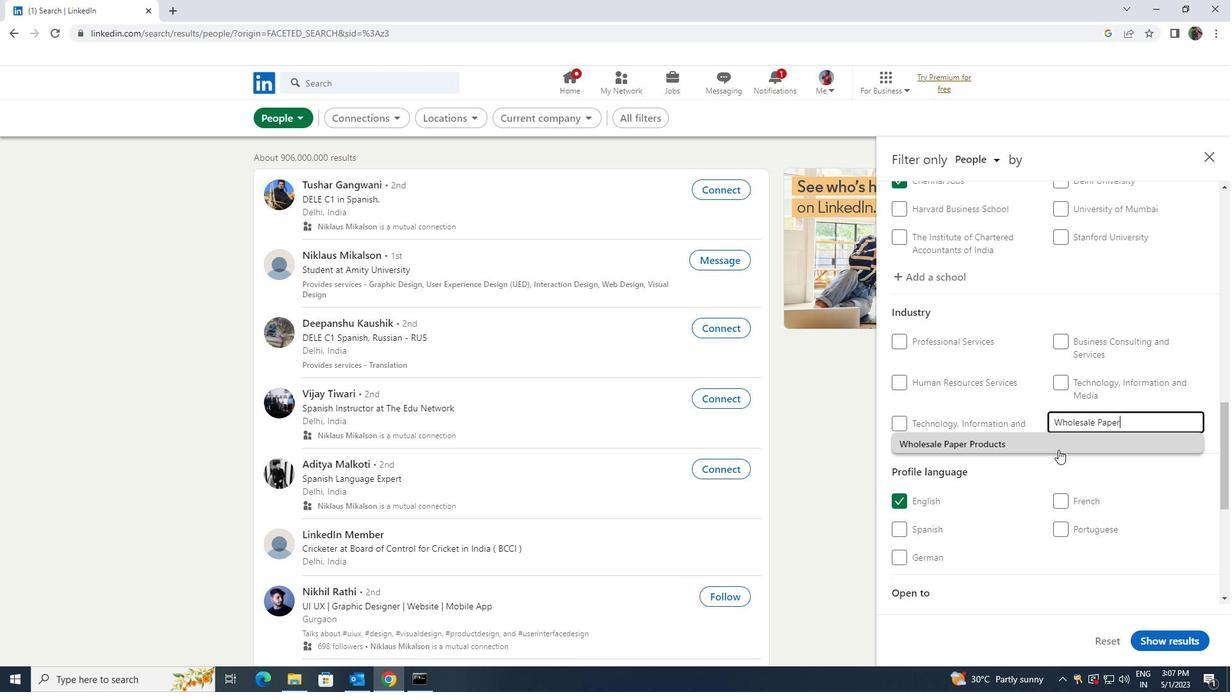 
Action: Mouse scrolled (1057, 449) with delta (0, 0)
Screenshot: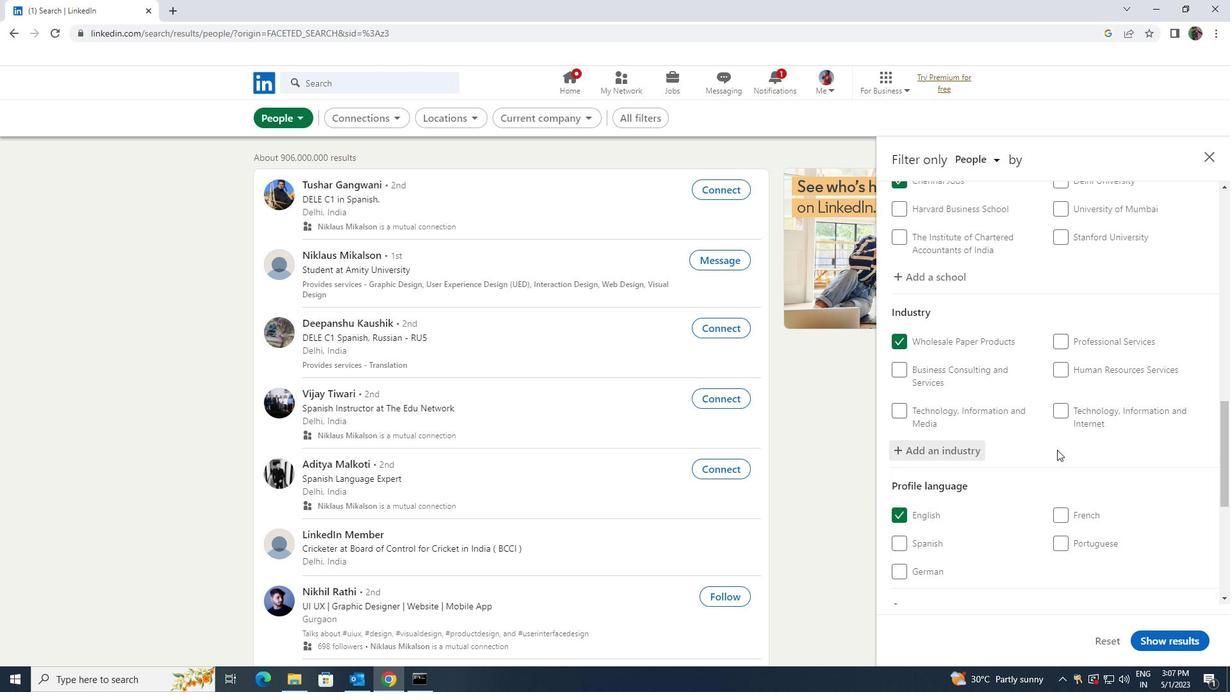 
Action: Mouse scrolled (1057, 449) with delta (0, 0)
Screenshot: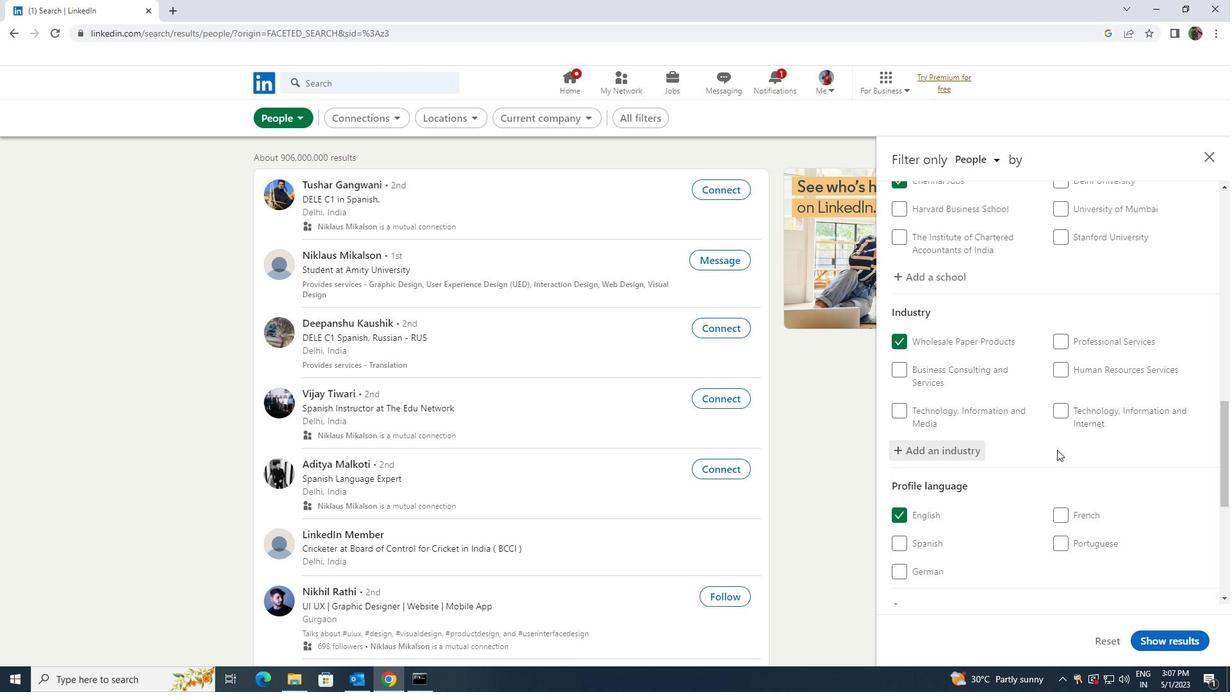 
Action: Mouse scrolled (1057, 449) with delta (0, 0)
Screenshot: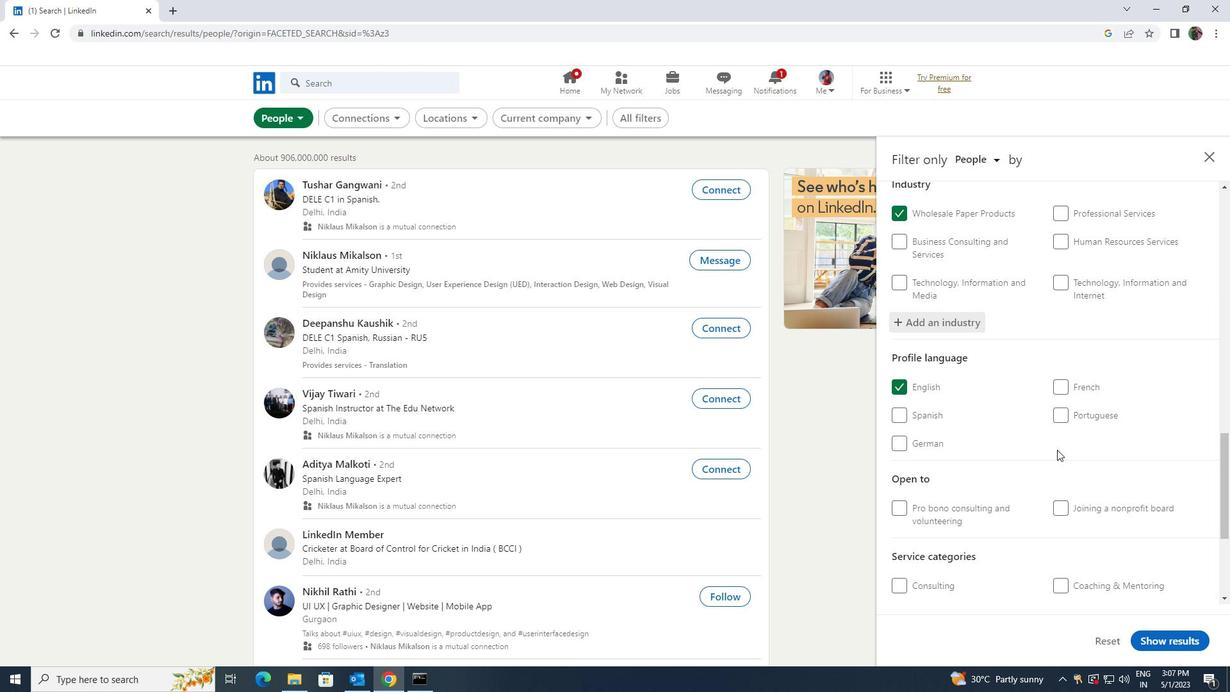 
Action: Mouse scrolled (1057, 449) with delta (0, 0)
Screenshot: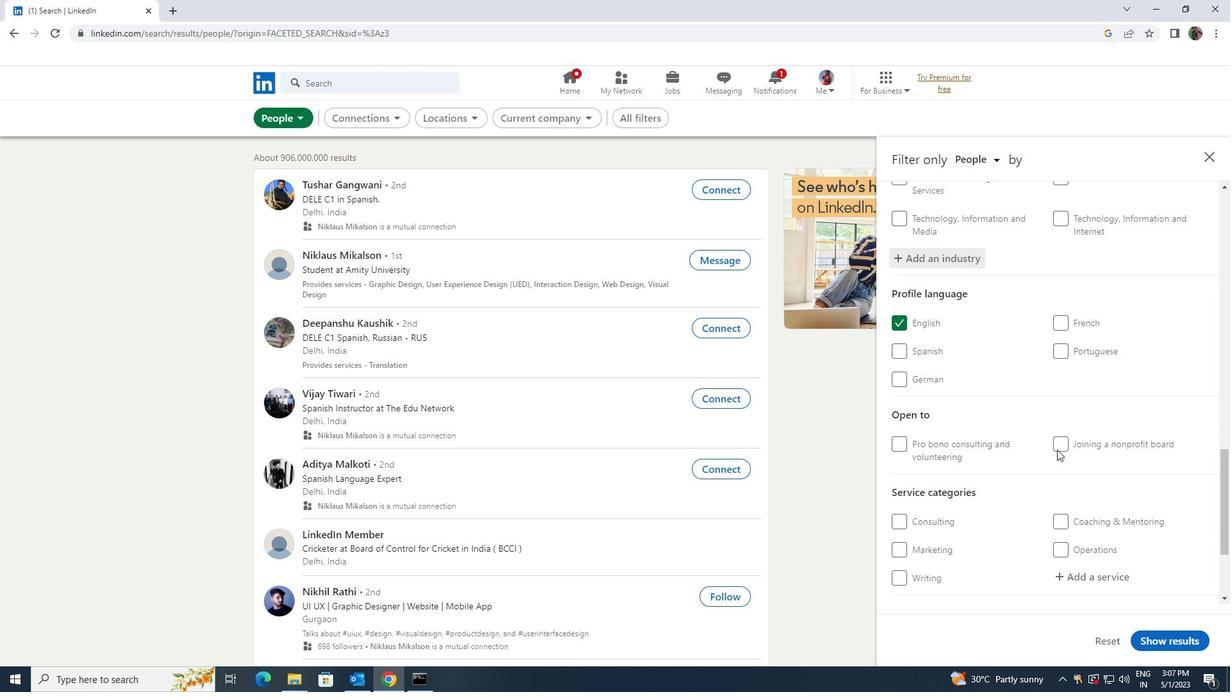 
Action: Mouse scrolled (1057, 449) with delta (0, 0)
Screenshot: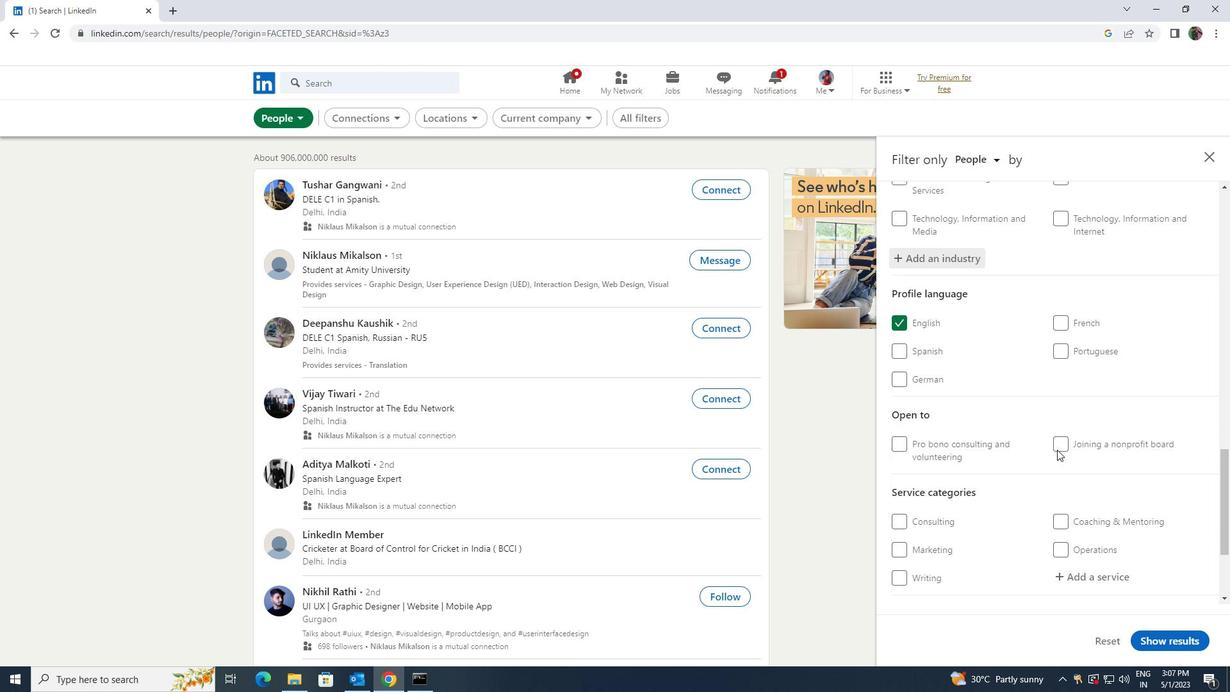 
Action: Mouse moved to (1068, 447)
Screenshot: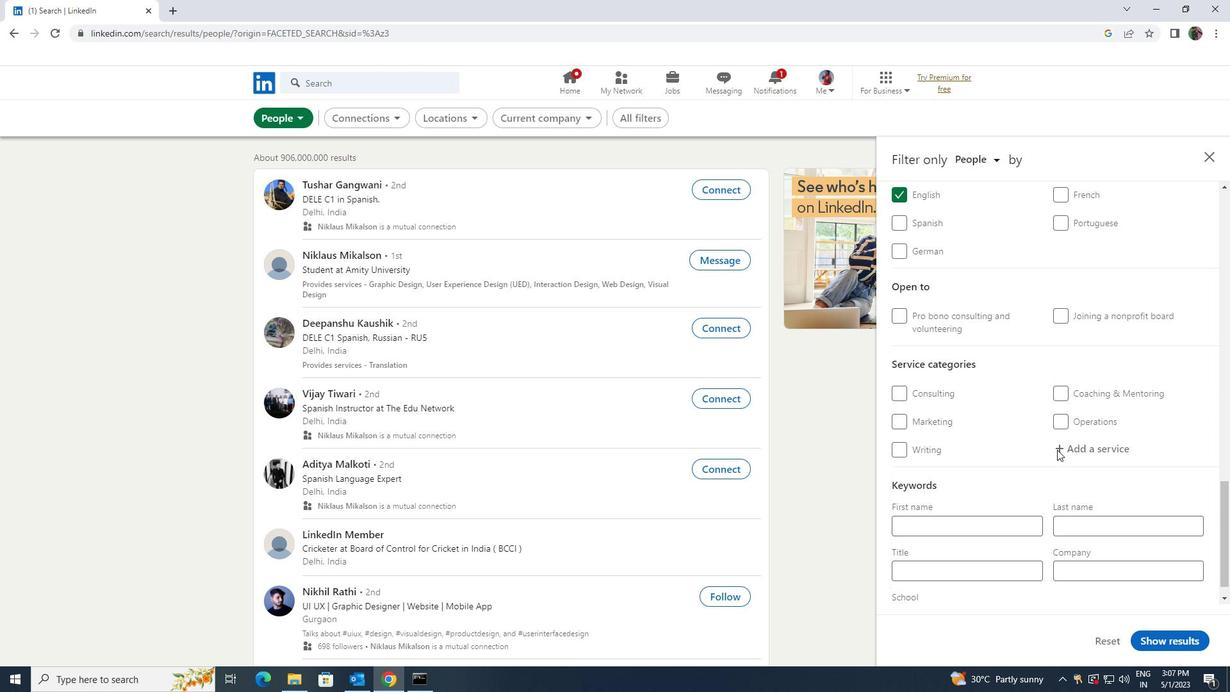 
Action: Mouse pressed left at (1068, 447)
Screenshot: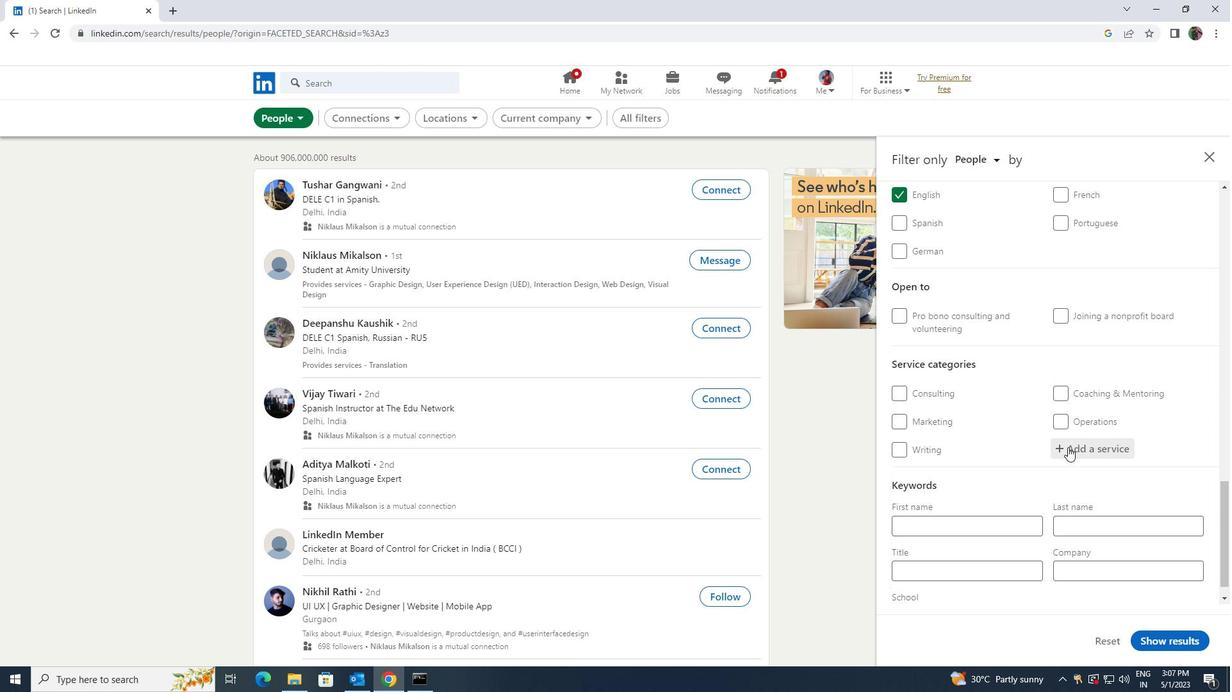 
Action: Key pressed <Key.shift>BARTEND
Screenshot: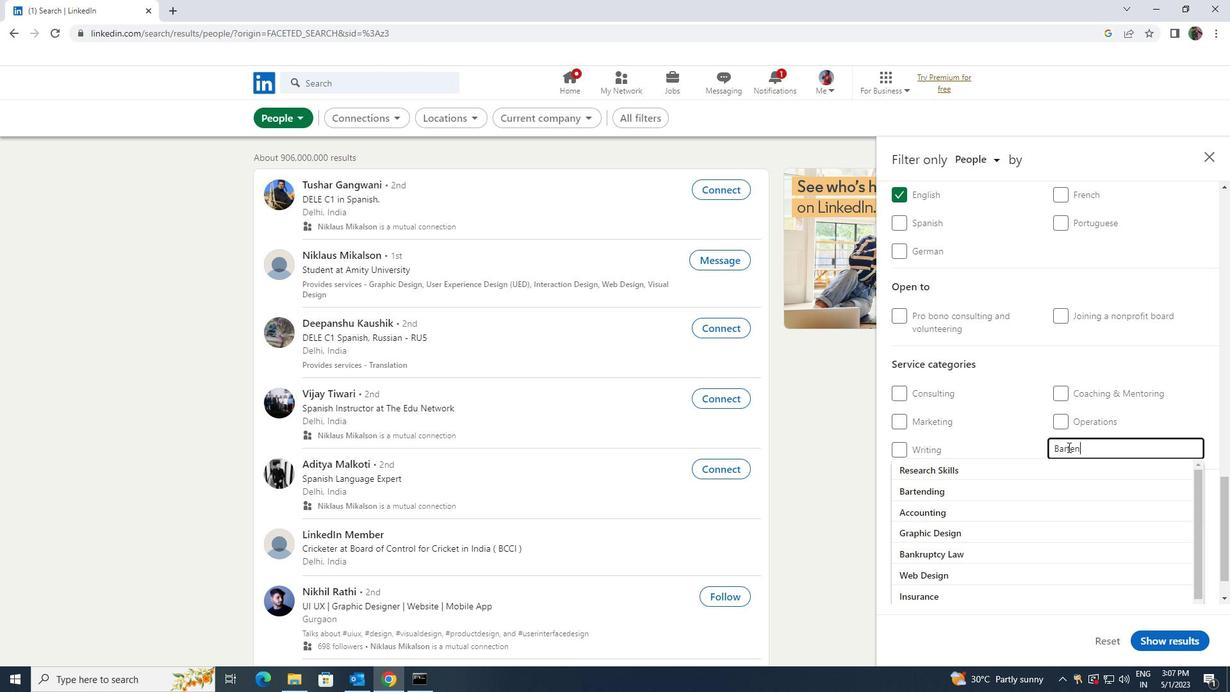 
Action: Mouse moved to (1073, 462)
Screenshot: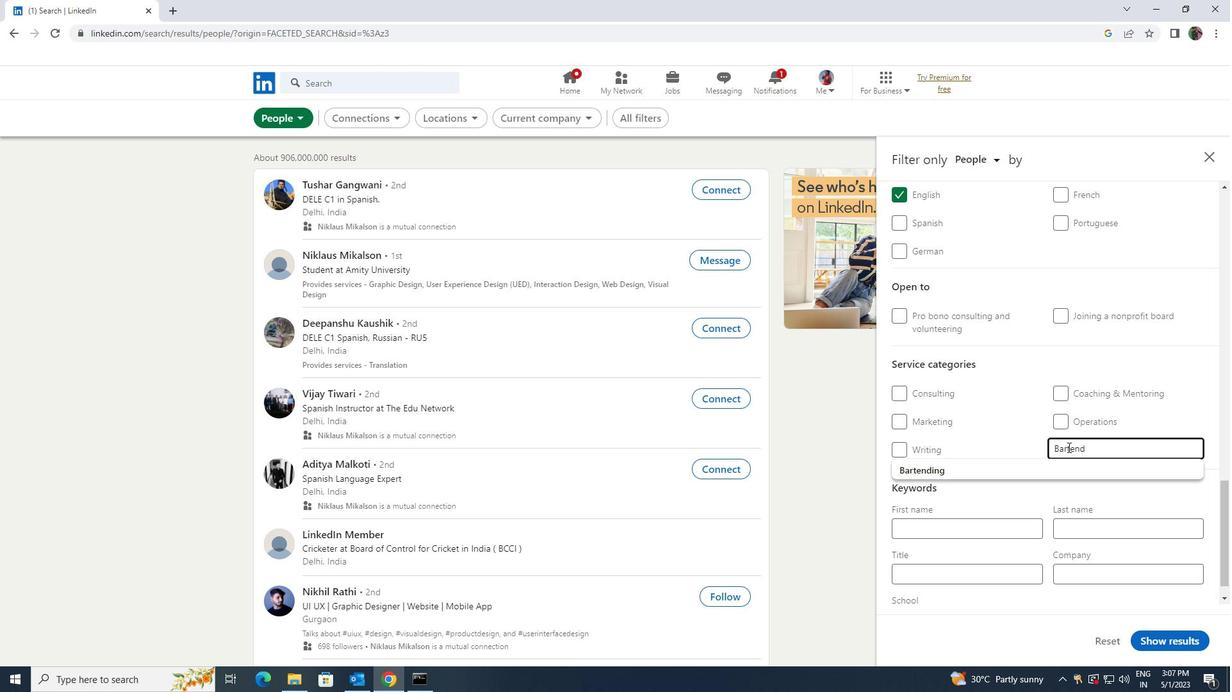 
Action: Mouse pressed left at (1073, 462)
Screenshot: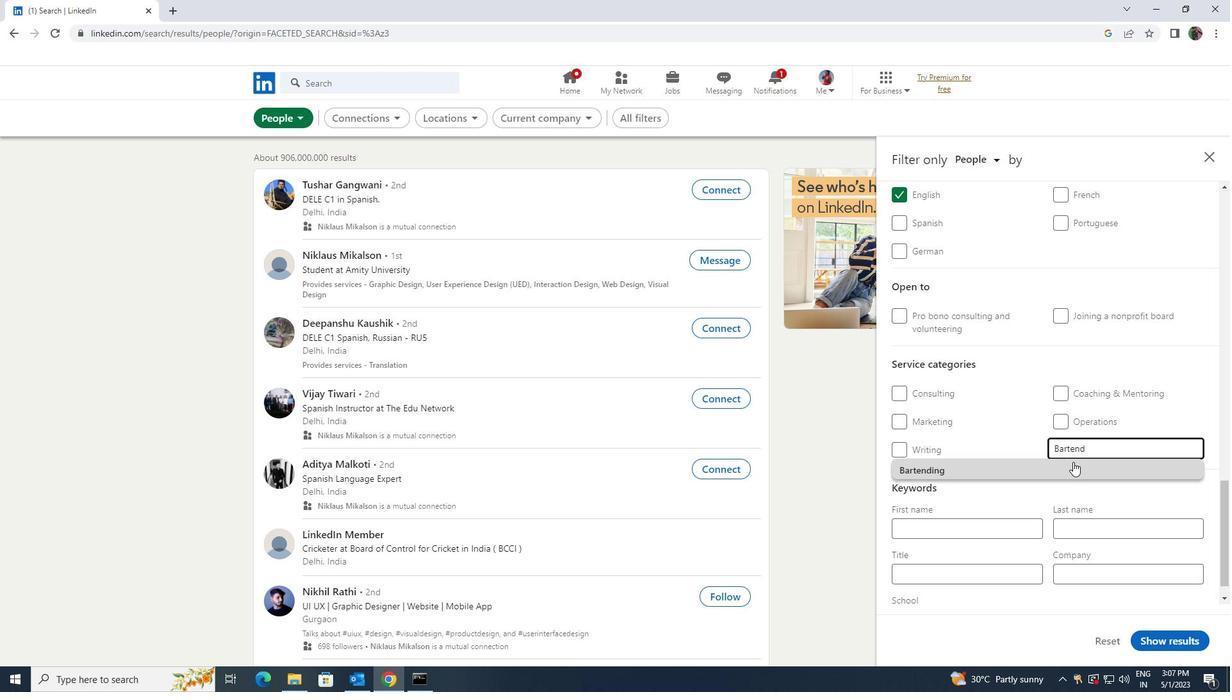 
Action: Mouse moved to (1073, 463)
Screenshot: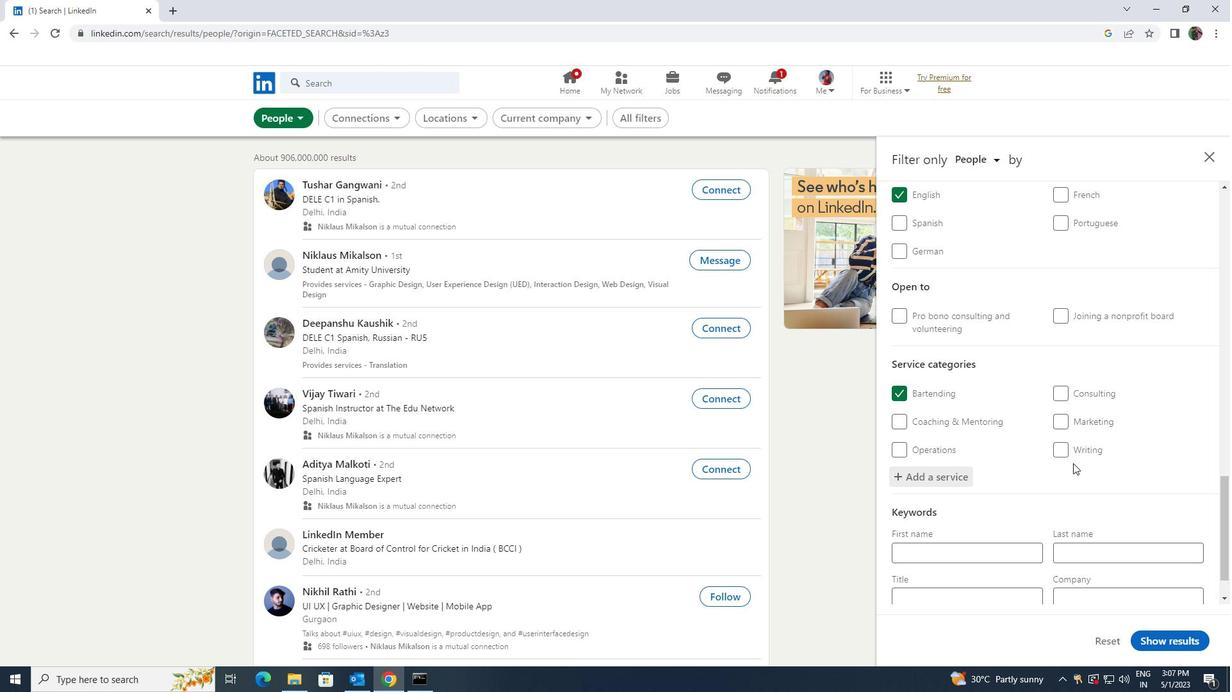 
Action: Mouse scrolled (1073, 462) with delta (0, 0)
Screenshot: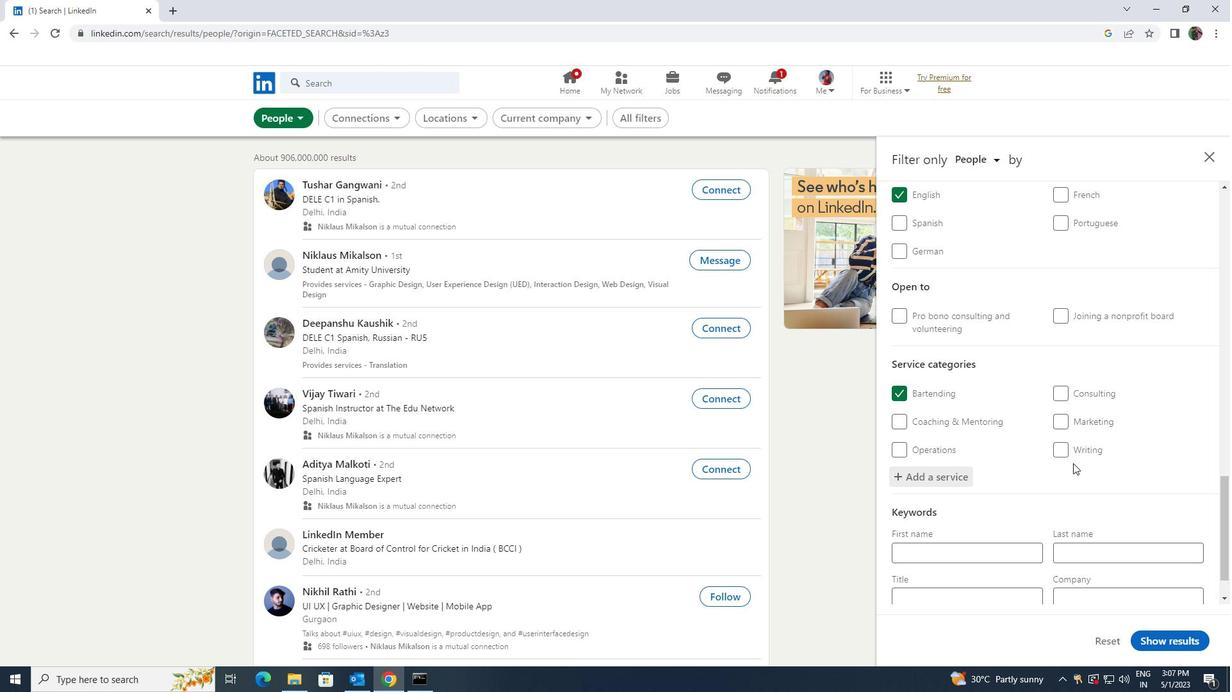 
Action: Mouse scrolled (1073, 462) with delta (0, 0)
Screenshot: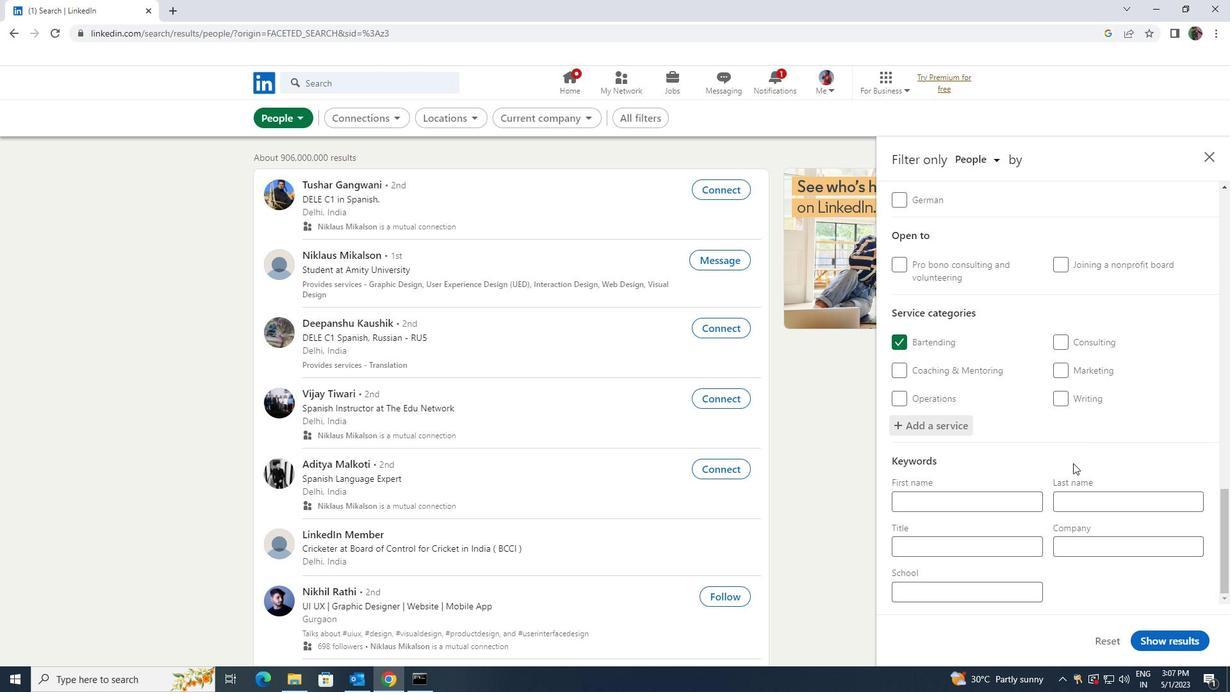 
Action: Mouse scrolled (1073, 462) with delta (0, 0)
Screenshot: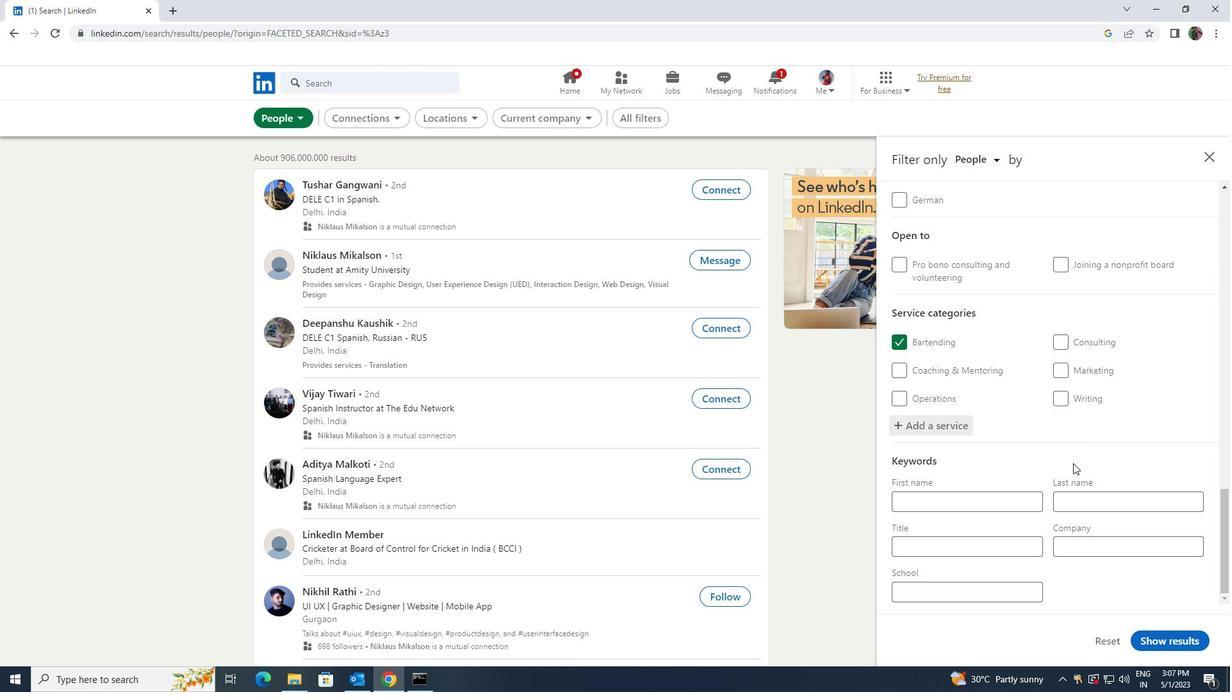 
Action: Mouse moved to (1011, 546)
Screenshot: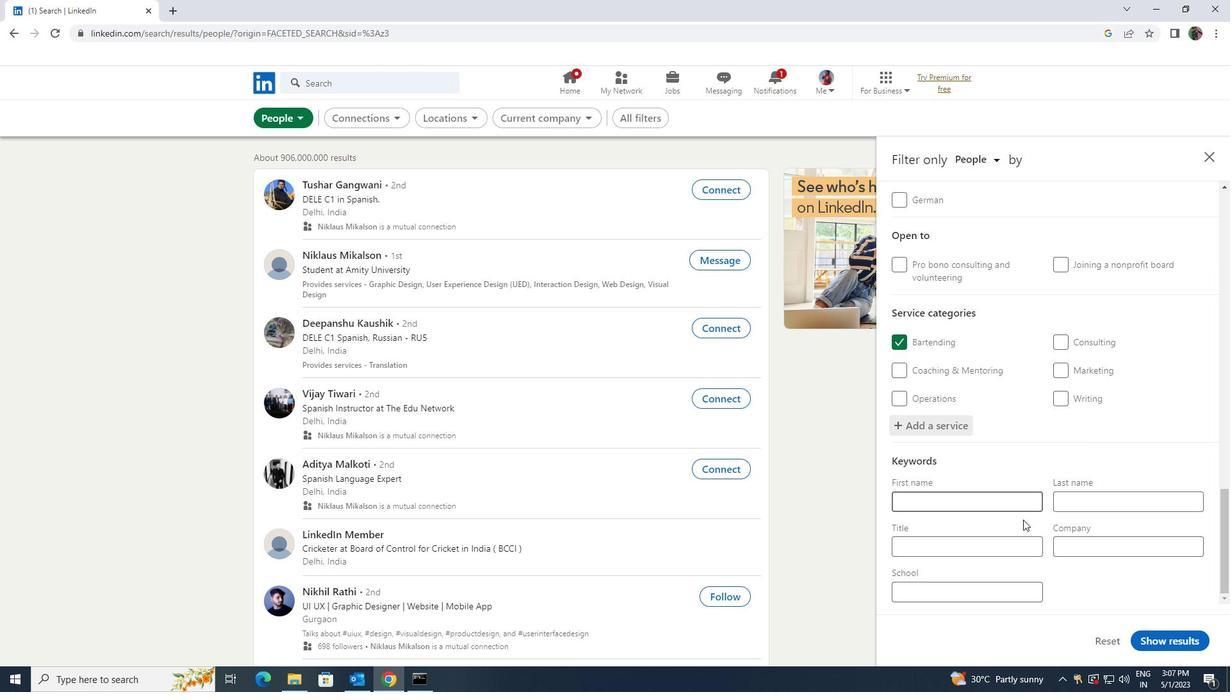 
Action: Mouse pressed left at (1011, 546)
Screenshot: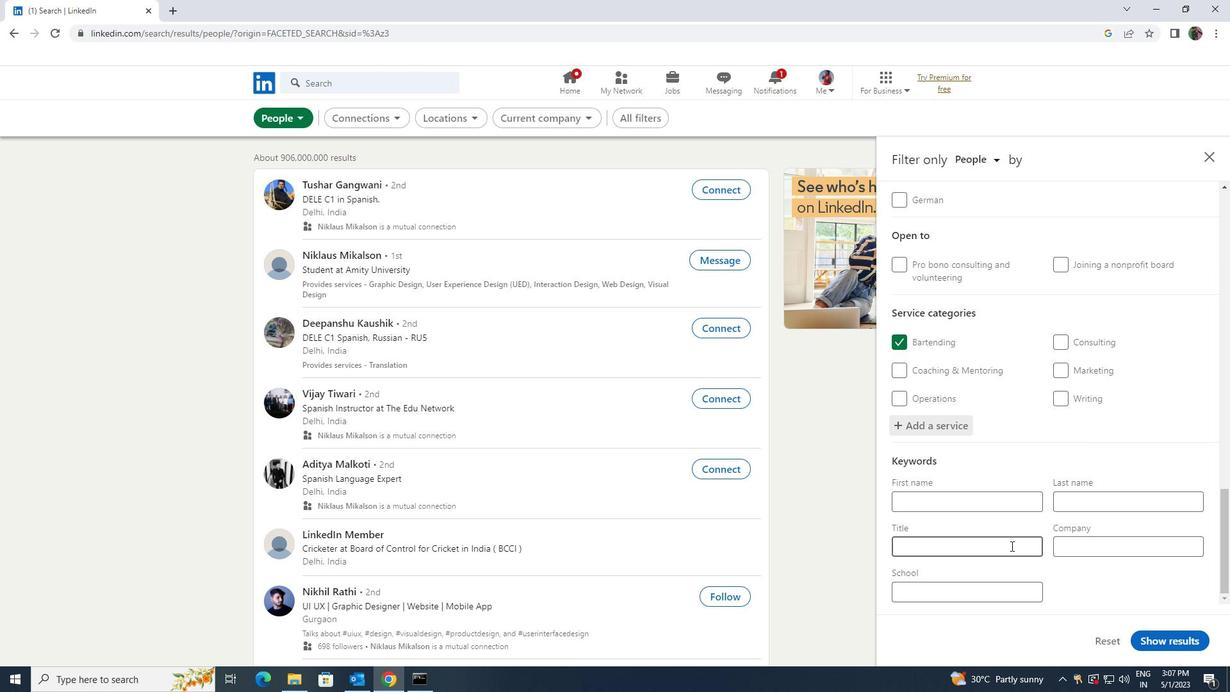 
Action: Key pressed <Key.shift><Key.shift>NURSE
Screenshot: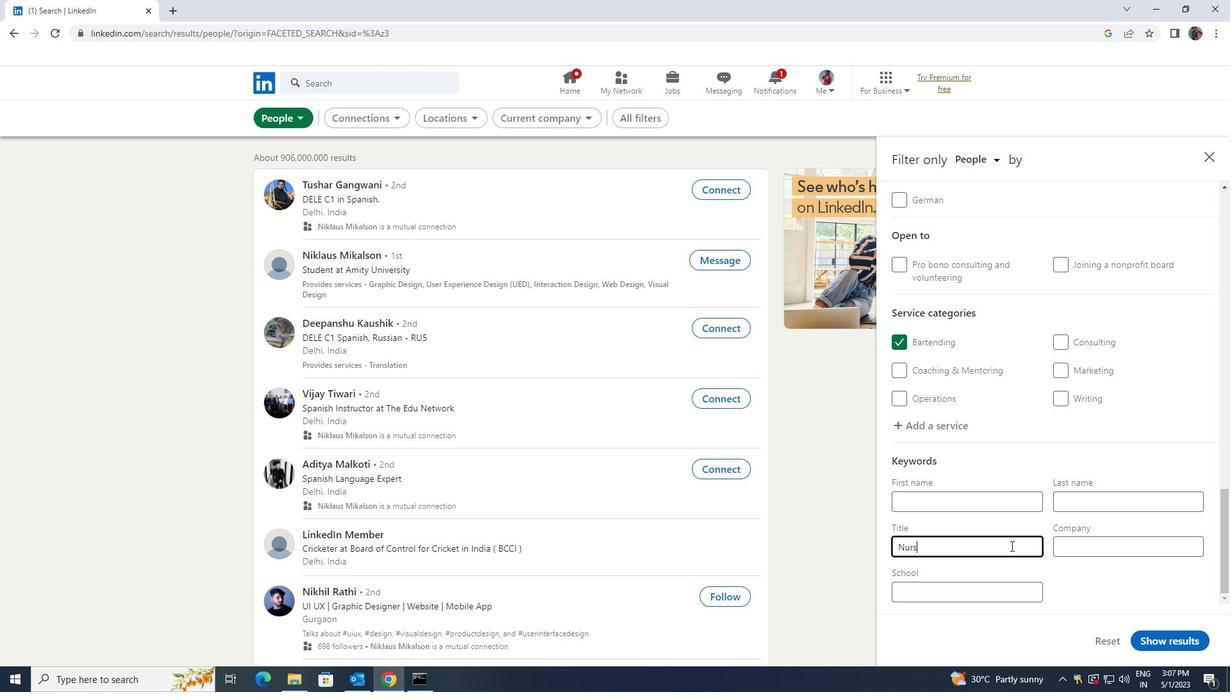 
Action: Mouse moved to (1153, 639)
Screenshot: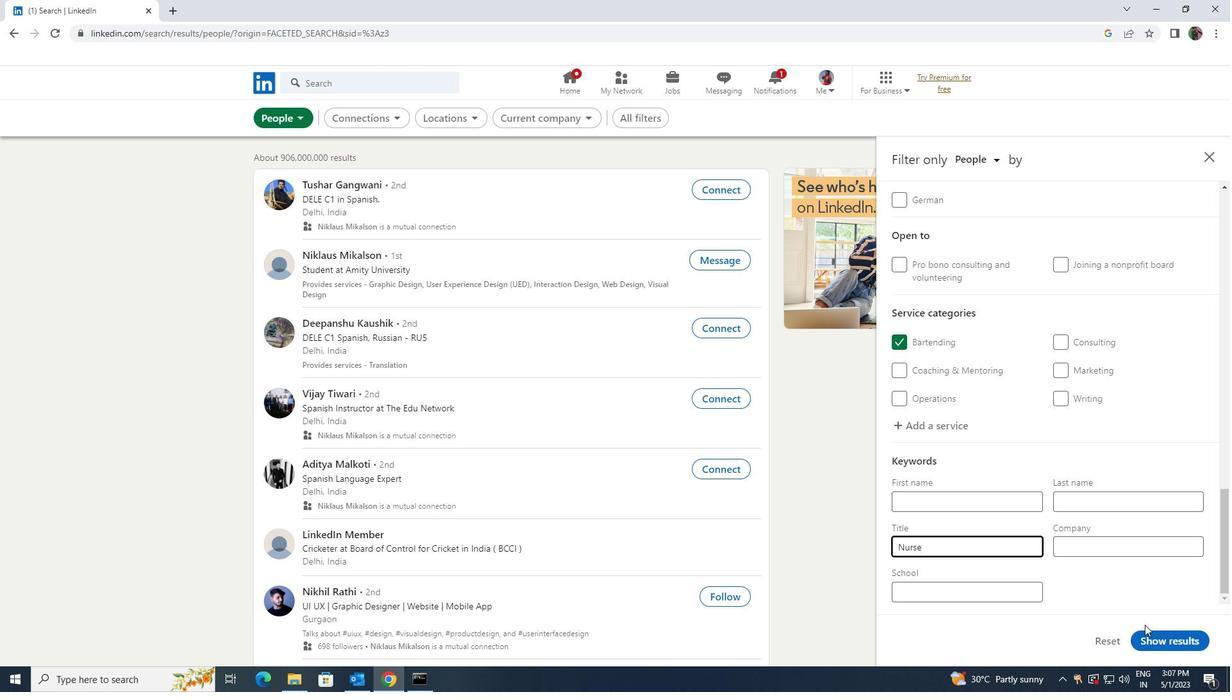 
Action: Mouse pressed left at (1153, 639)
Screenshot: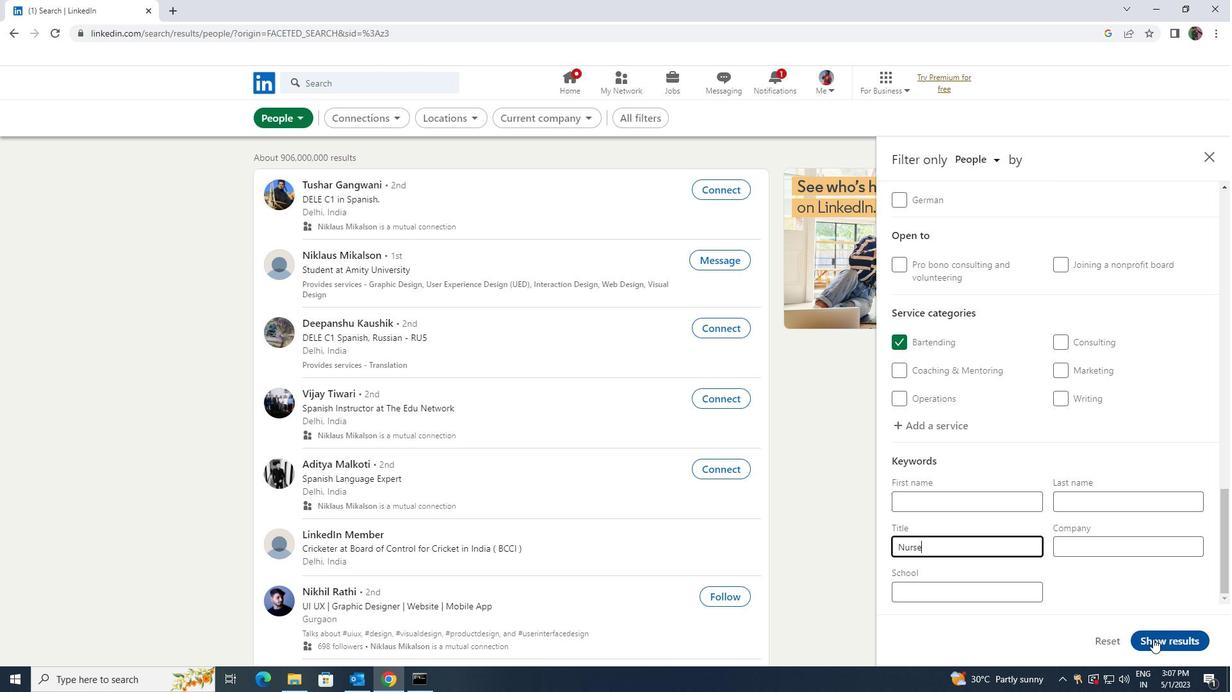 
